 Task: Search one way flight ticket for 1 adult, 6 children, 1 infant in seat and 1 infant on lap in business from Dubuque: Dubuque Regional Airport to Riverton: Central Wyoming Regional Airport (was Riverton Regional) on 5-4-2023. Choice of flights is Southwest. Number of bags: 2 carry on bags. Price is upto 80000. Outbound departure time preference is 20:00.
Action: Mouse moved to (400, 381)
Screenshot: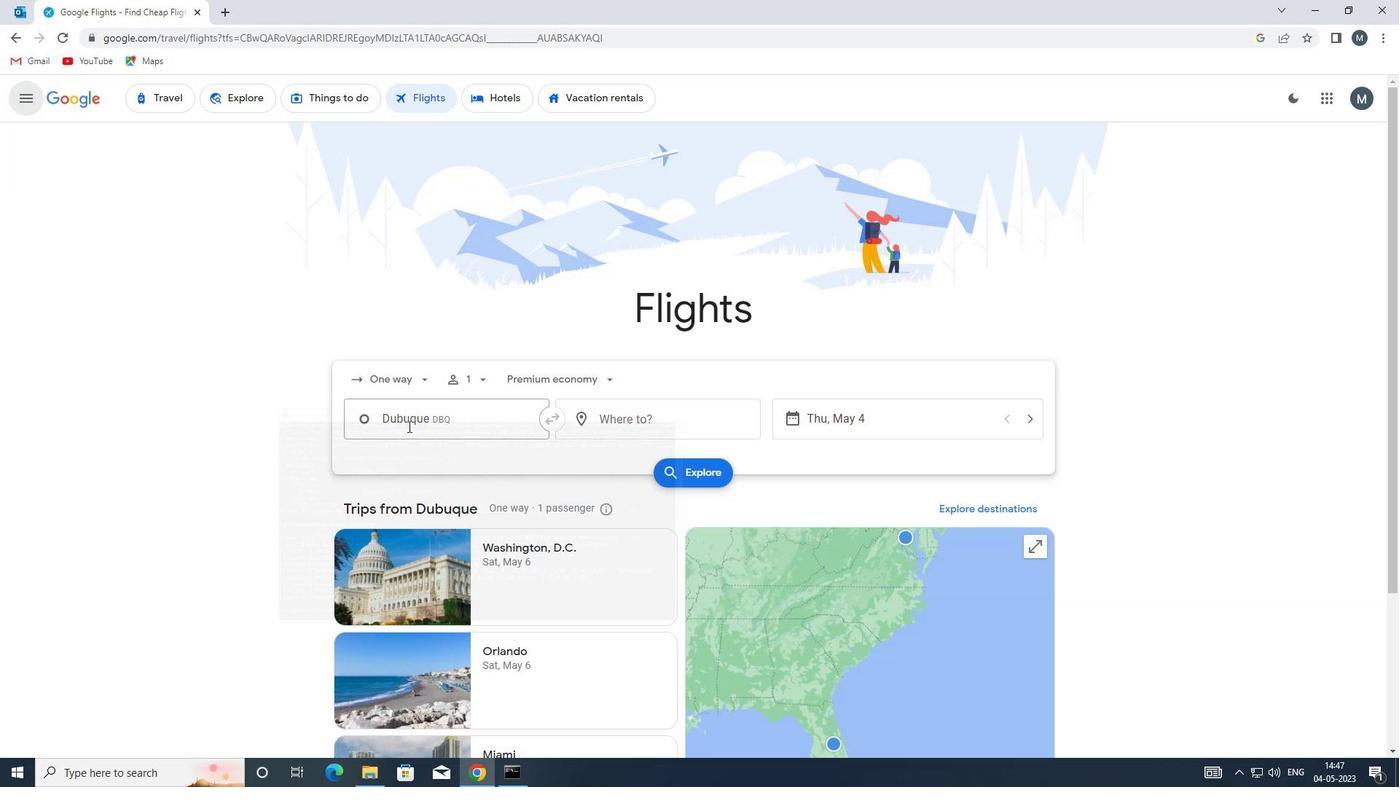 
Action: Mouse pressed left at (400, 381)
Screenshot: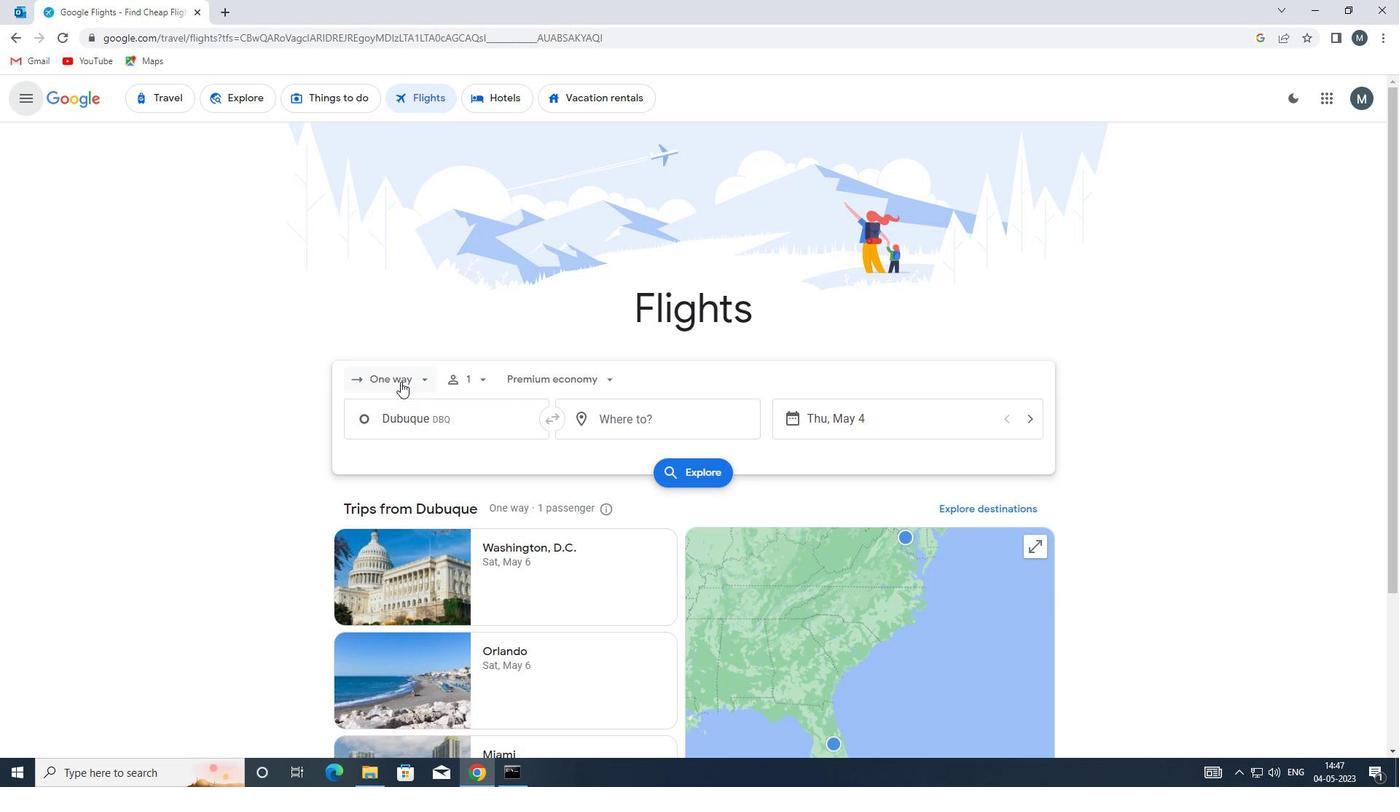 
Action: Mouse moved to (424, 452)
Screenshot: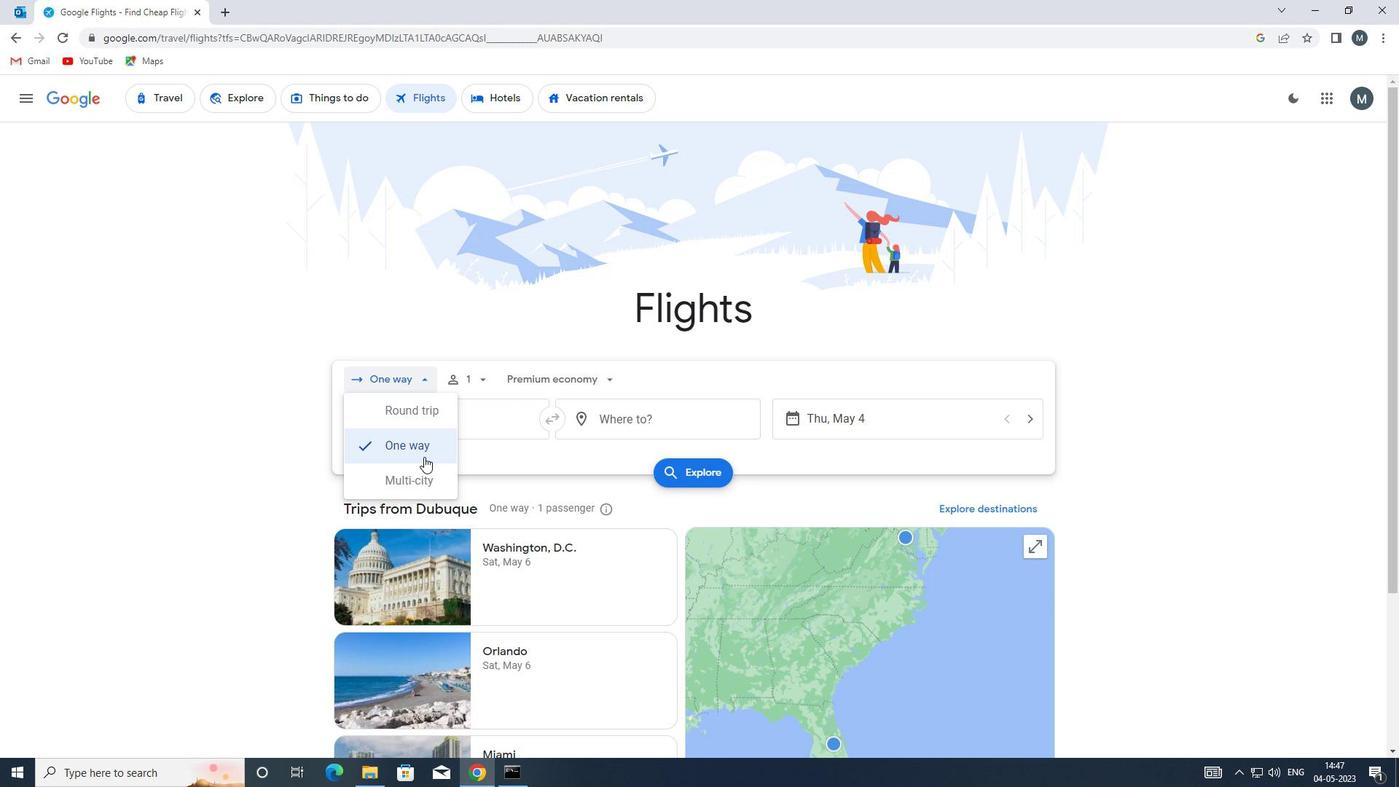 
Action: Mouse pressed left at (424, 452)
Screenshot: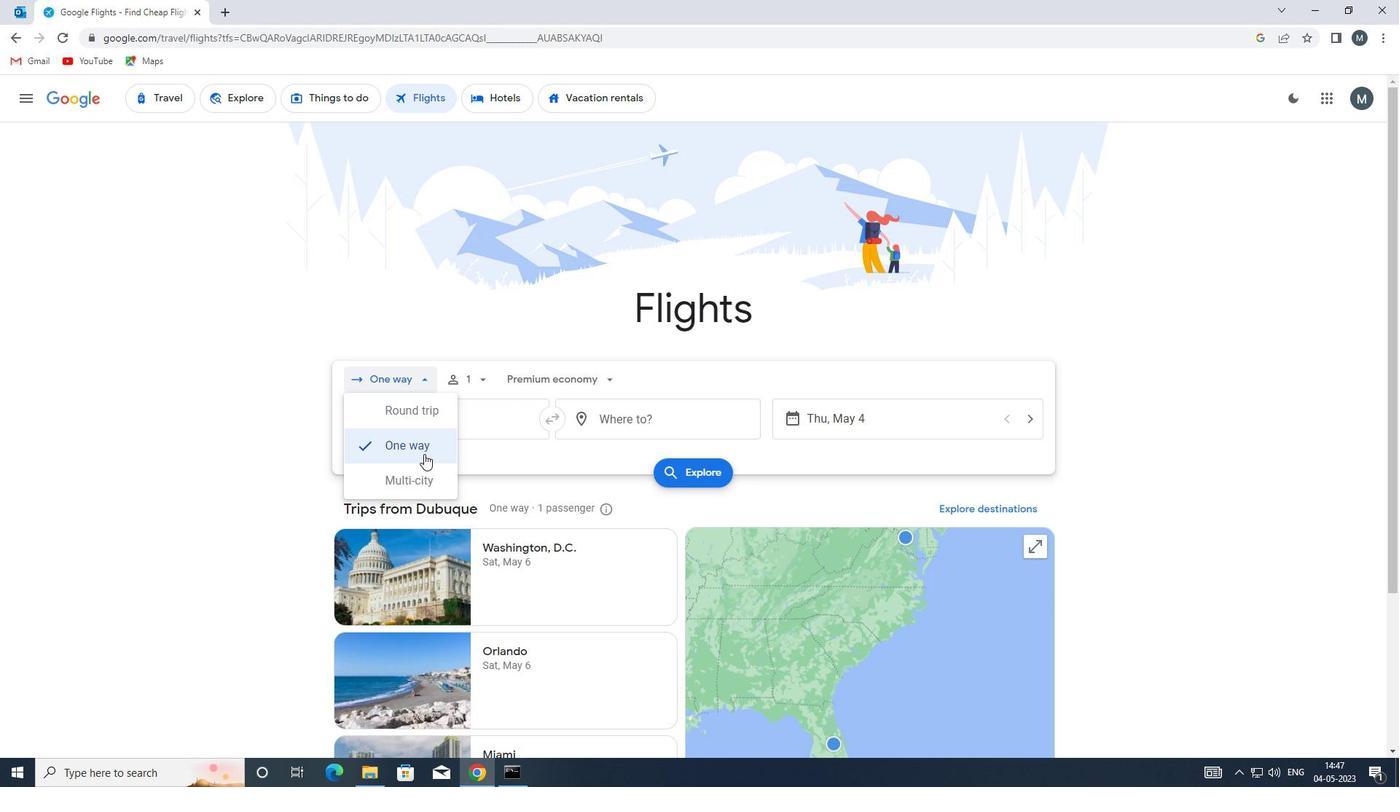 
Action: Mouse moved to (479, 377)
Screenshot: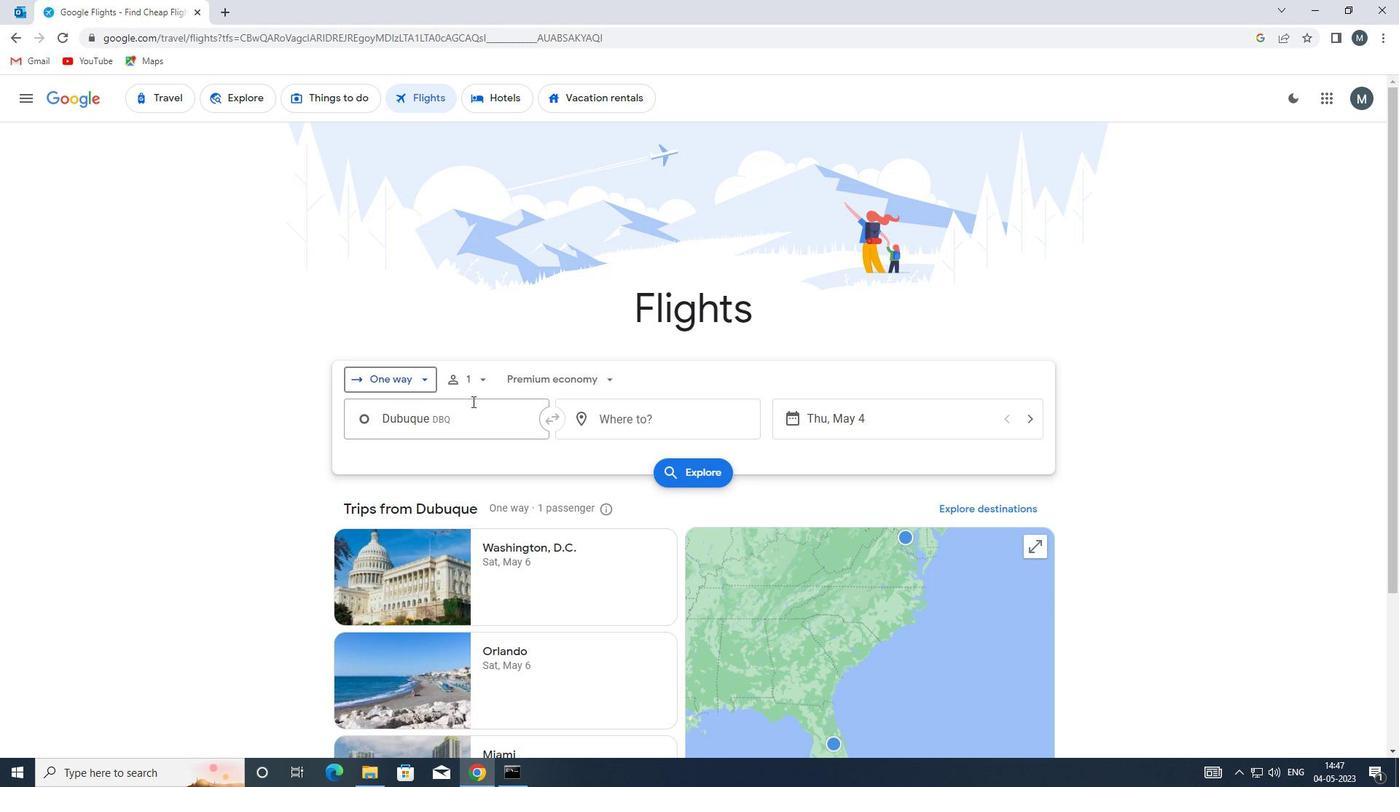 
Action: Mouse pressed left at (479, 377)
Screenshot: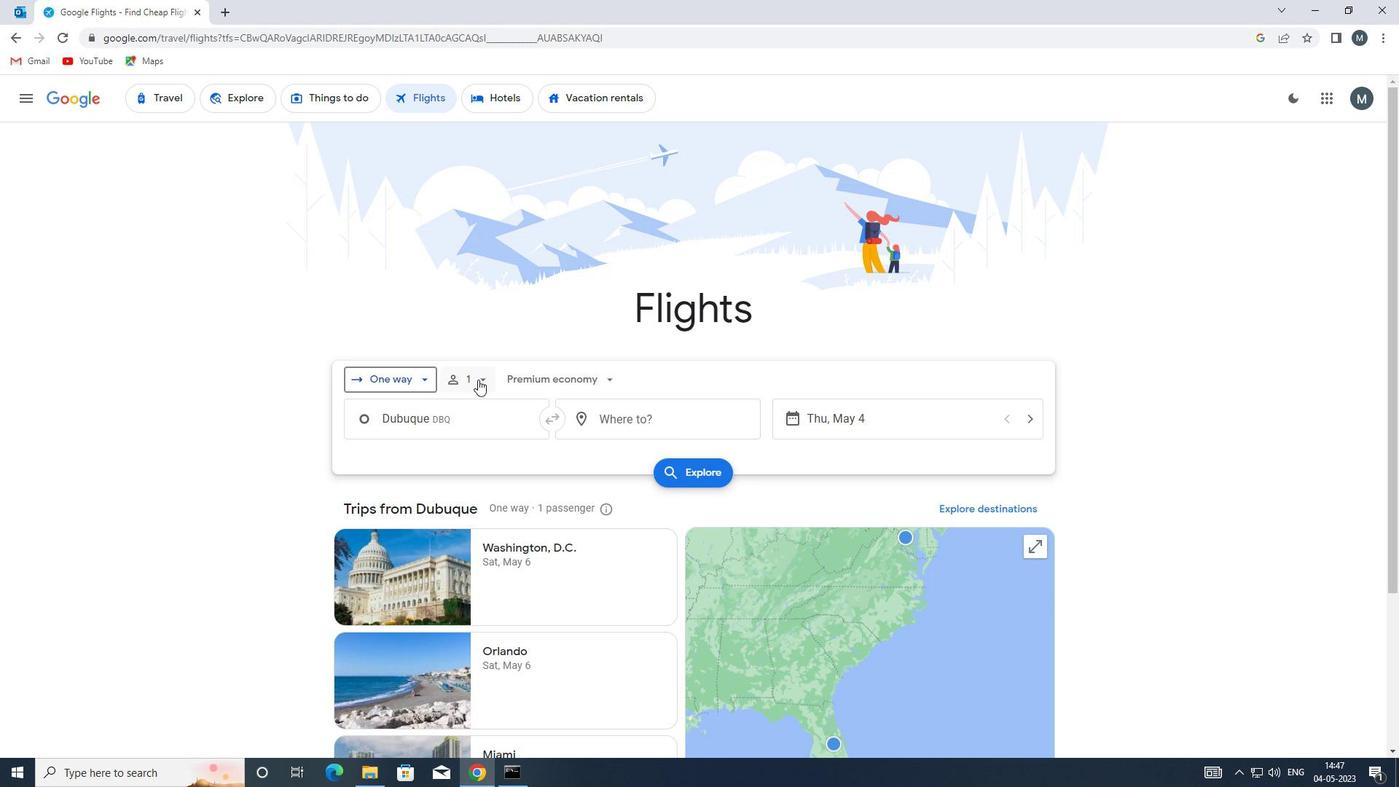 
Action: Mouse moved to (591, 416)
Screenshot: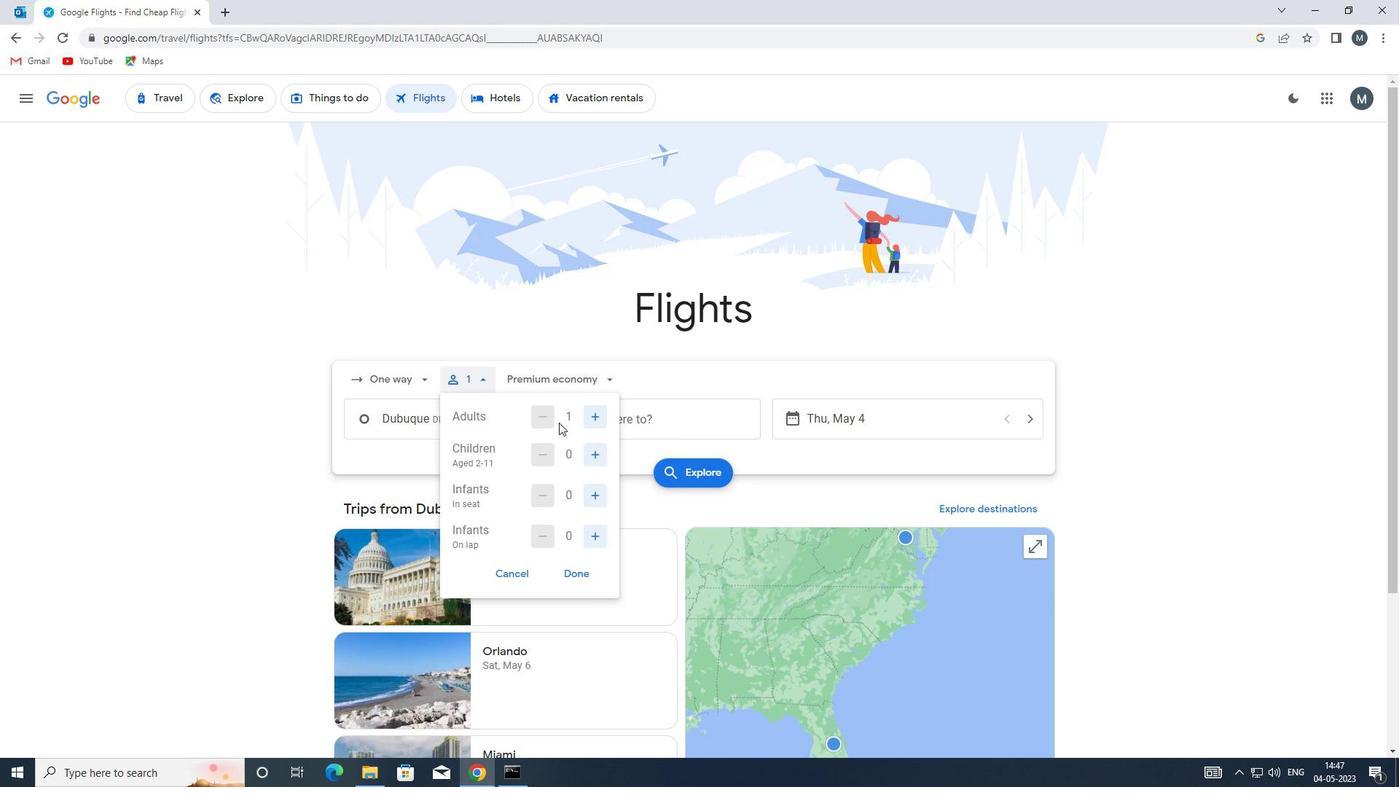 
Action: Mouse pressed left at (591, 416)
Screenshot: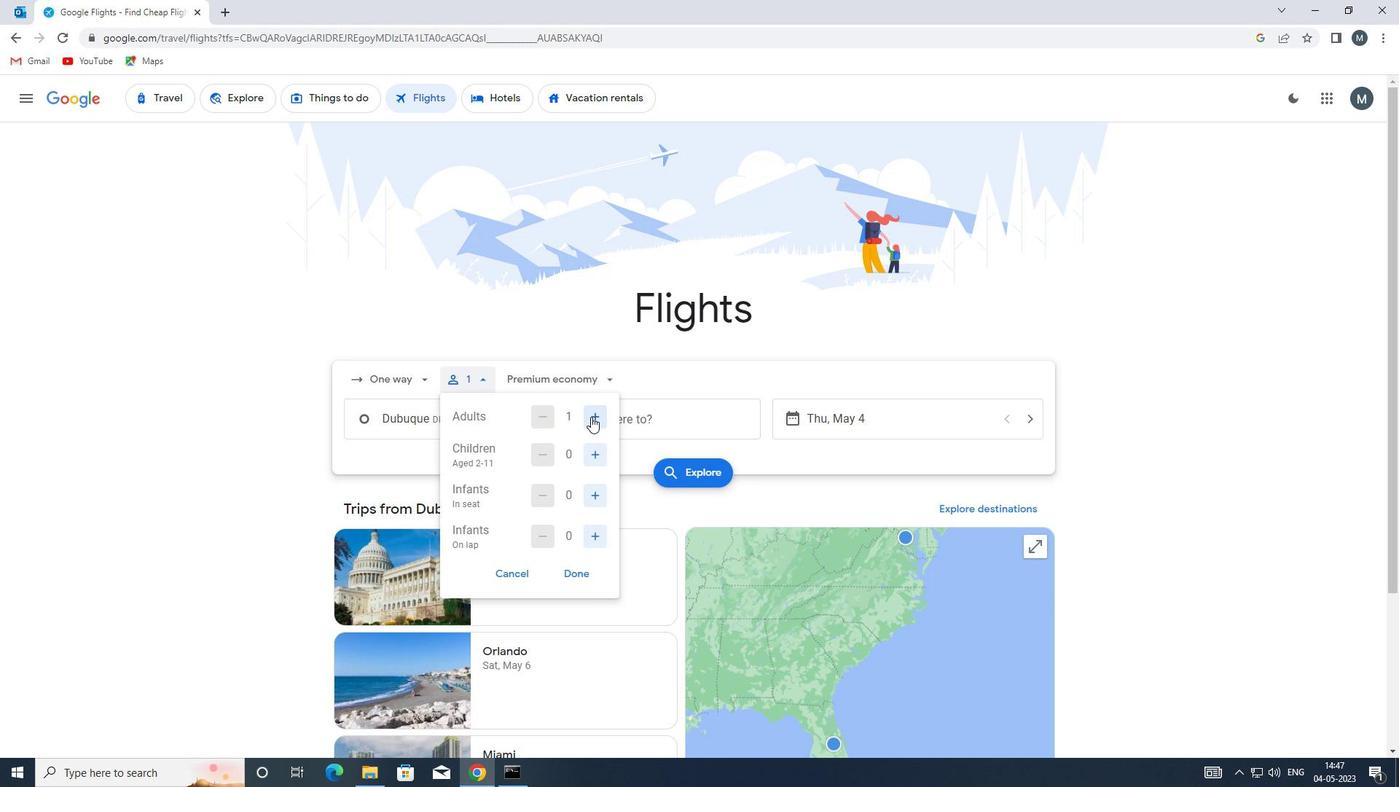 
Action: Mouse moved to (538, 415)
Screenshot: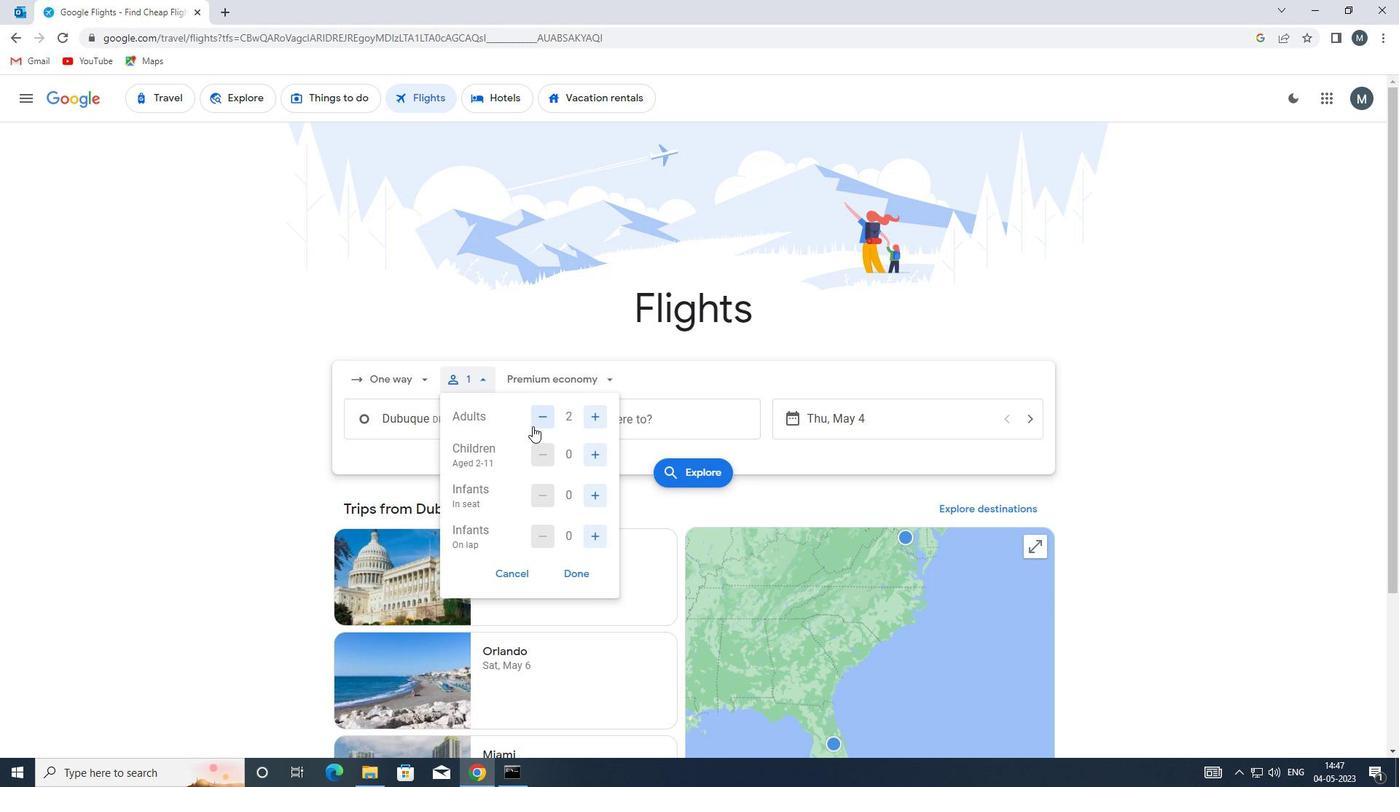 
Action: Mouse pressed left at (538, 415)
Screenshot: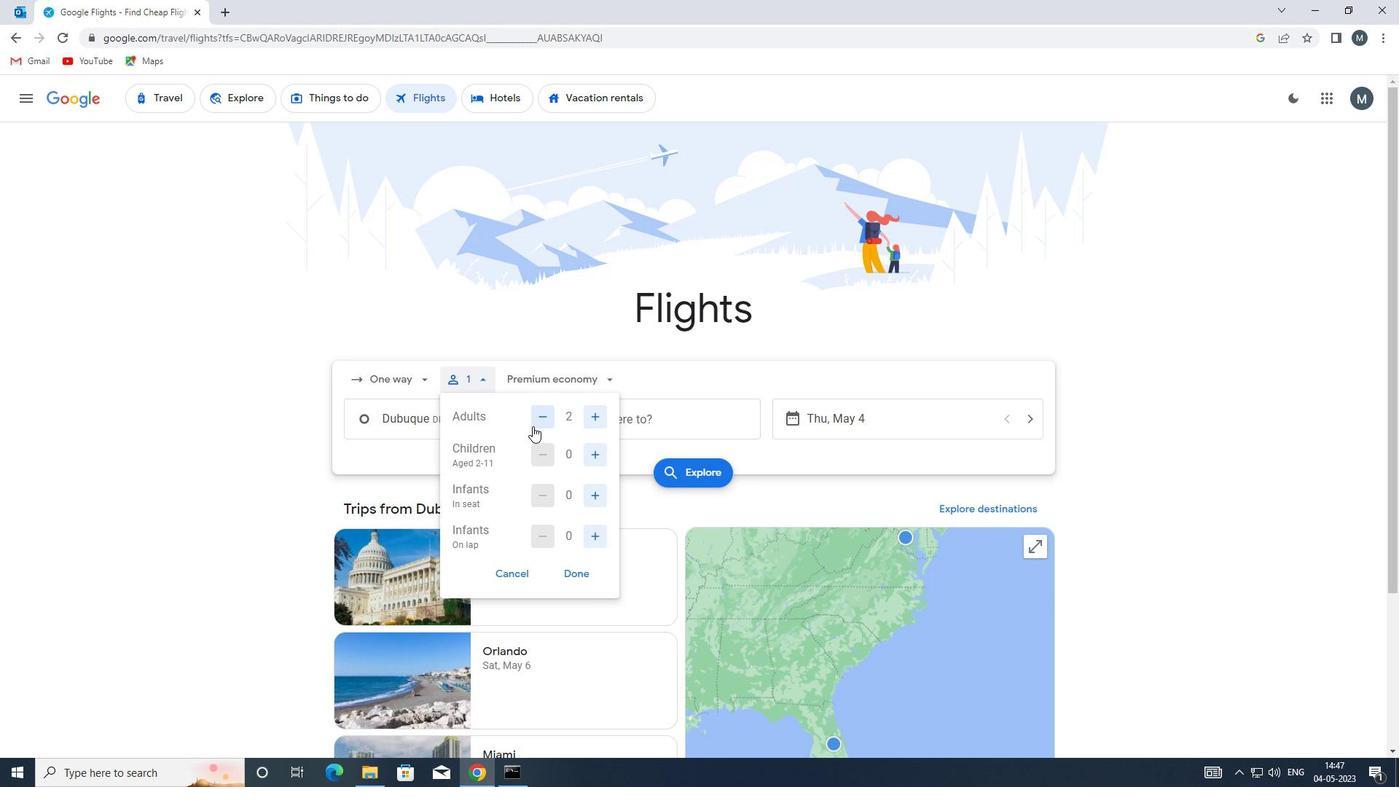 
Action: Mouse moved to (591, 455)
Screenshot: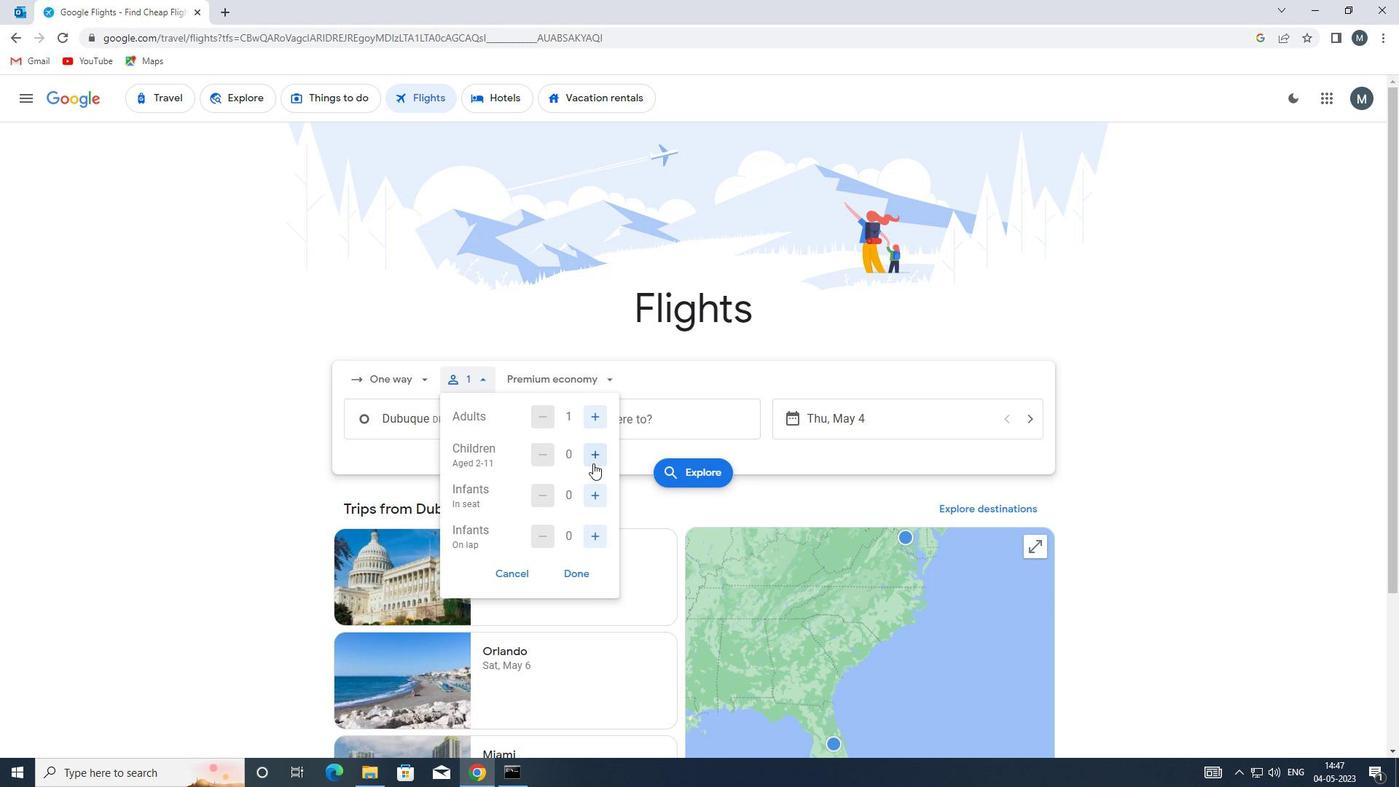 
Action: Mouse pressed left at (591, 455)
Screenshot: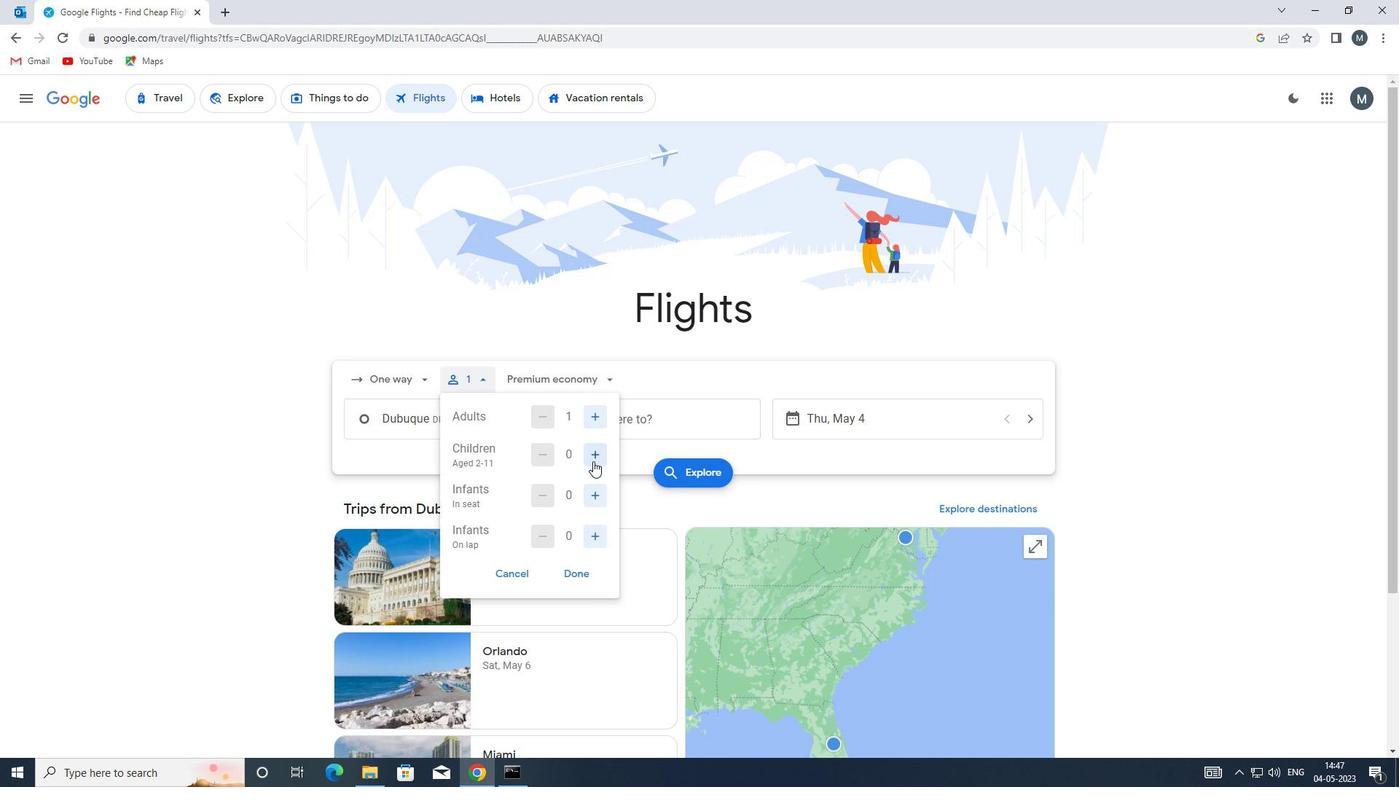 
Action: Mouse pressed left at (591, 455)
Screenshot: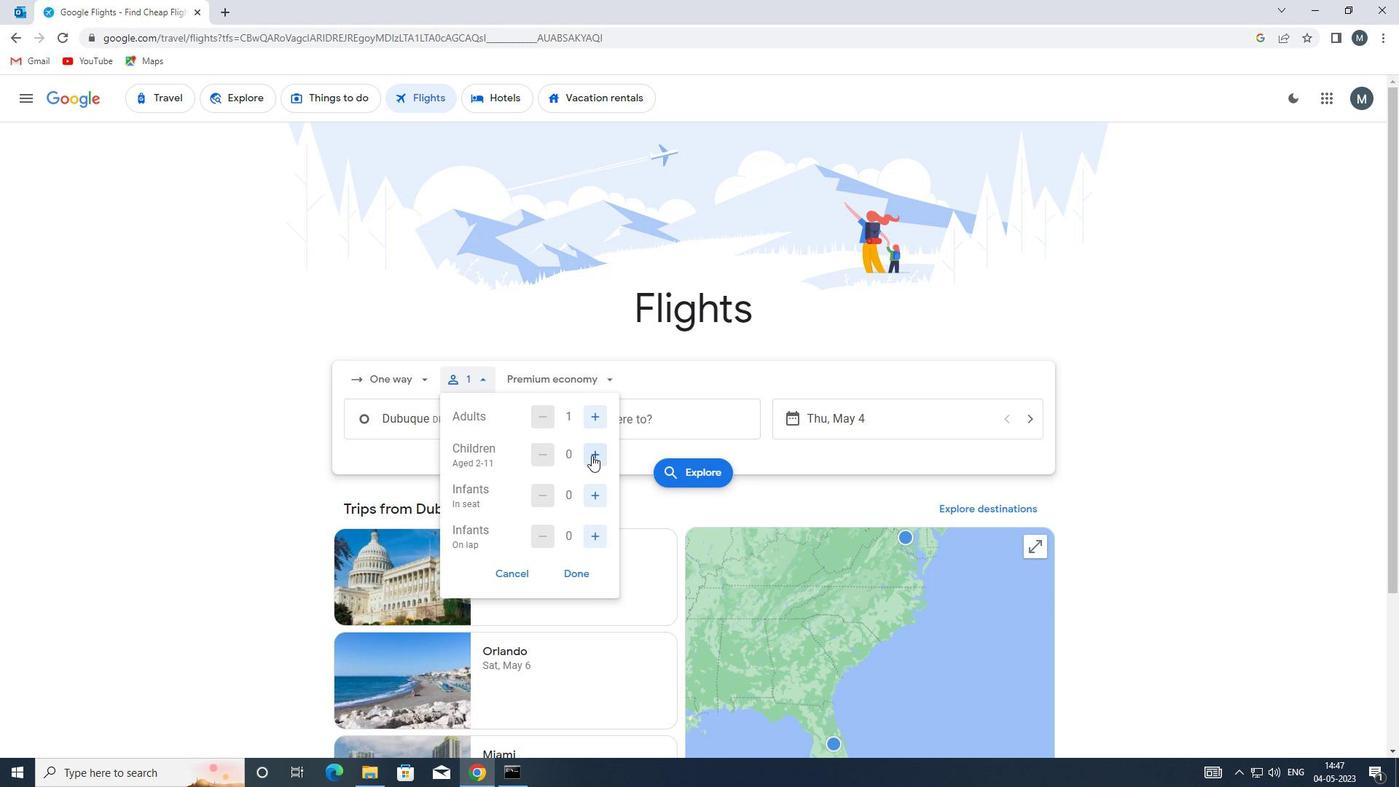 
Action: Mouse pressed left at (591, 455)
Screenshot: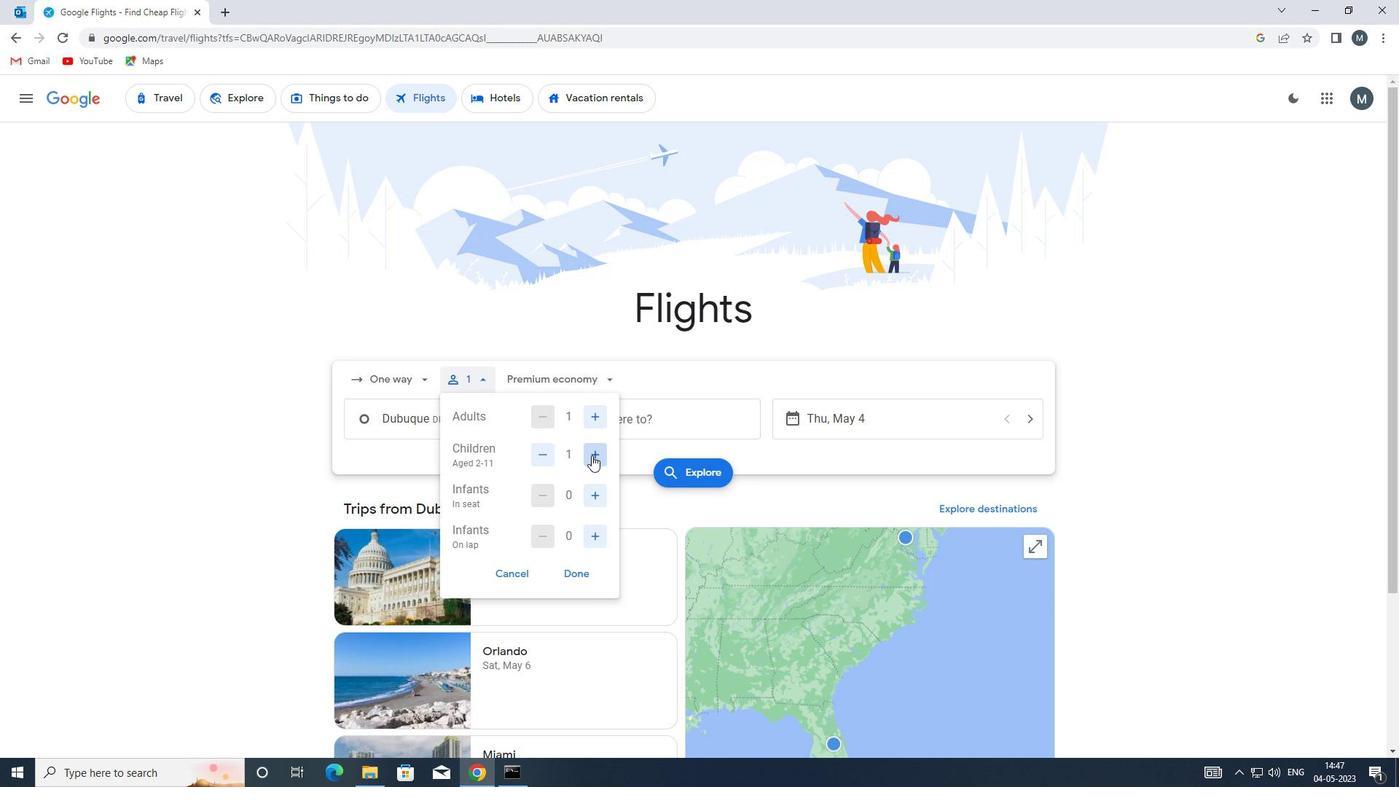 
Action: Mouse pressed left at (591, 455)
Screenshot: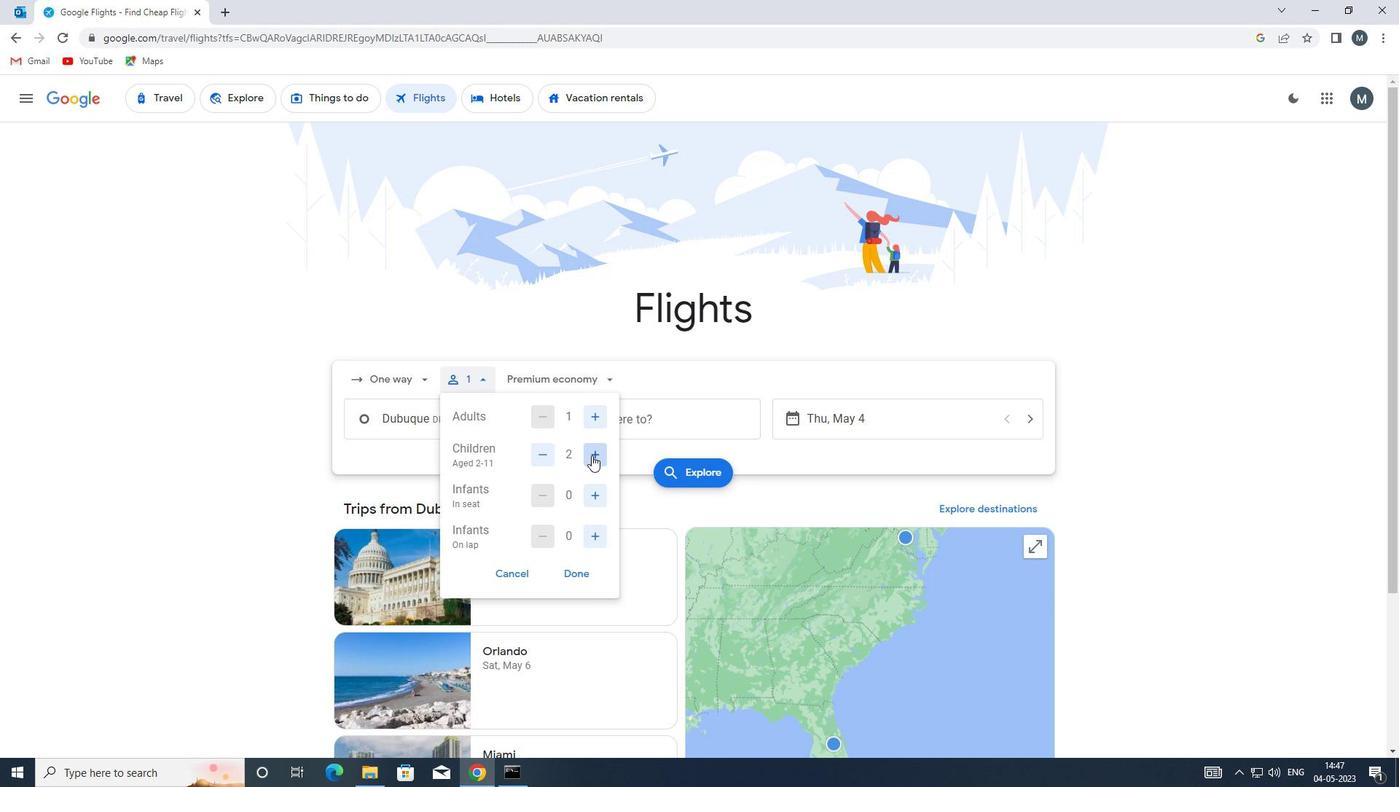 
Action: Mouse pressed left at (591, 455)
Screenshot: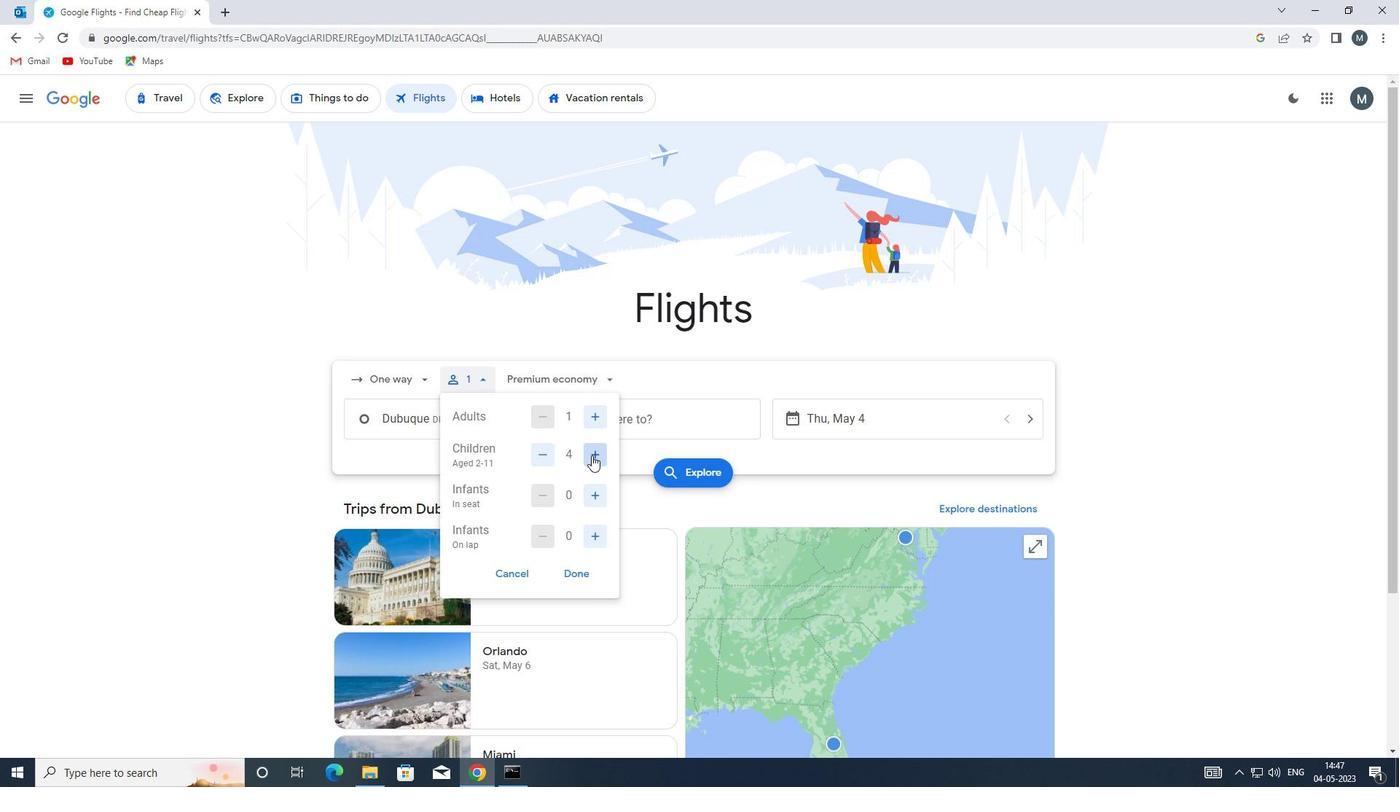 
Action: Mouse moved to (593, 496)
Screenshot: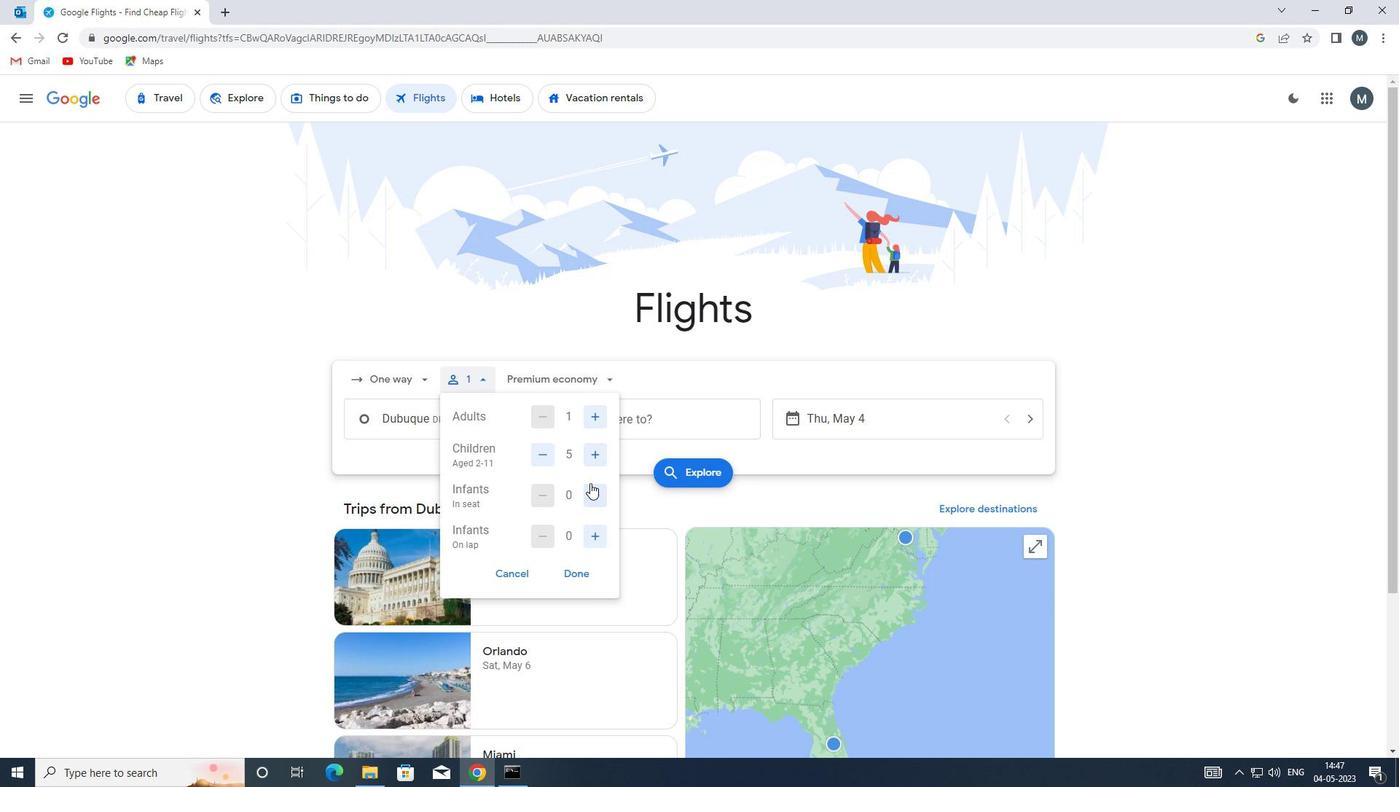 
Action: Mouse pressed left at (593, 496)
Screenshot: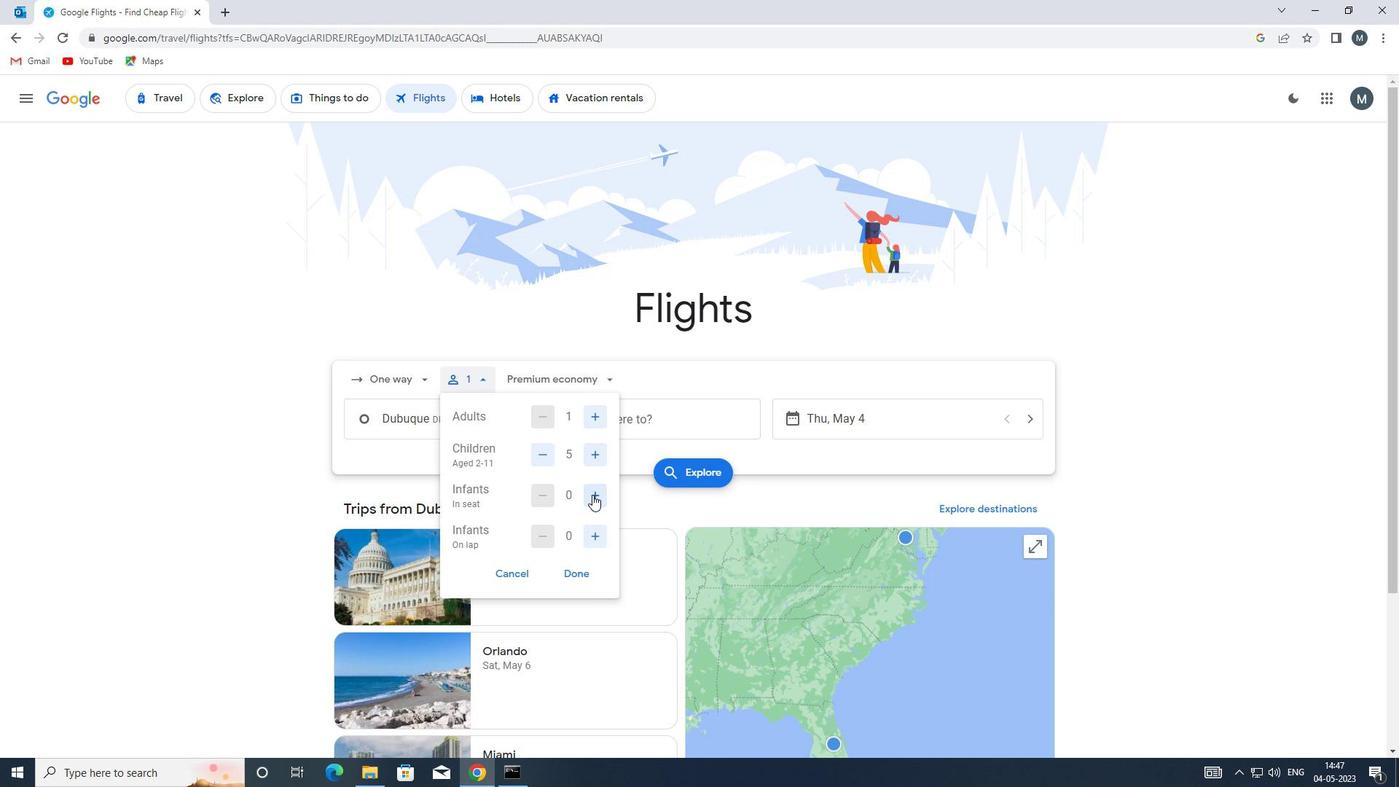 
Action: Mouse moved to (595, 533)
Screenshot: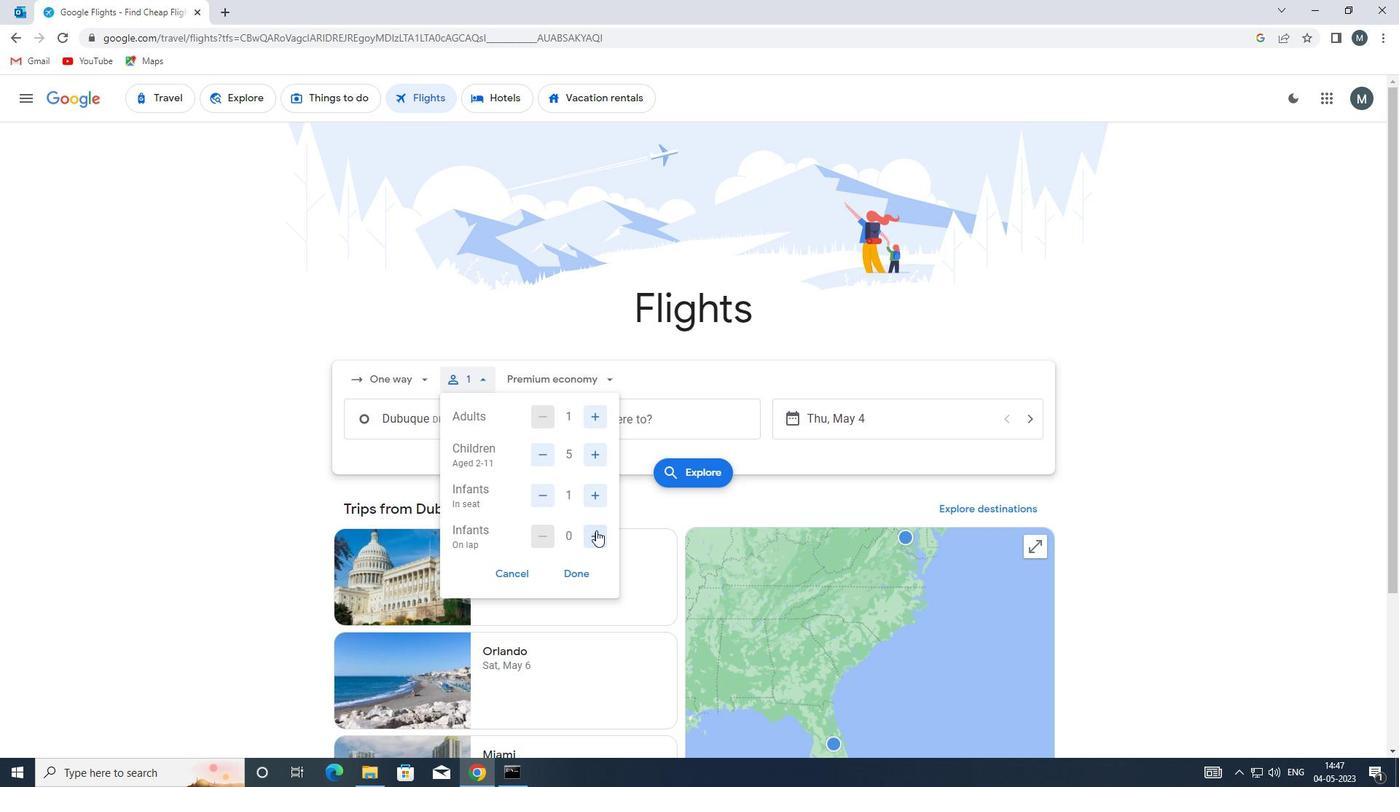 
Action: Mouse pressed left at (595, 533)
Screenshot: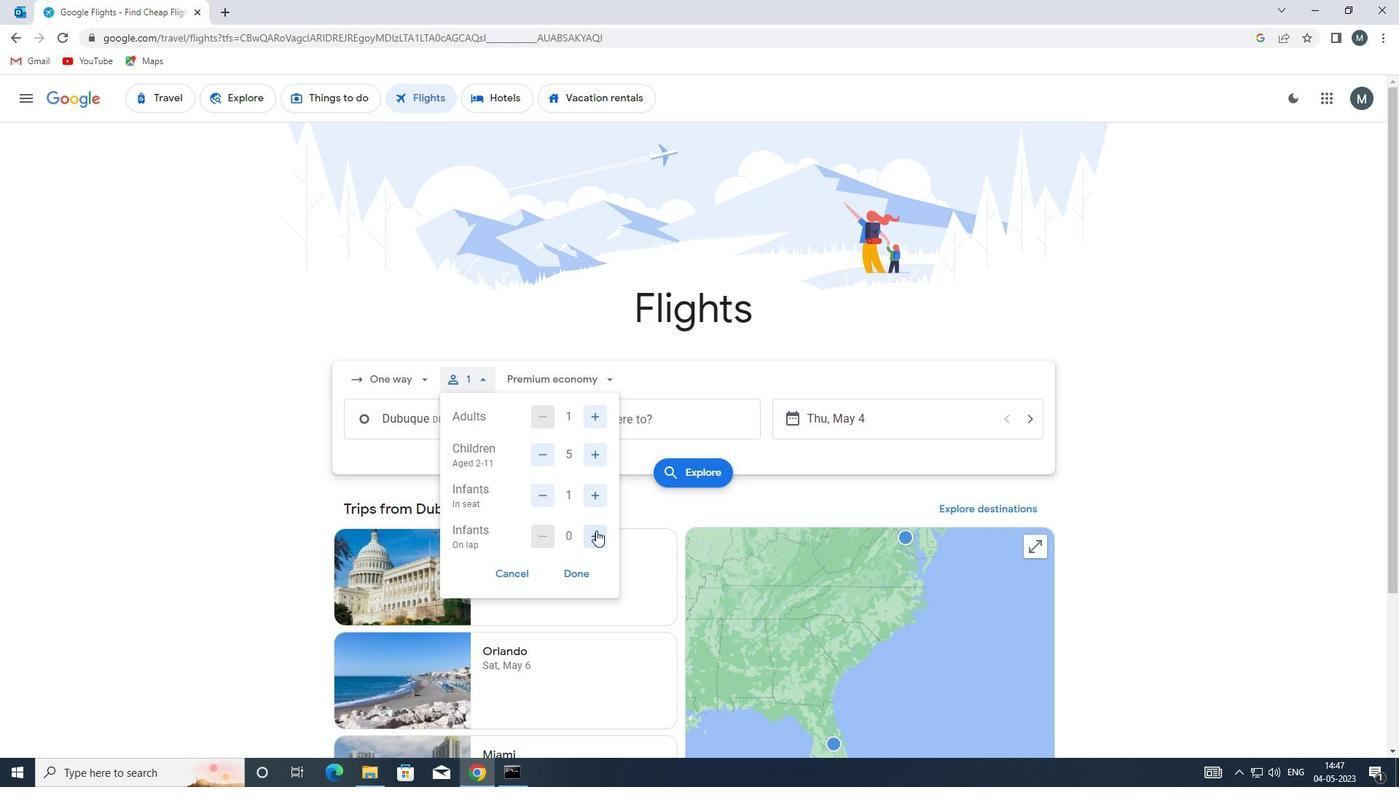 
Action: Mouse moved to (574, 570)
Screenshot: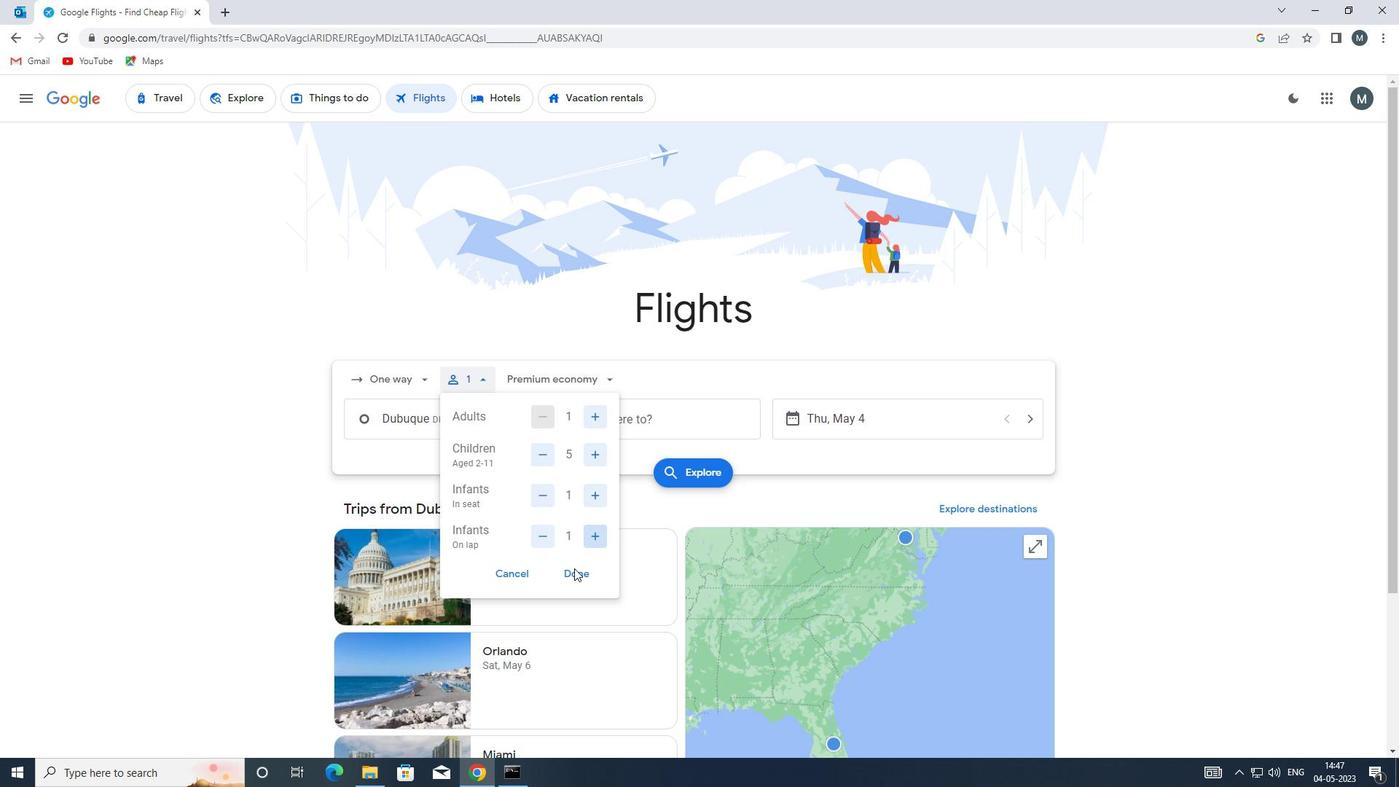 
Action: Mouse pressed left at (574, 570)
Screenshot: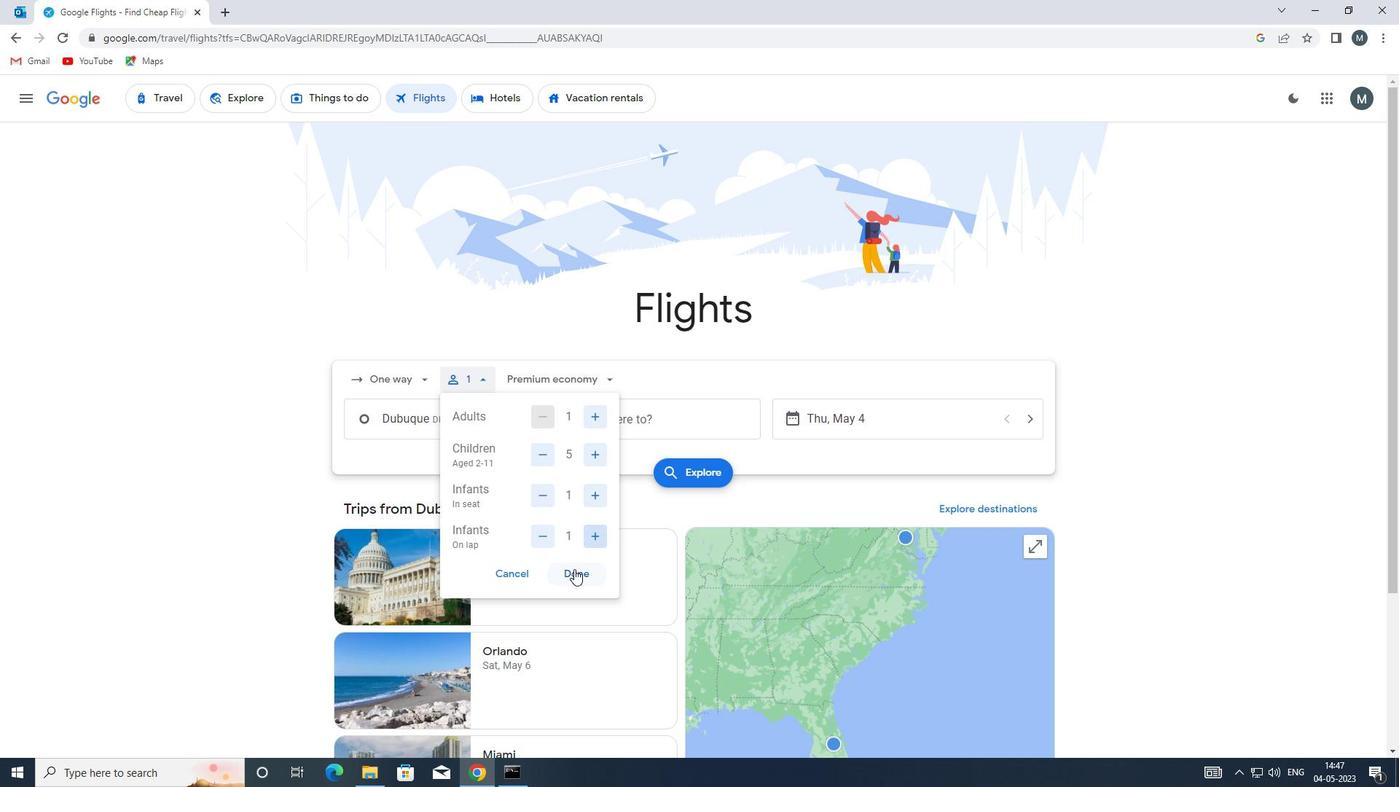 
Action: Mouse moved to (564, 369)
Screenshot: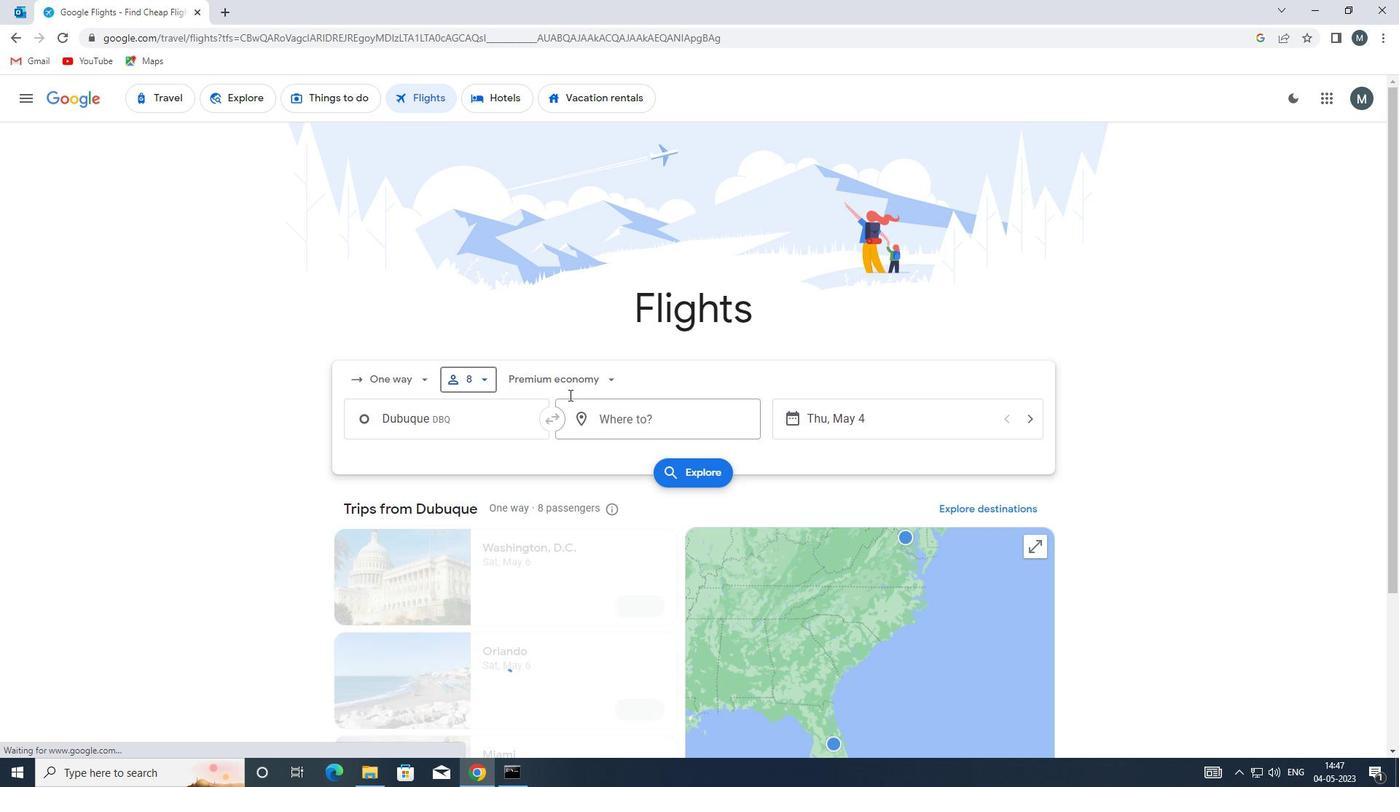 
Action: Mouse pressed left at (564, 369)
Screenshot: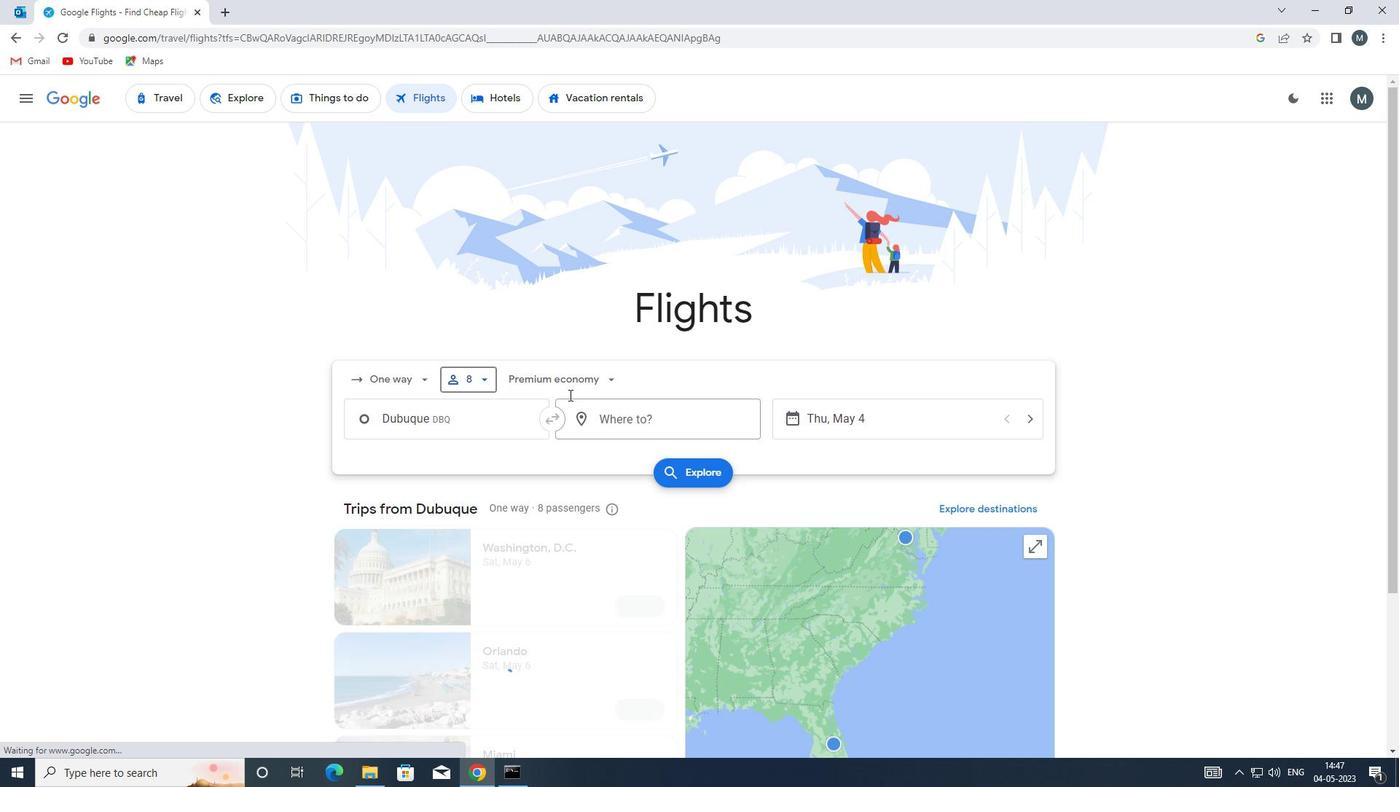 
Action: Mouse moved to (567, 481)
Screenshot: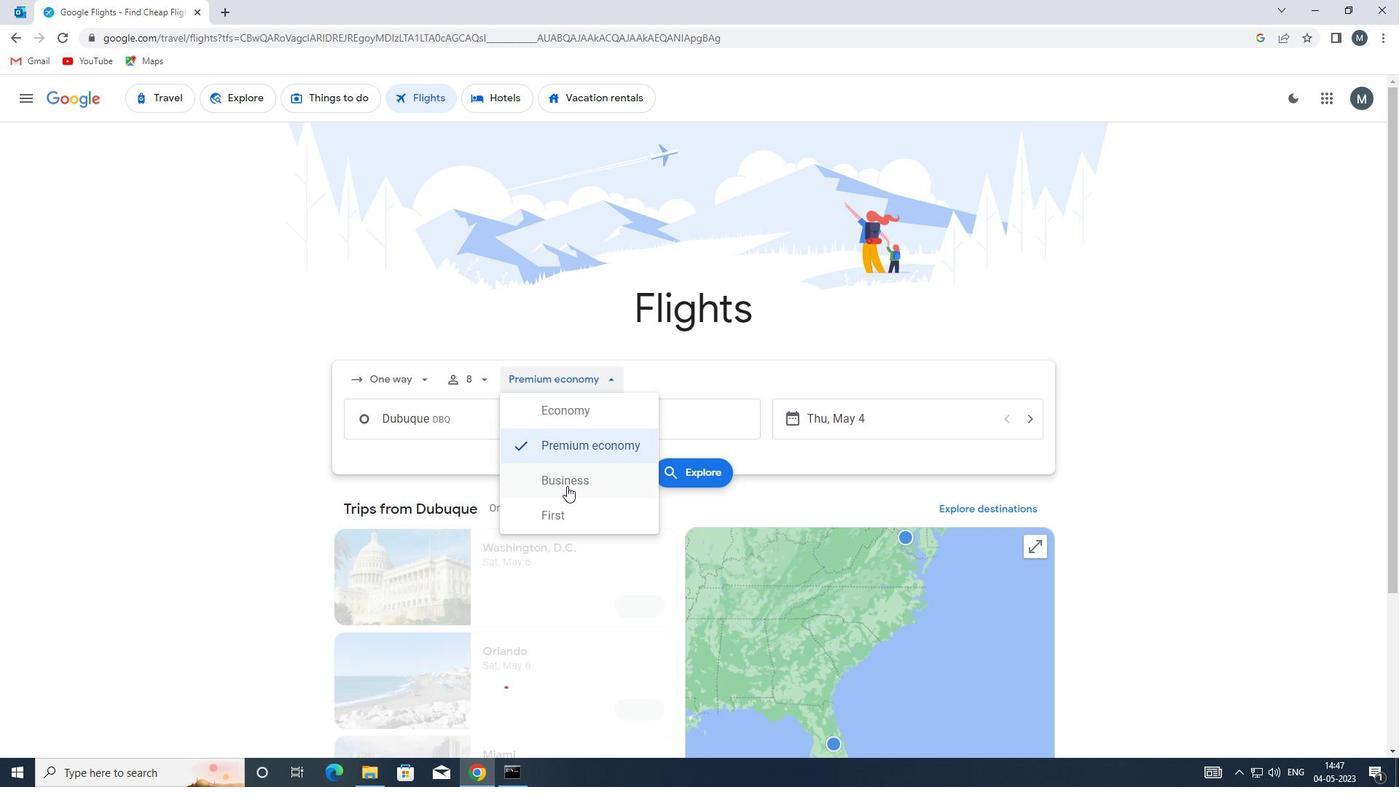 
Action: Mouse pressed left at (567, 481)
Screenshot: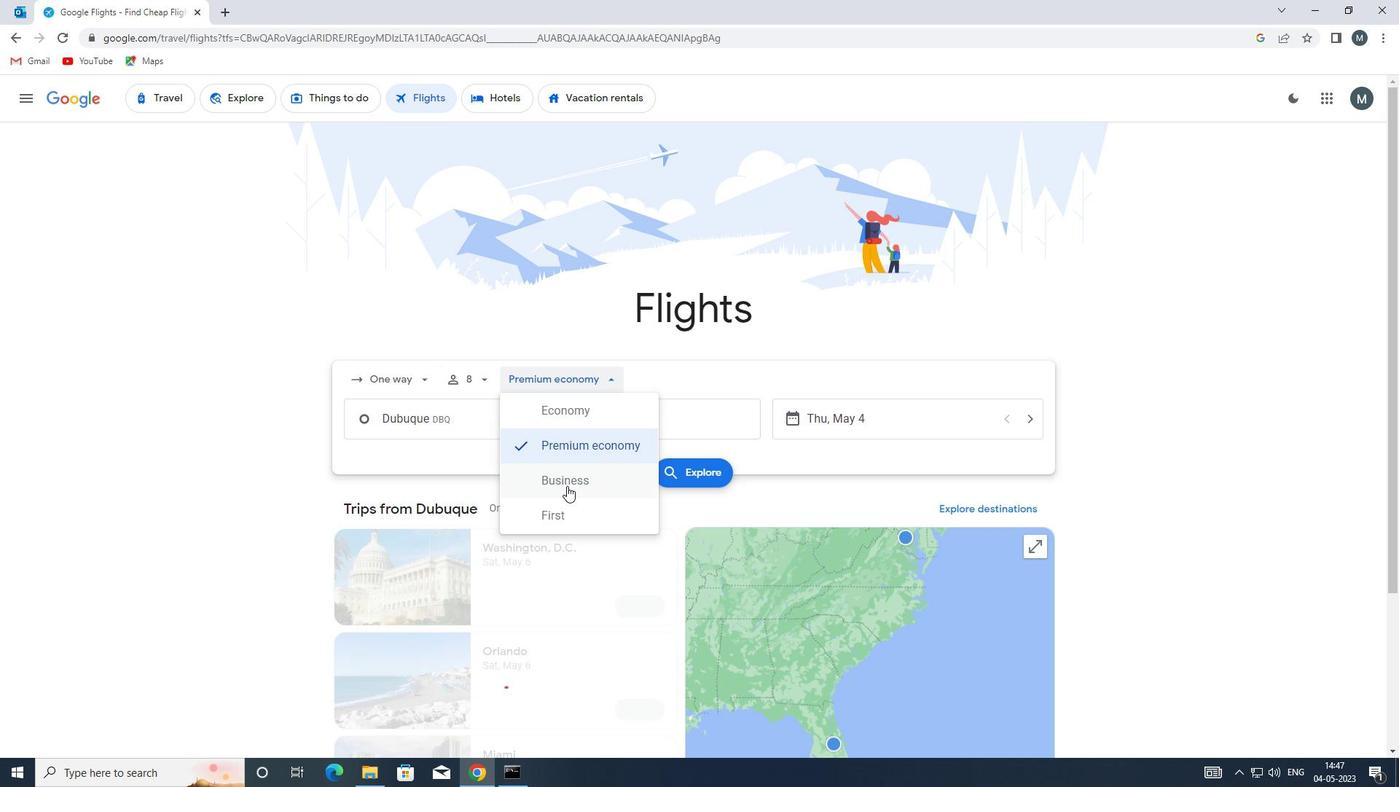 
Action: Mouse moved to (444, 419)
Screenshot: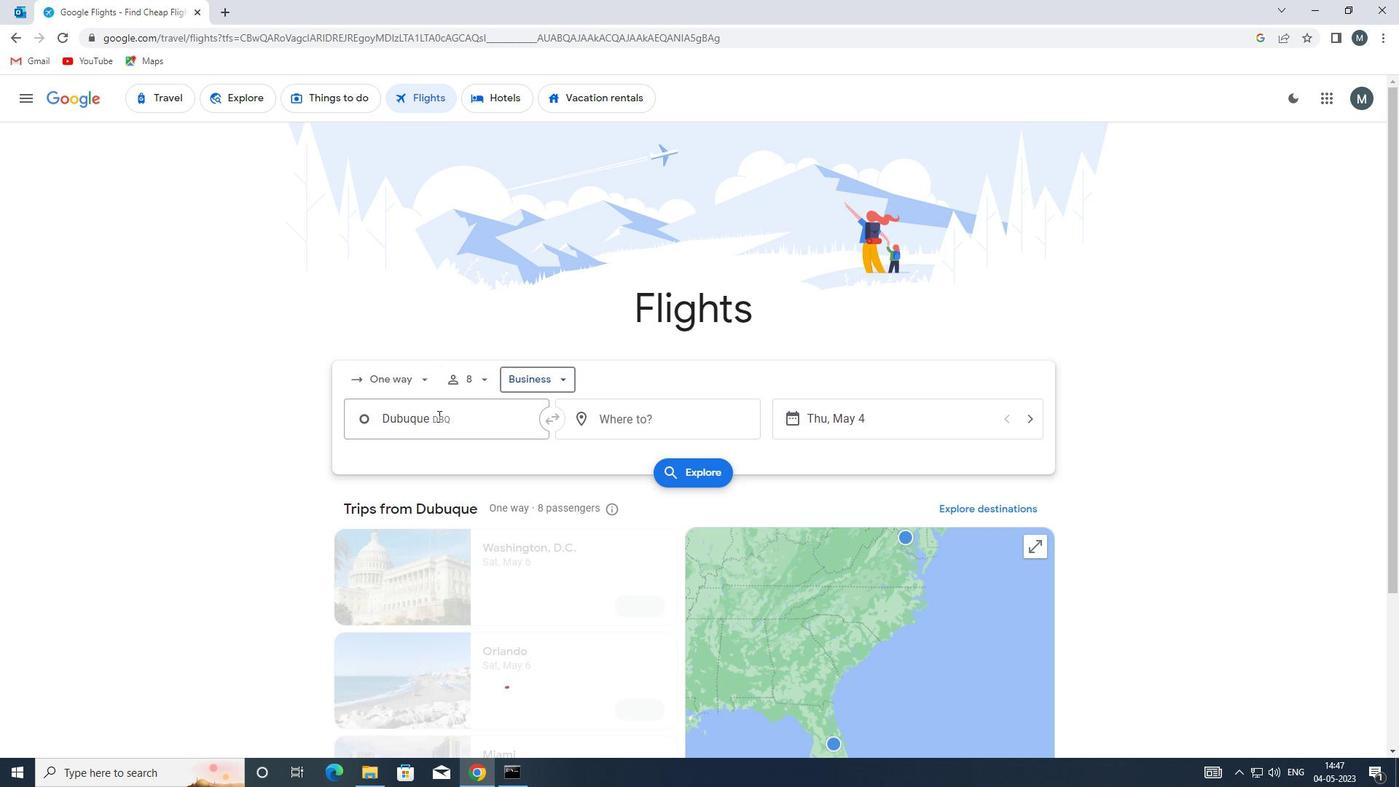 
Action: Mouse pressed left at (444, 419)
Screenshot: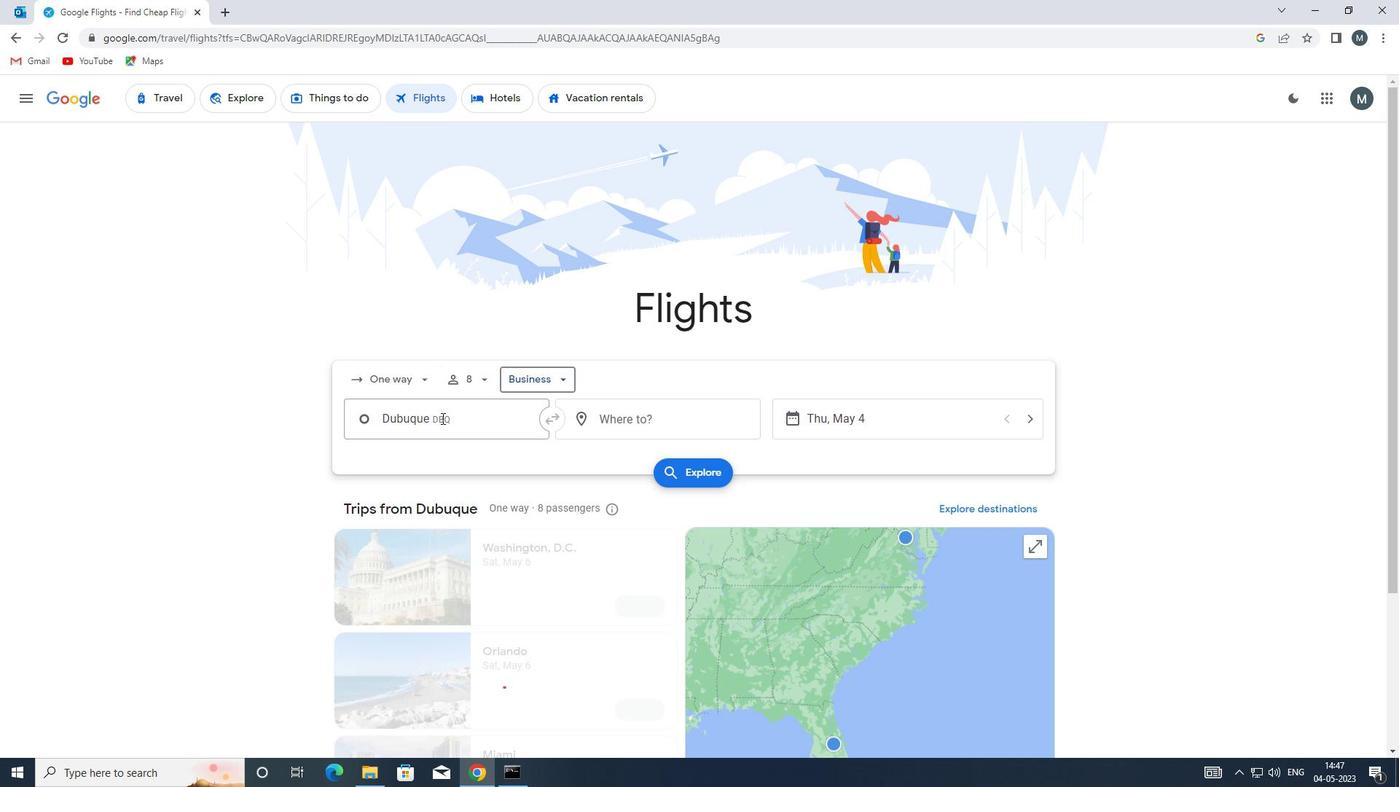 
Action: Mouse moved to (467, 529)
Screenshot: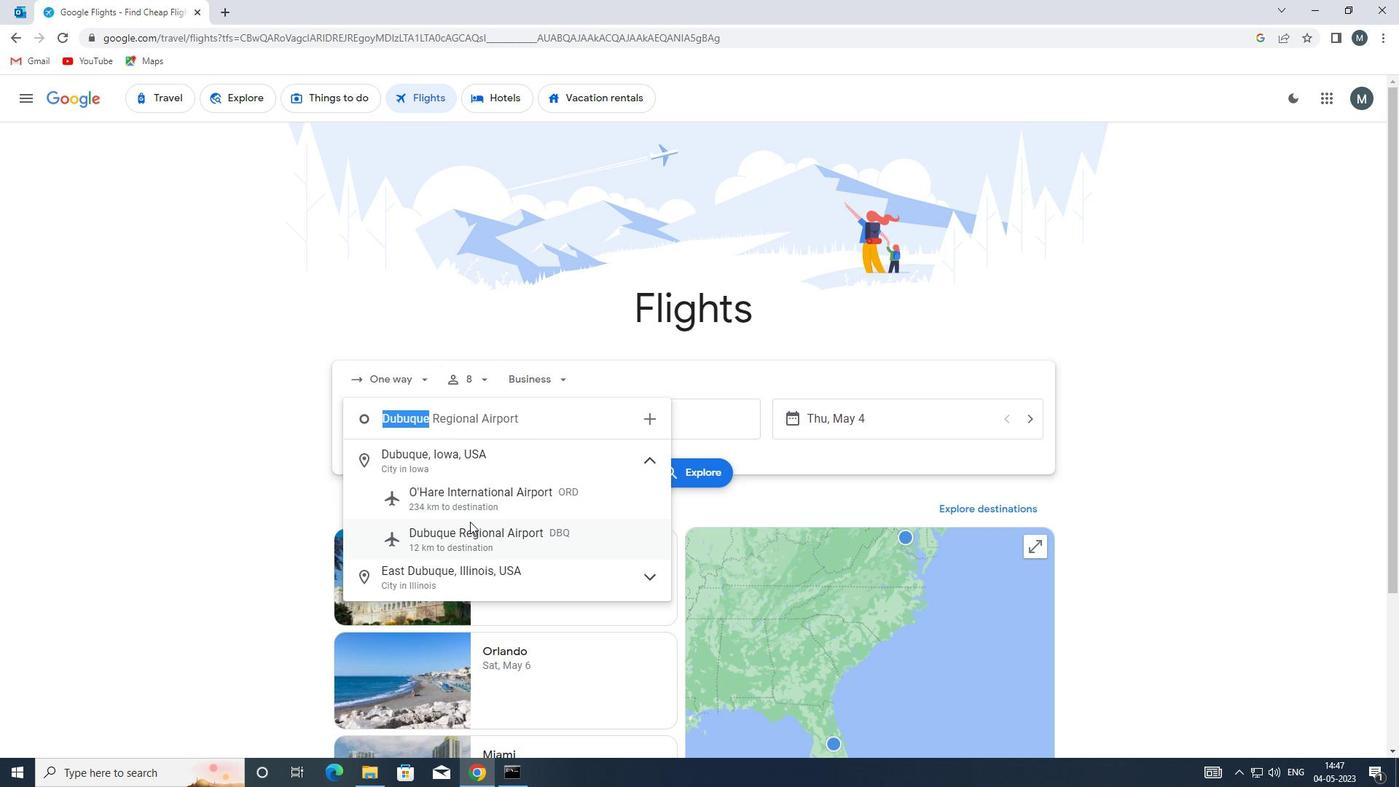 
Action: Mouse pressed left at (467, 529)
Screenshot: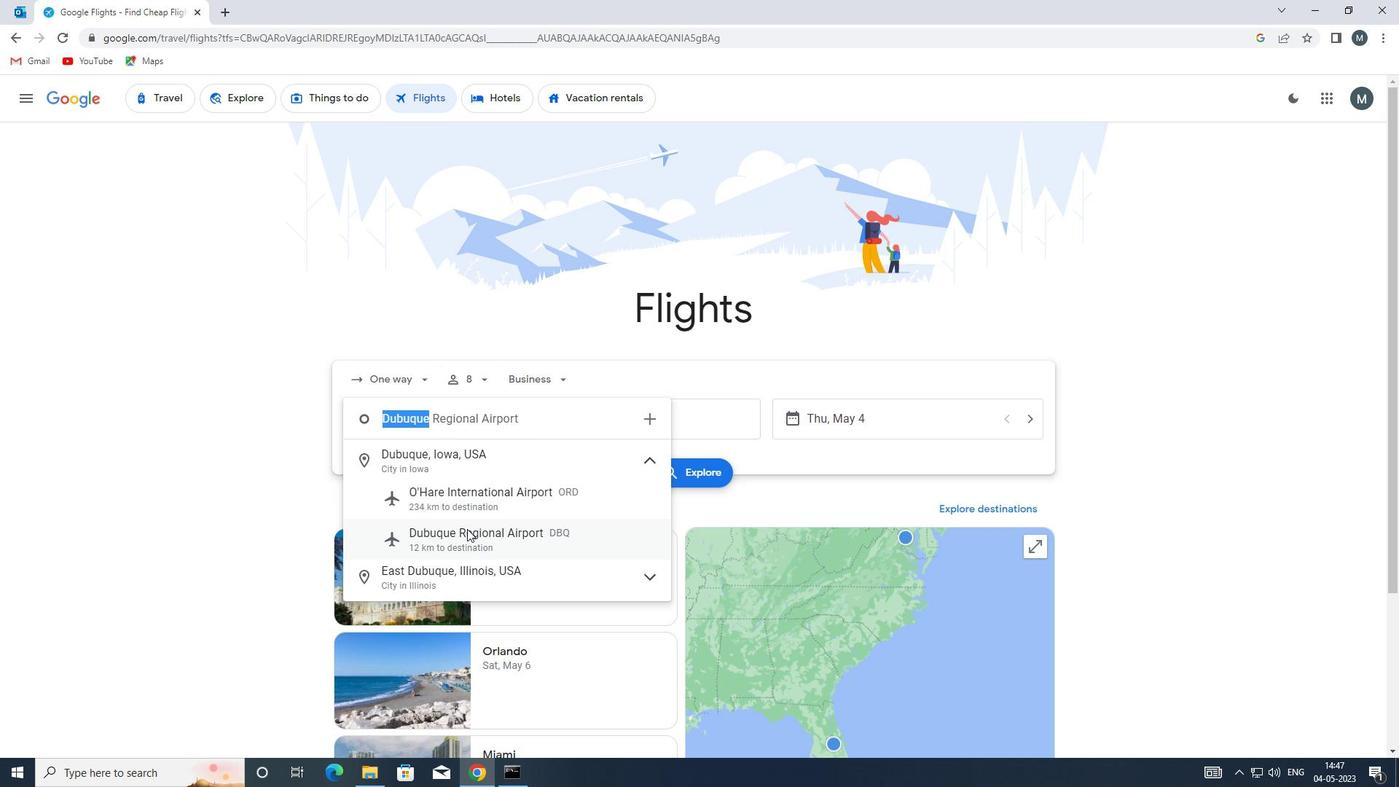 
Action: Mouse moved to (610, 416)
Screenshot: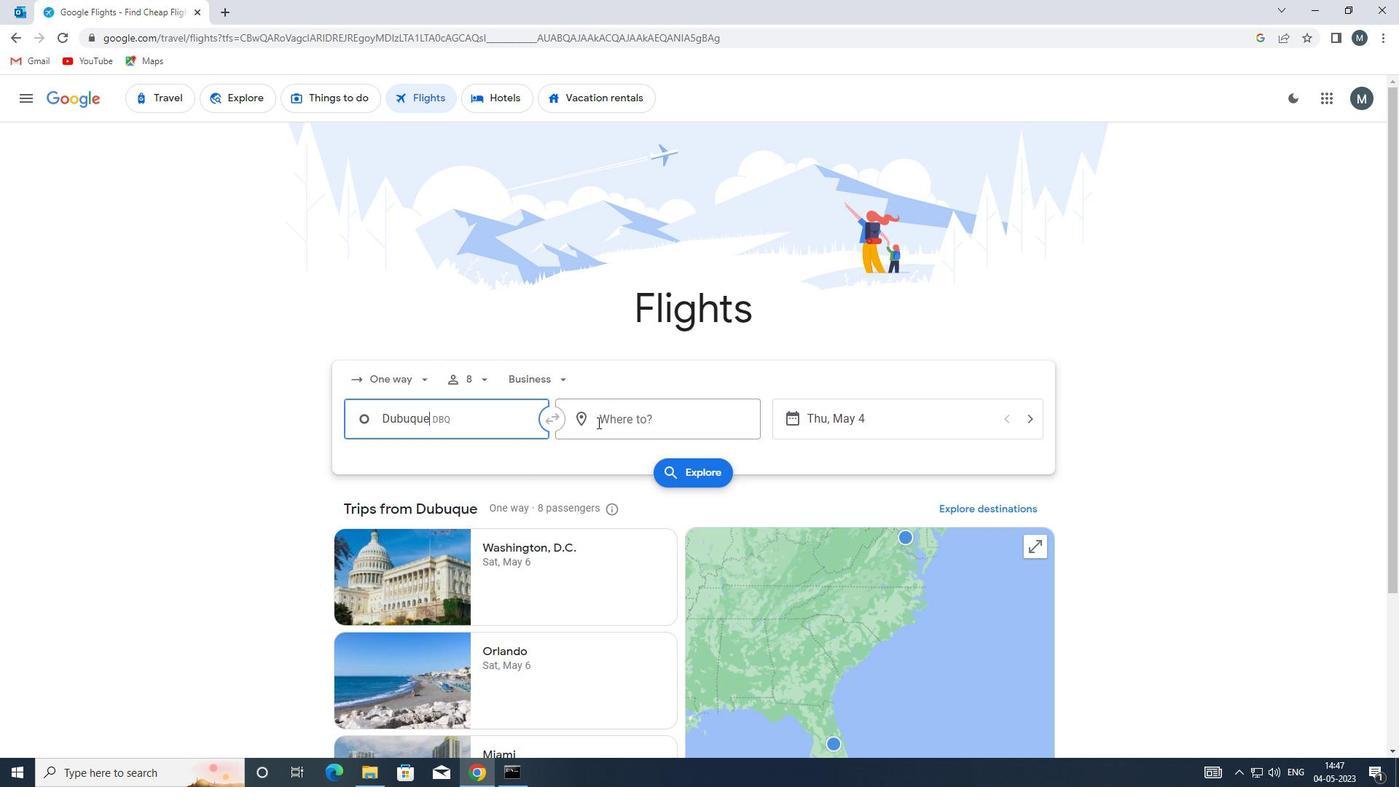 
Action: Mouse pressed left at (610, 416)
Screenshot: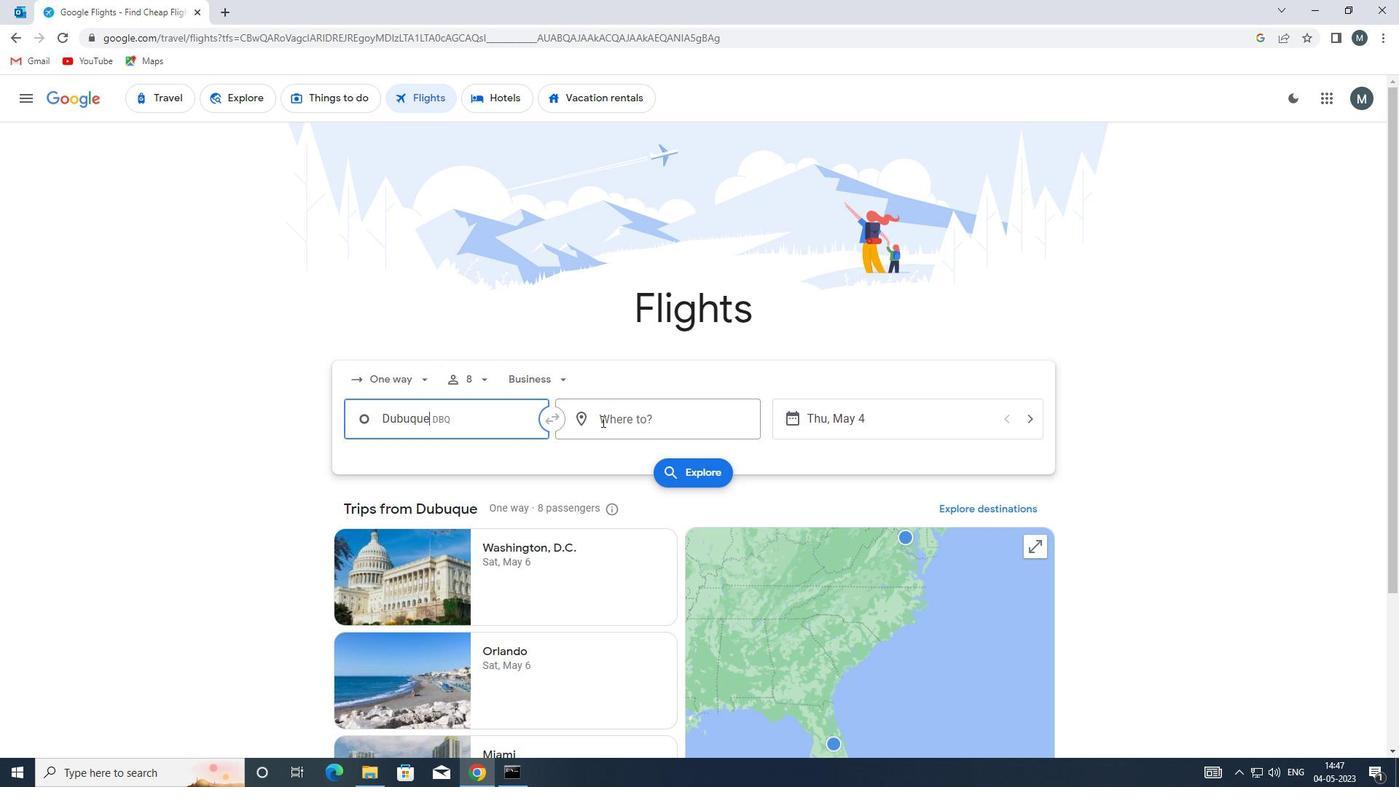 
Action: Mouse moved to (605, 416)
Screenshot: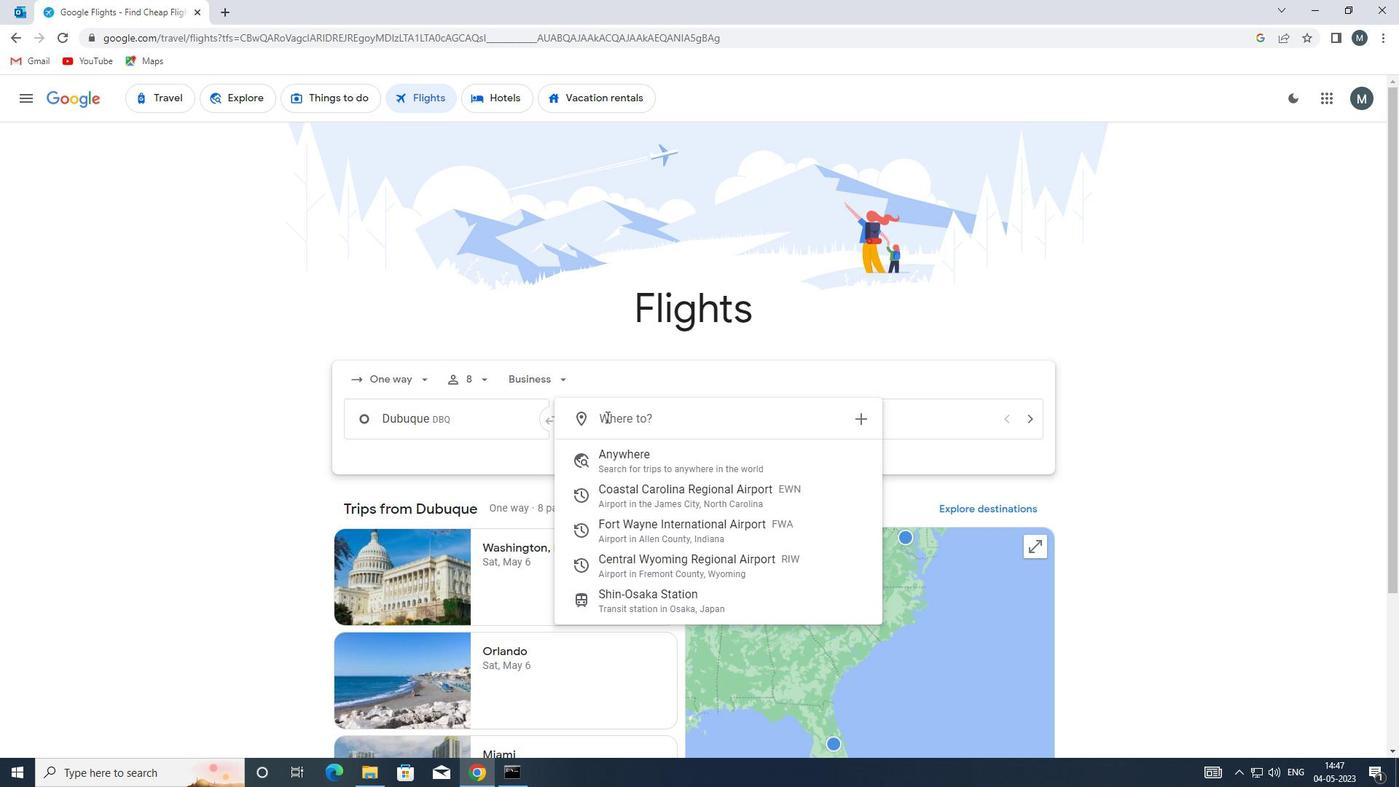 
Action: Key pressed ri
Screenshot: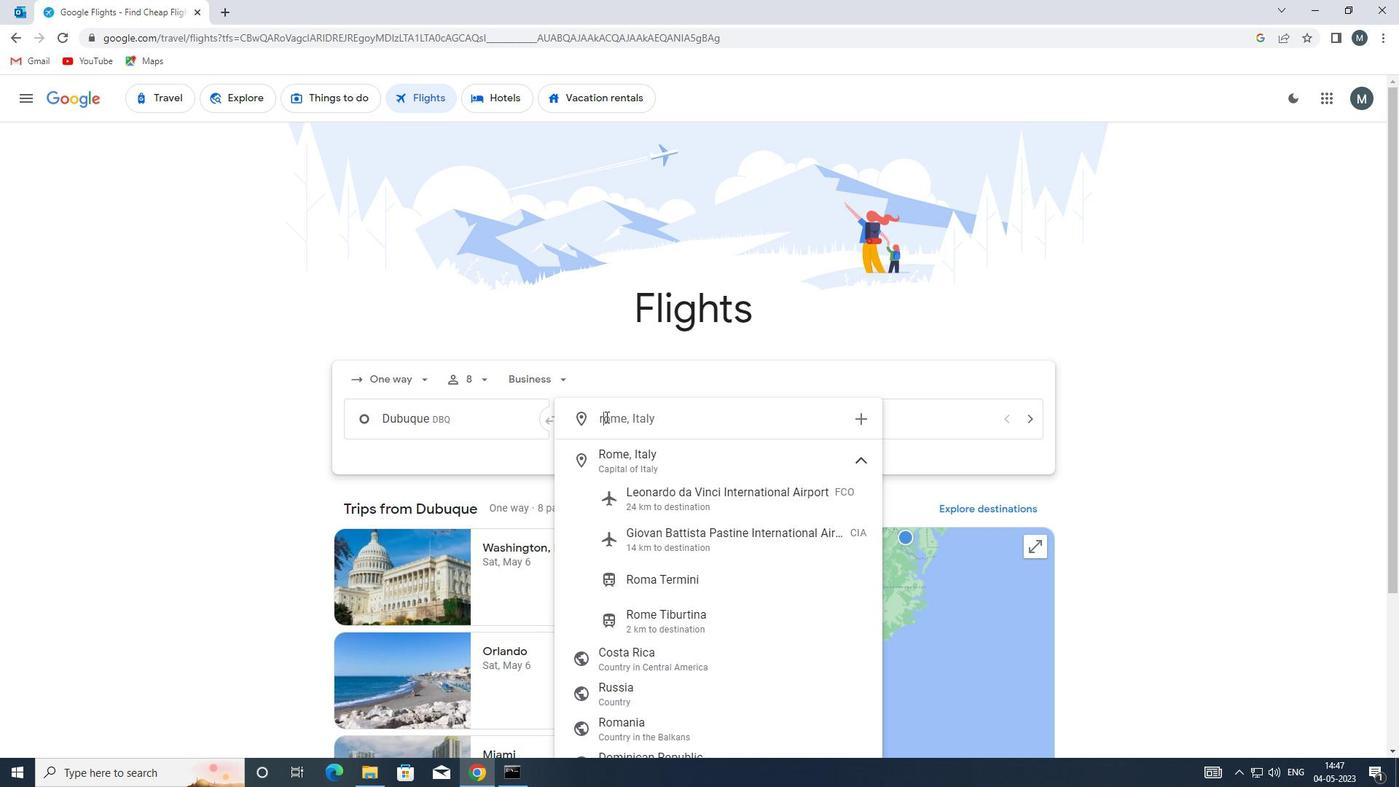 
Action: Mouse moved to (601, 418)
Screenshot: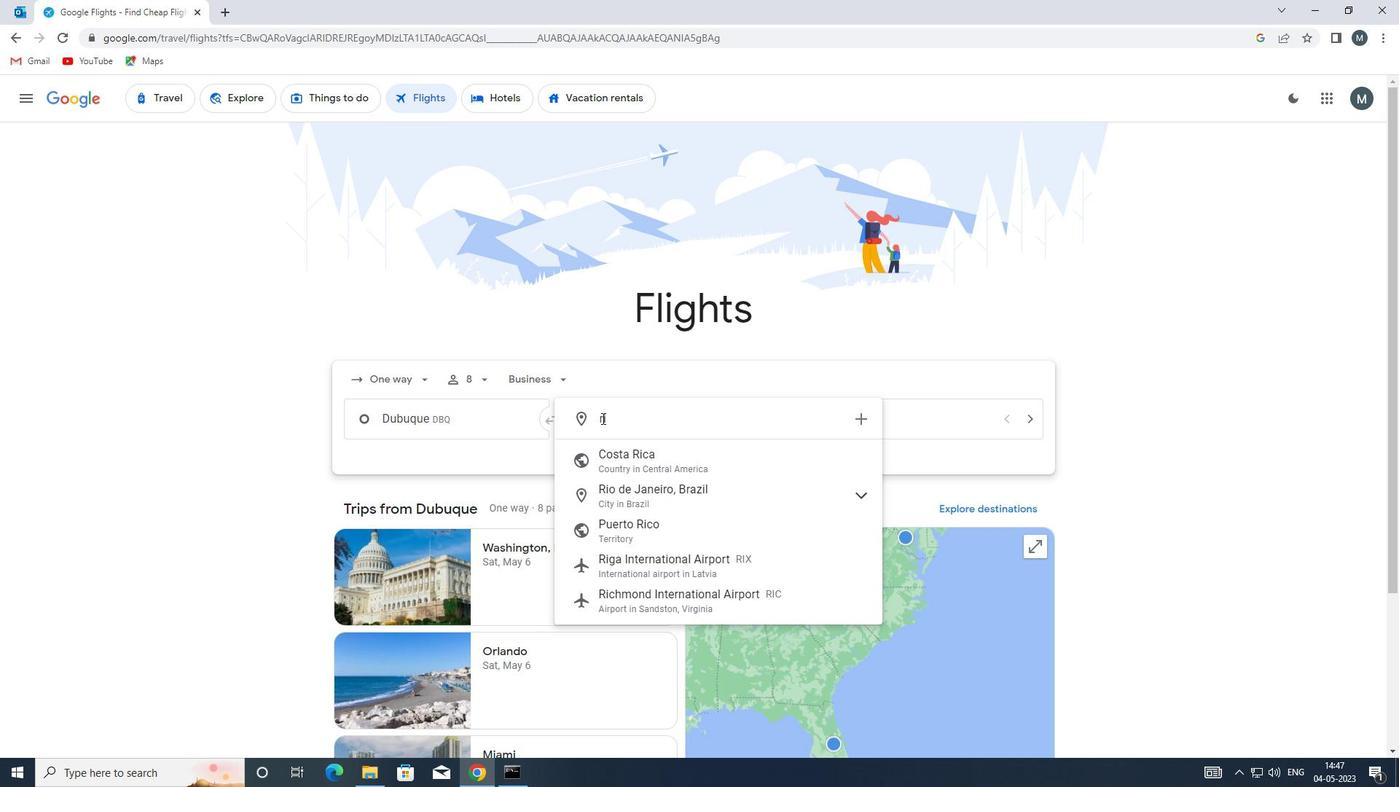 
Action: Key pressed w
Screenshot: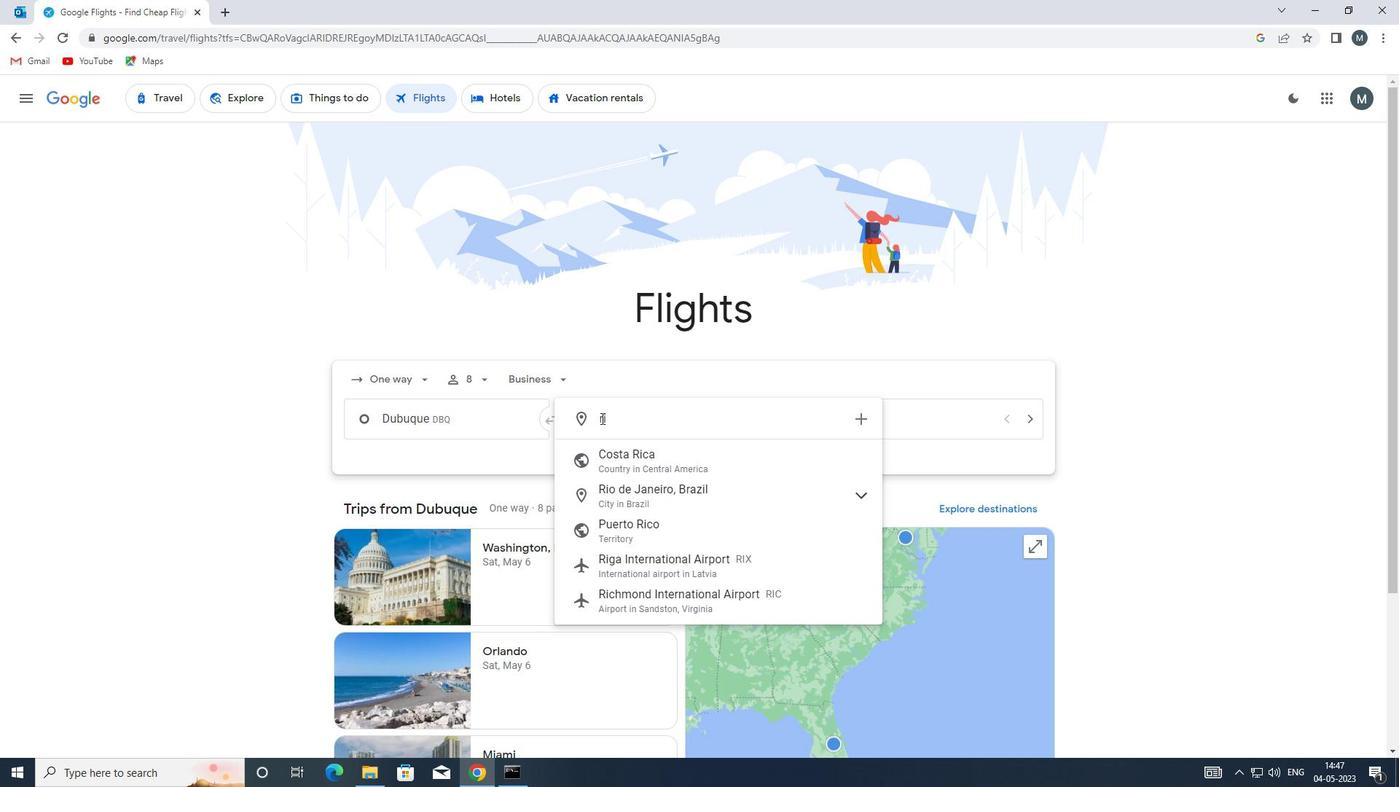 
Action: Mouse moved to (631, 459)
Screenshot: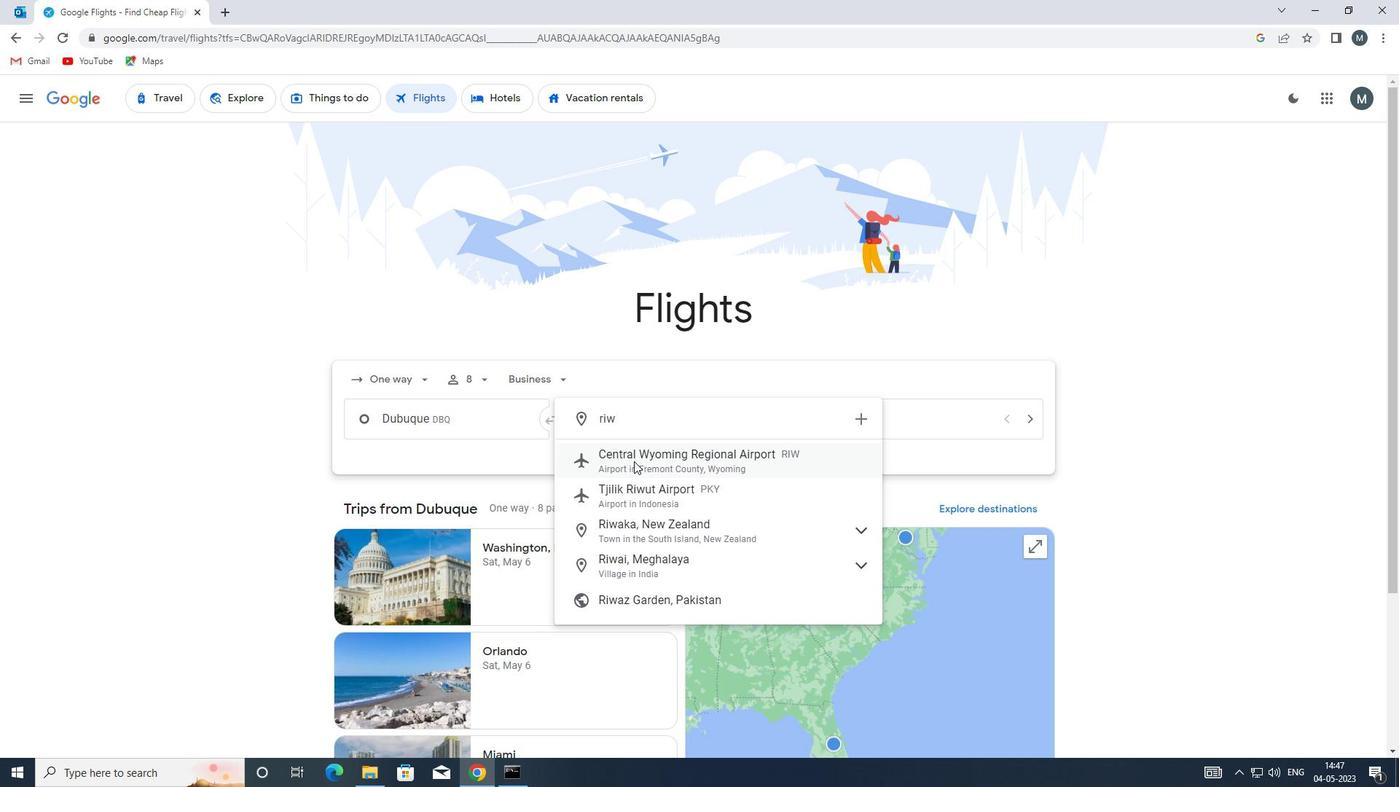 
Action: Mouse pressed left at (631, 459)
Screenshot: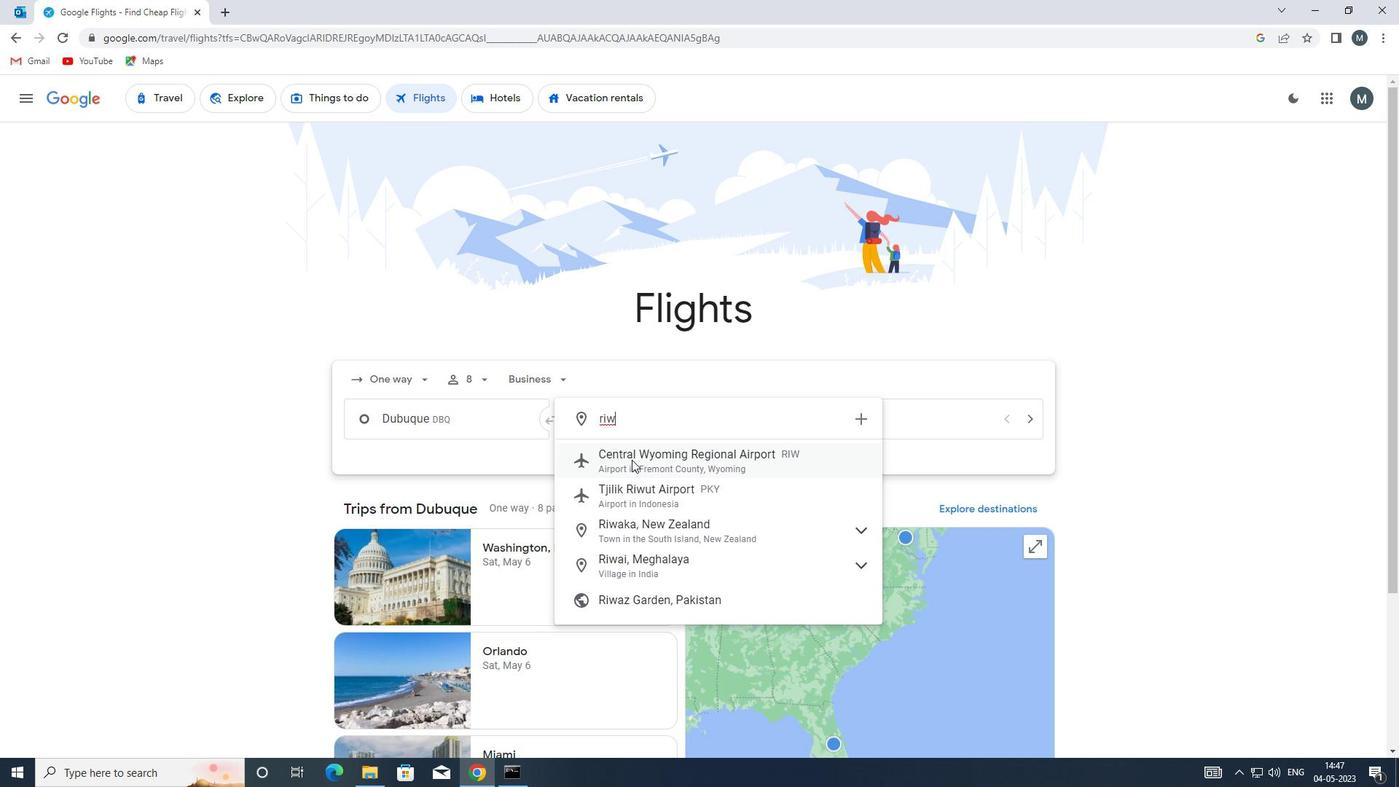 
Action: Mouse moved to (812, 425)
Screenshot: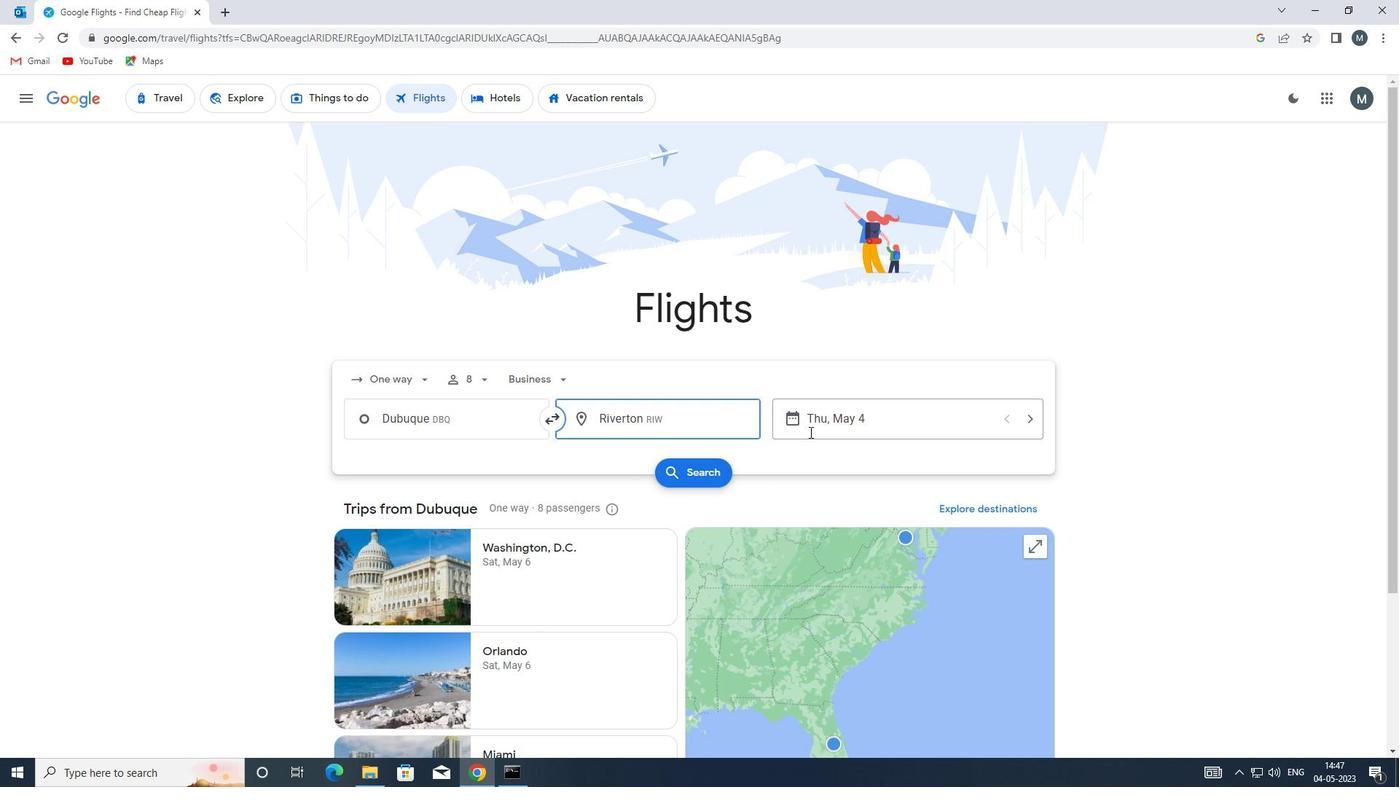 
Action: Mouse pressed left at (812, 425)
Screenshot: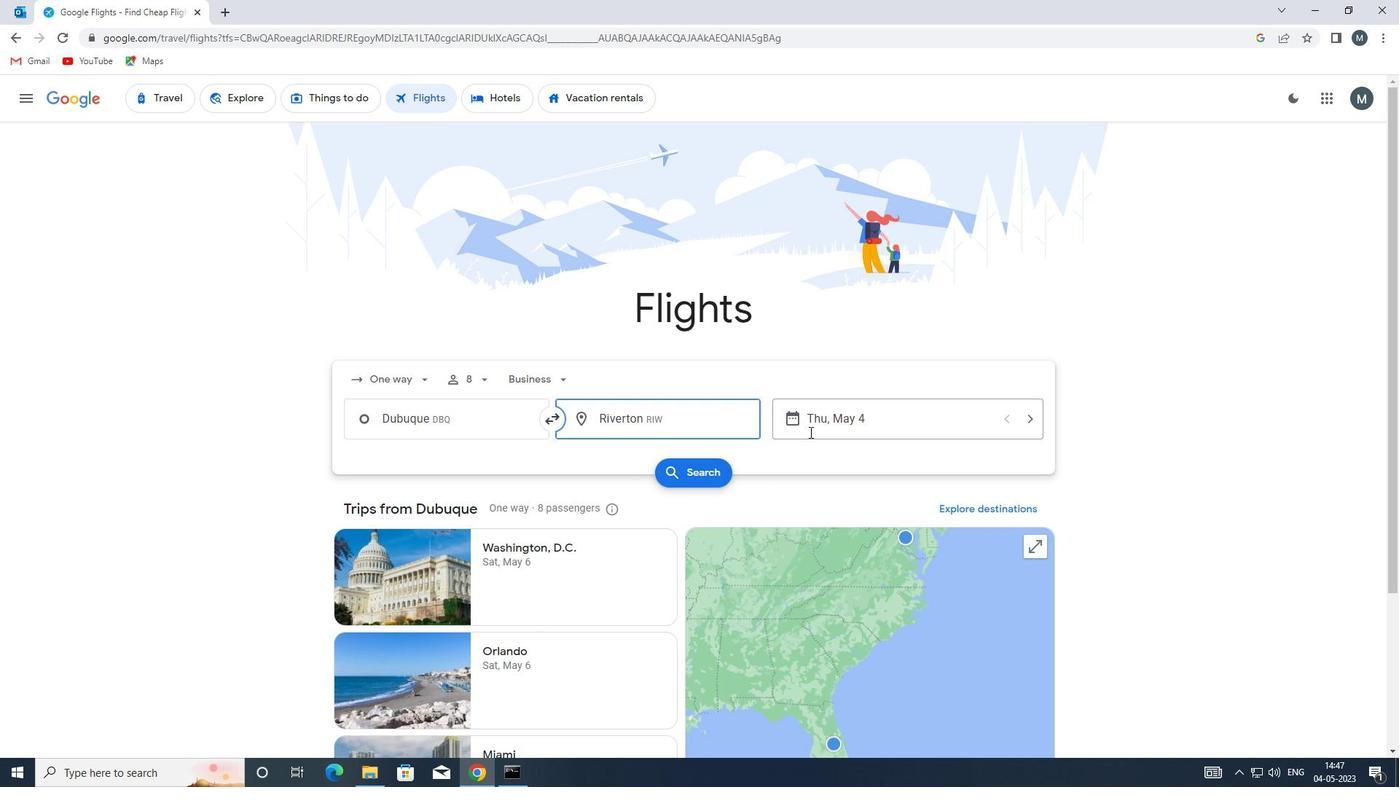 
Action: Mouse moved to (655, 488)
Screenshot: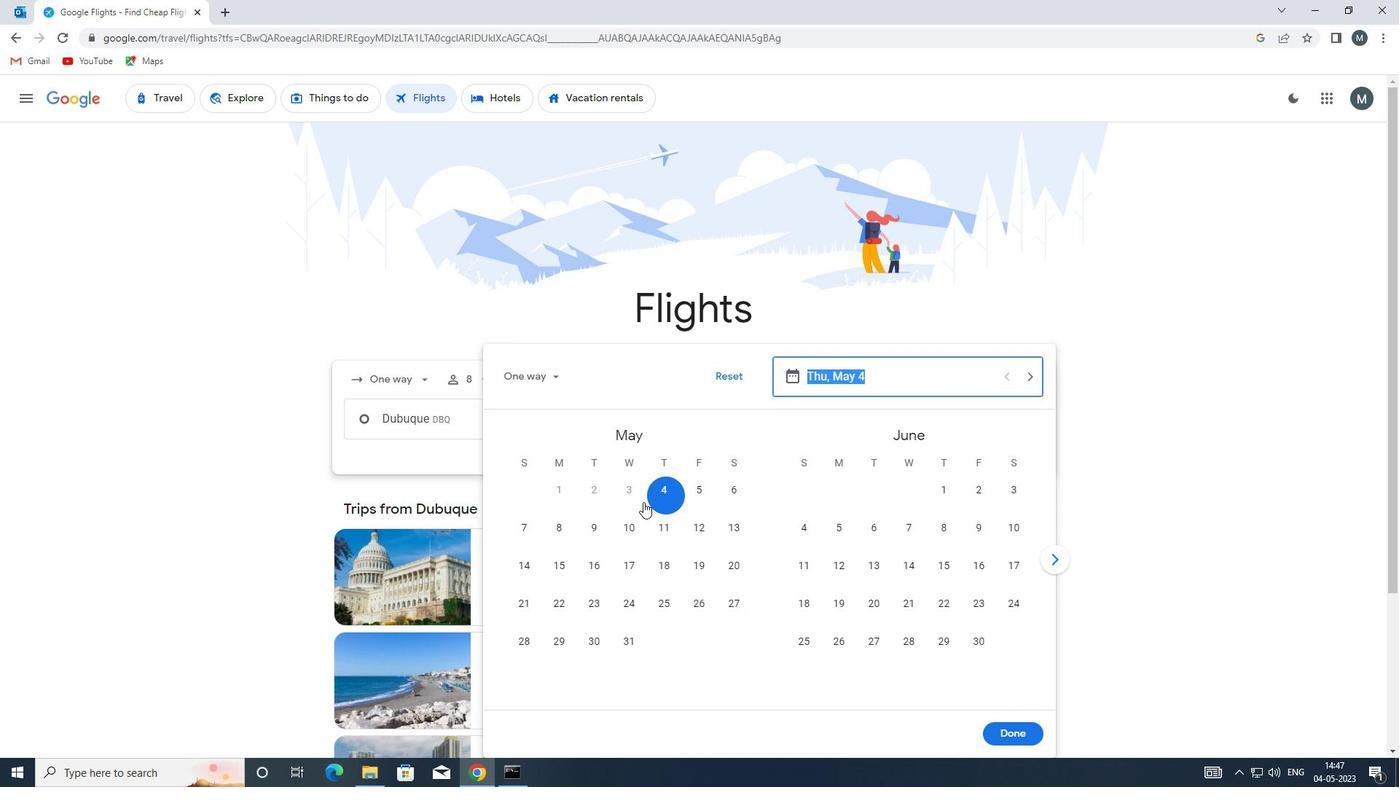 
Action: Mouse pressed left at (655, 488)
Screenshot: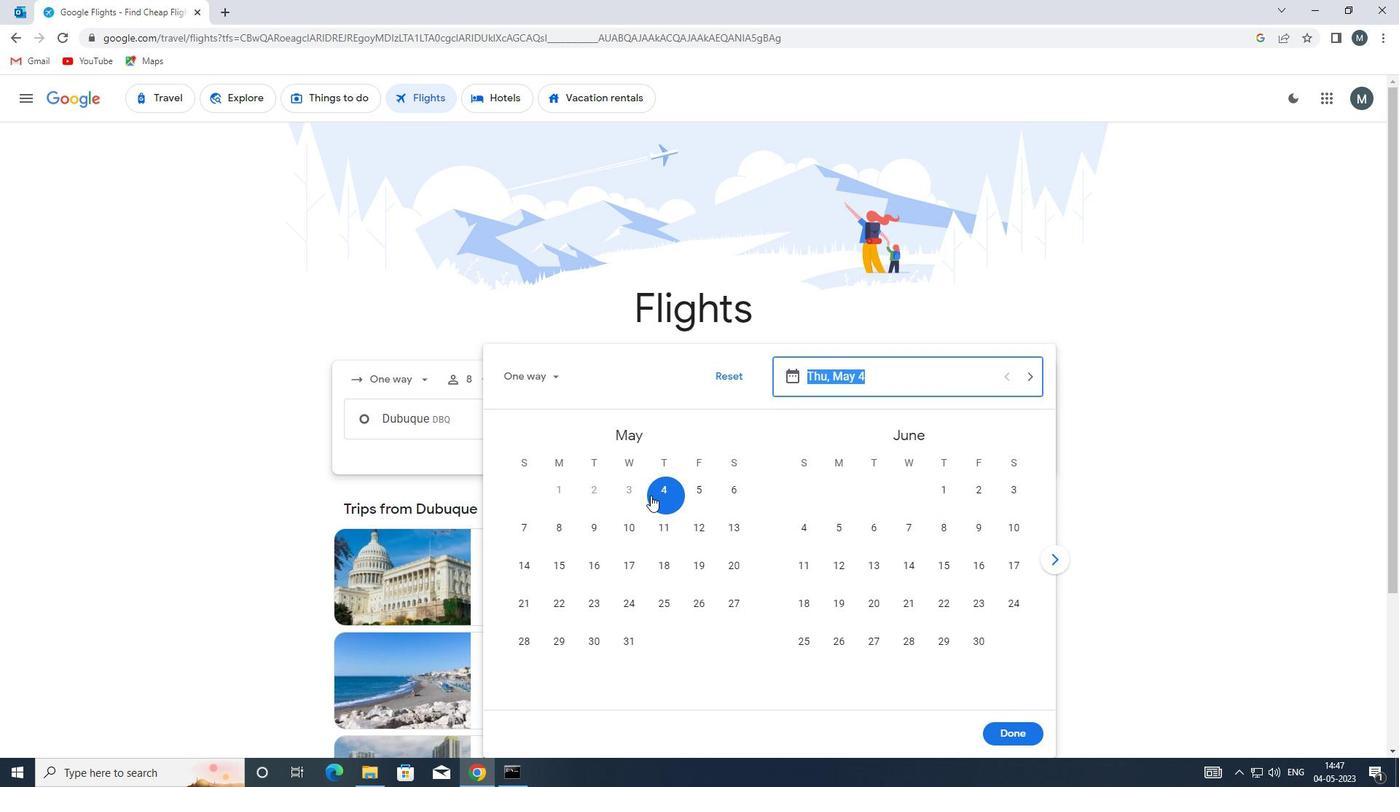 
Action: Mouse moved to (1002, 737)
Screenshot: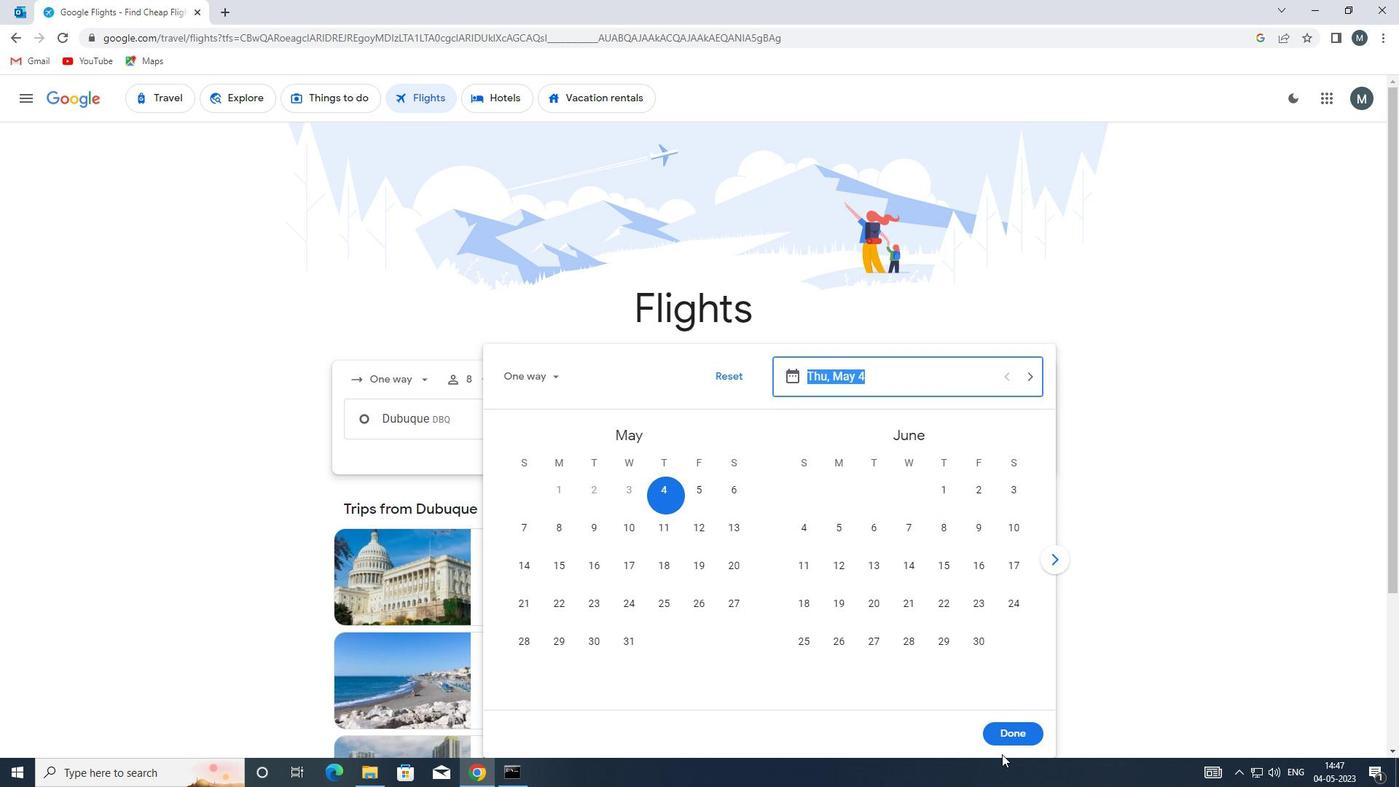 
Action: Mouse pressed left at (1002, 737)
Screenshot: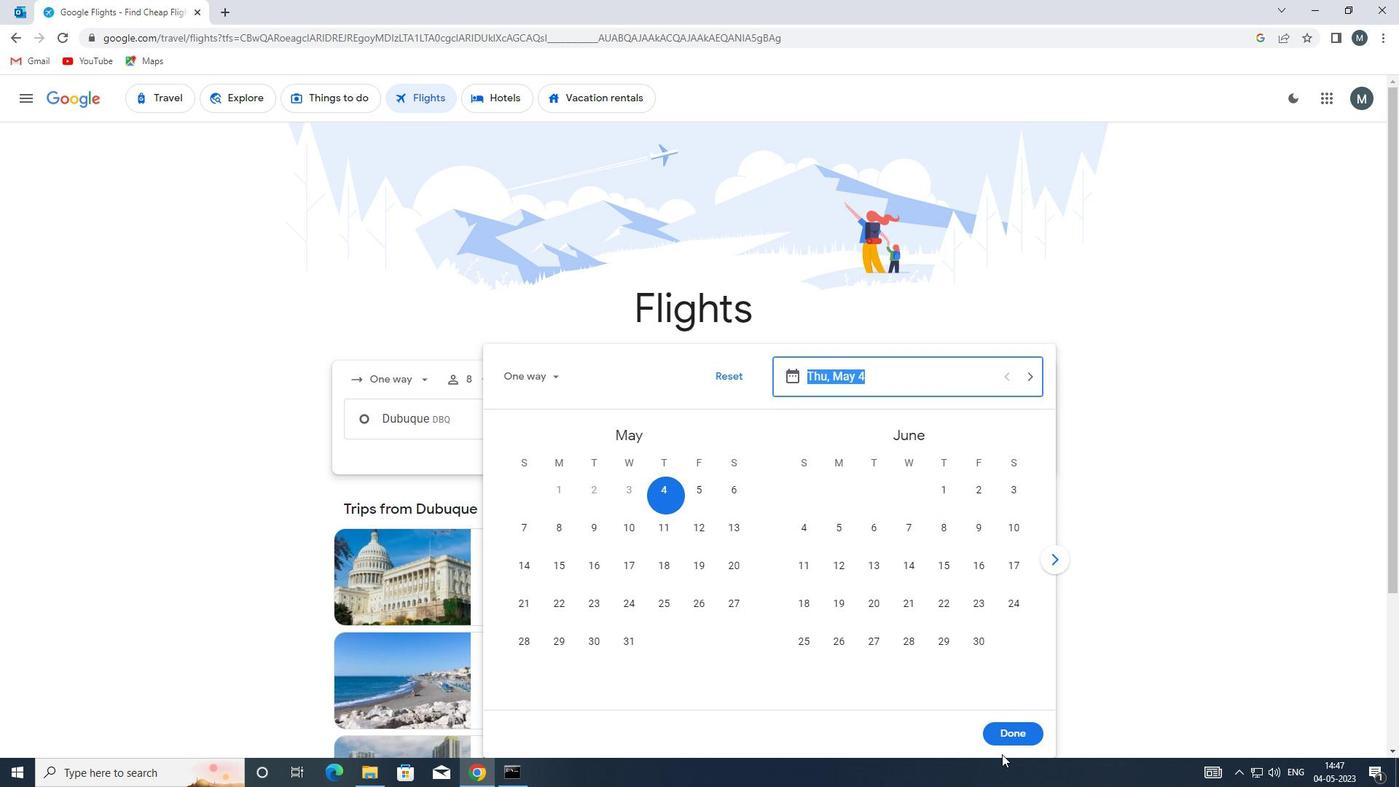
Action: Mouse moved to (700, 475)
Screenshot: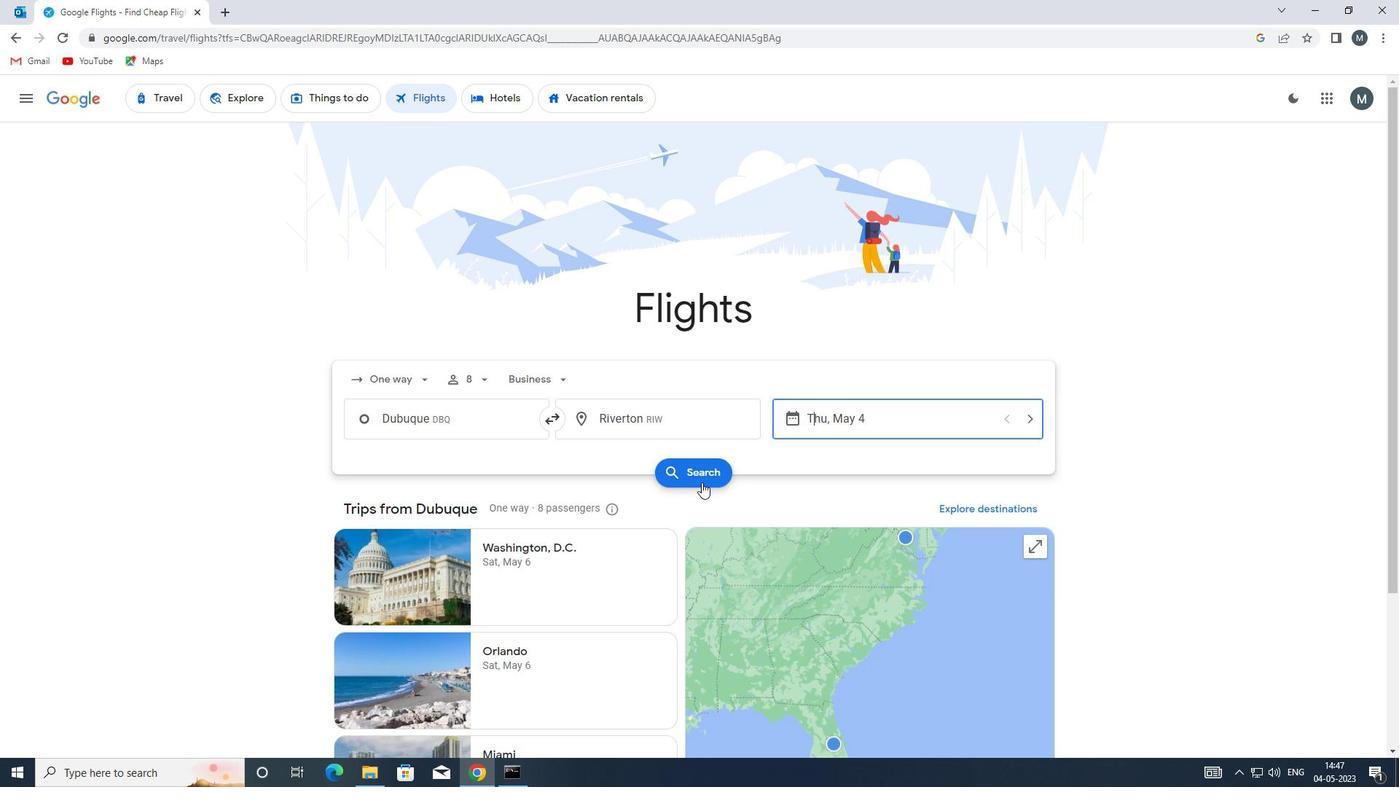 
Action: Mouse pressed left at (700, 475)
Screenshot: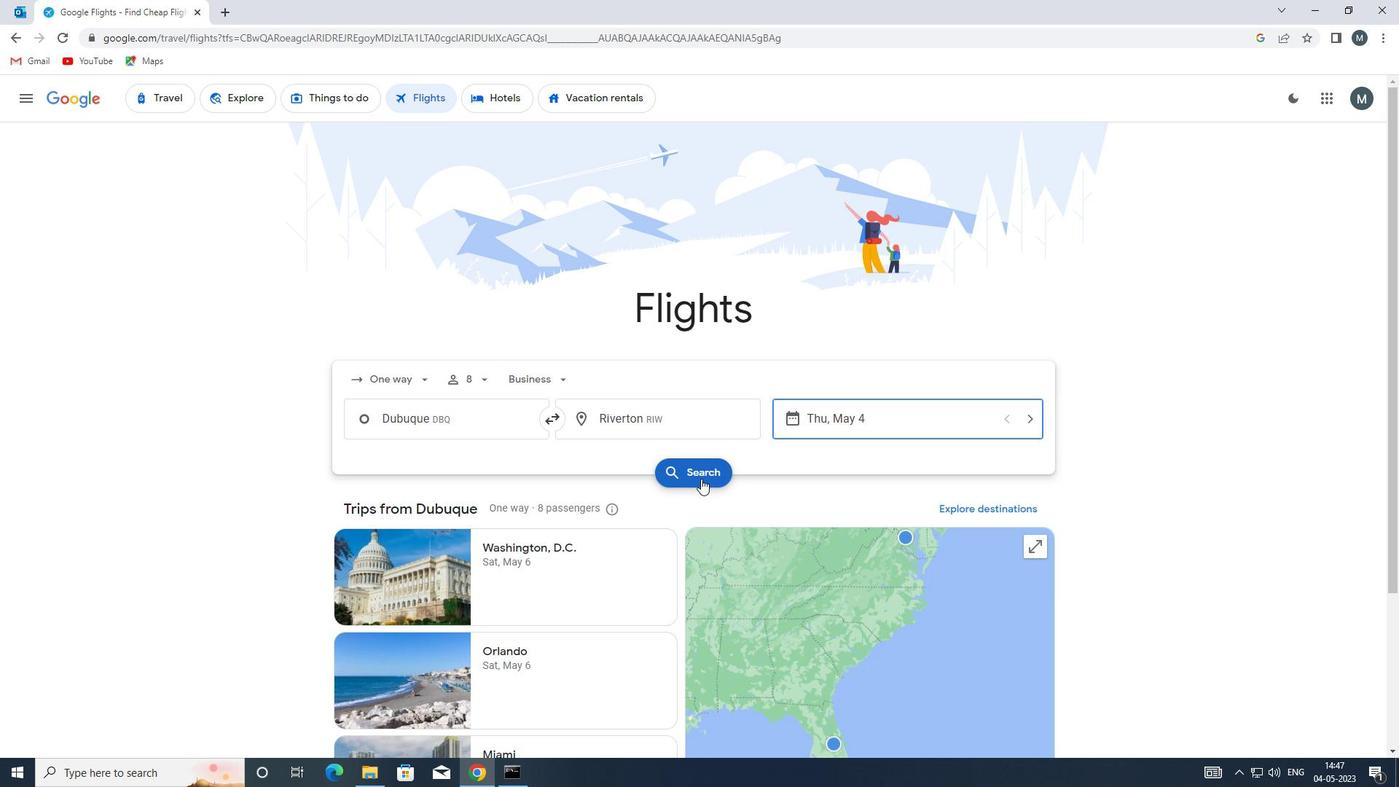 
Action: Mouse moved to (368, 224)
Screenshot: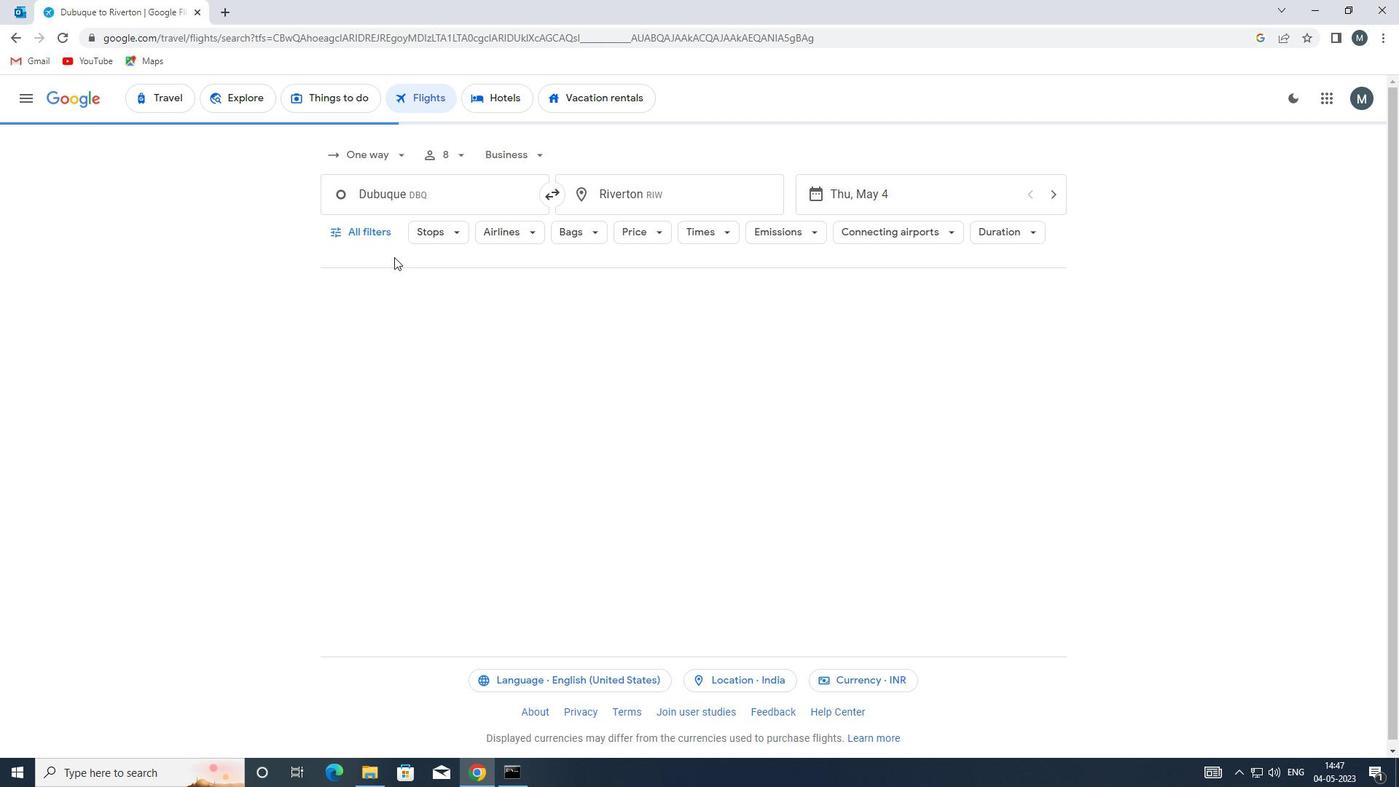 
Action: Mouse pressed left at (368, 224)
Screenshot: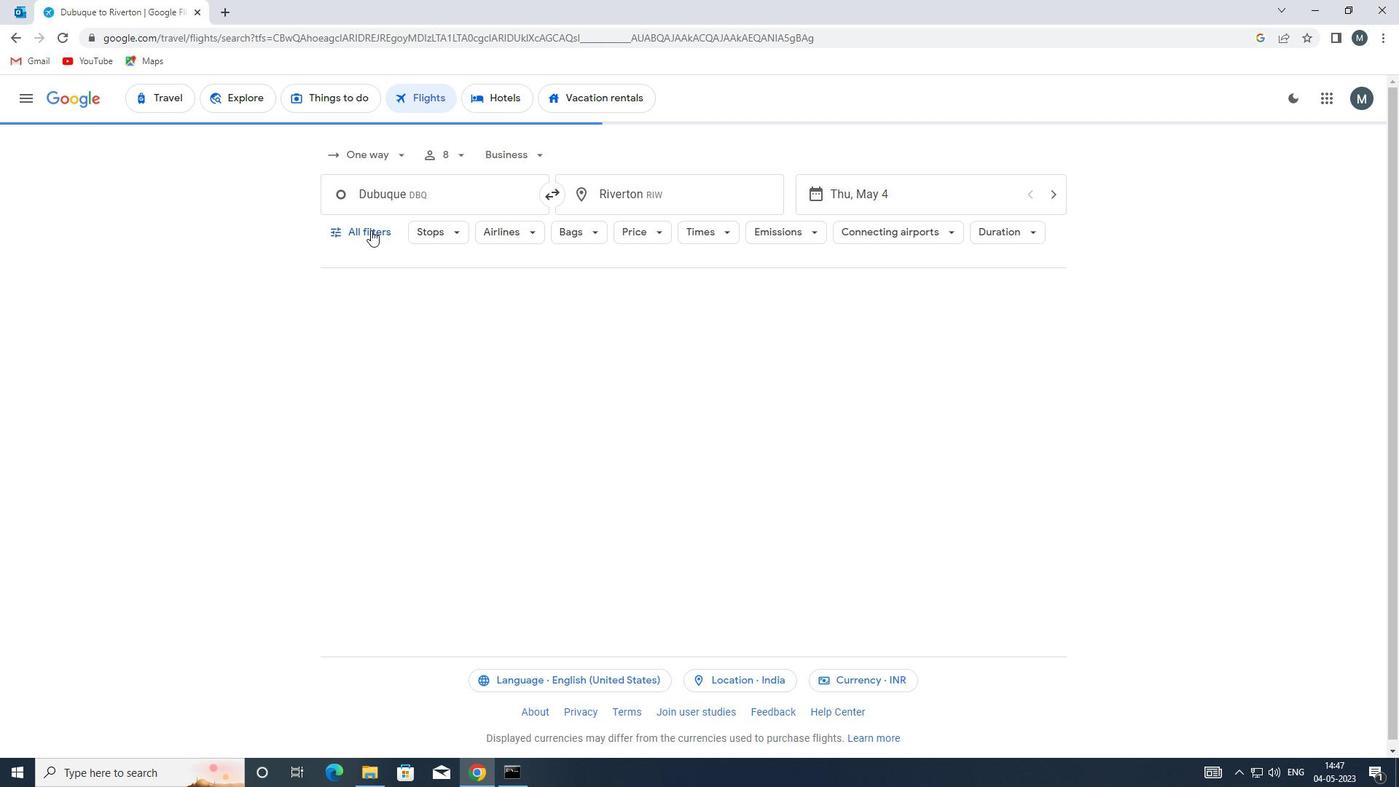 
Action: Mouse moved to (427, 444)
Screenshot: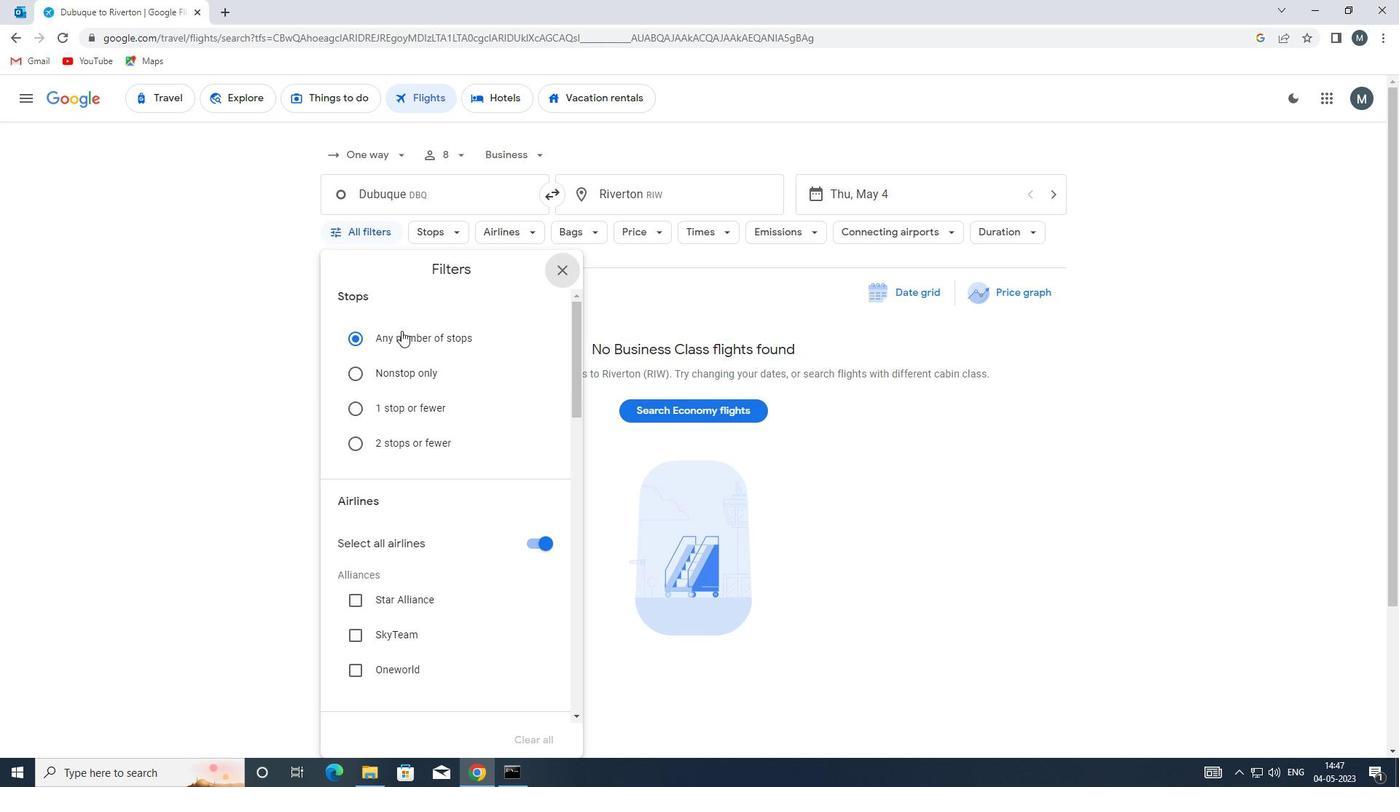 
Action: Mouse scrolled (427, 443) with delta (0, 0)
Screenshot: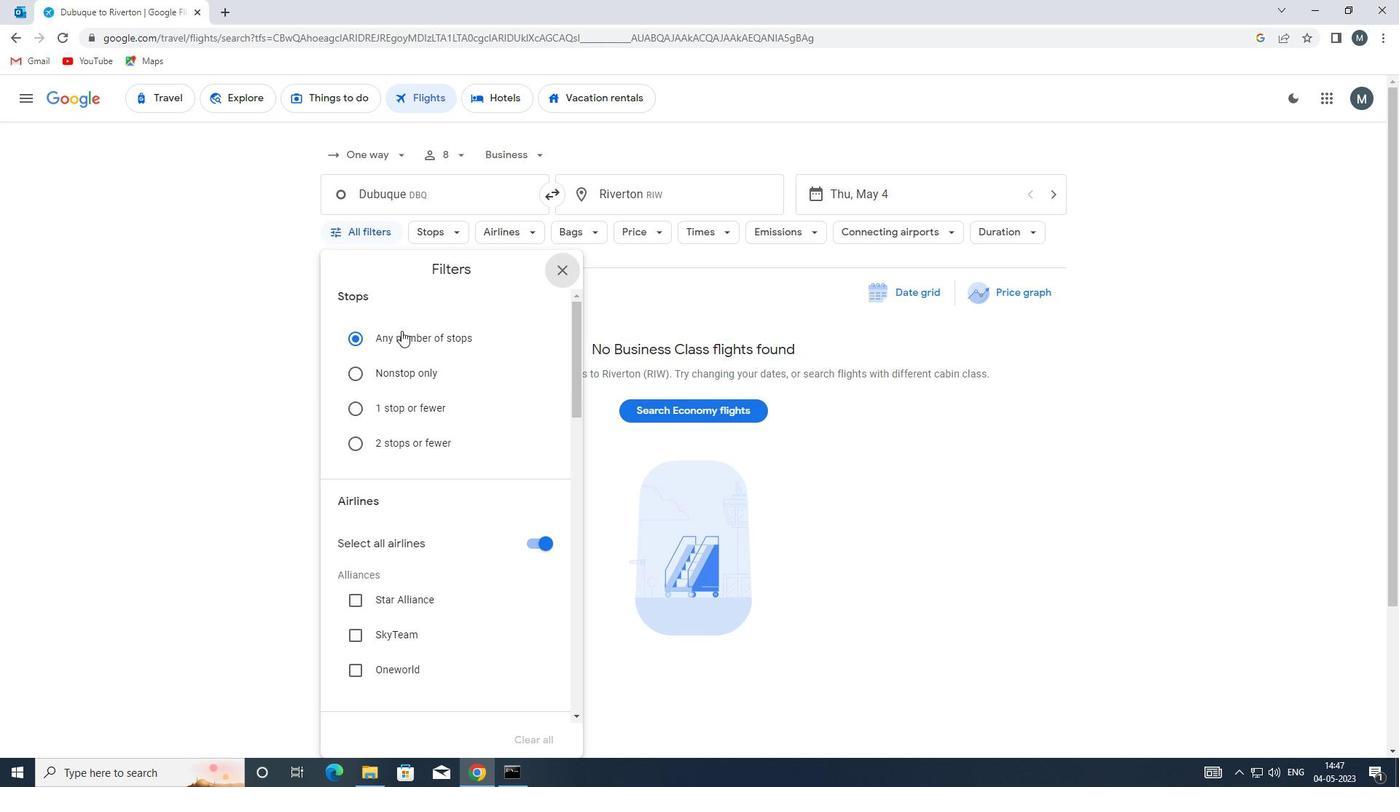 
Action: Mouse moved to (432, 462)
Screenshot: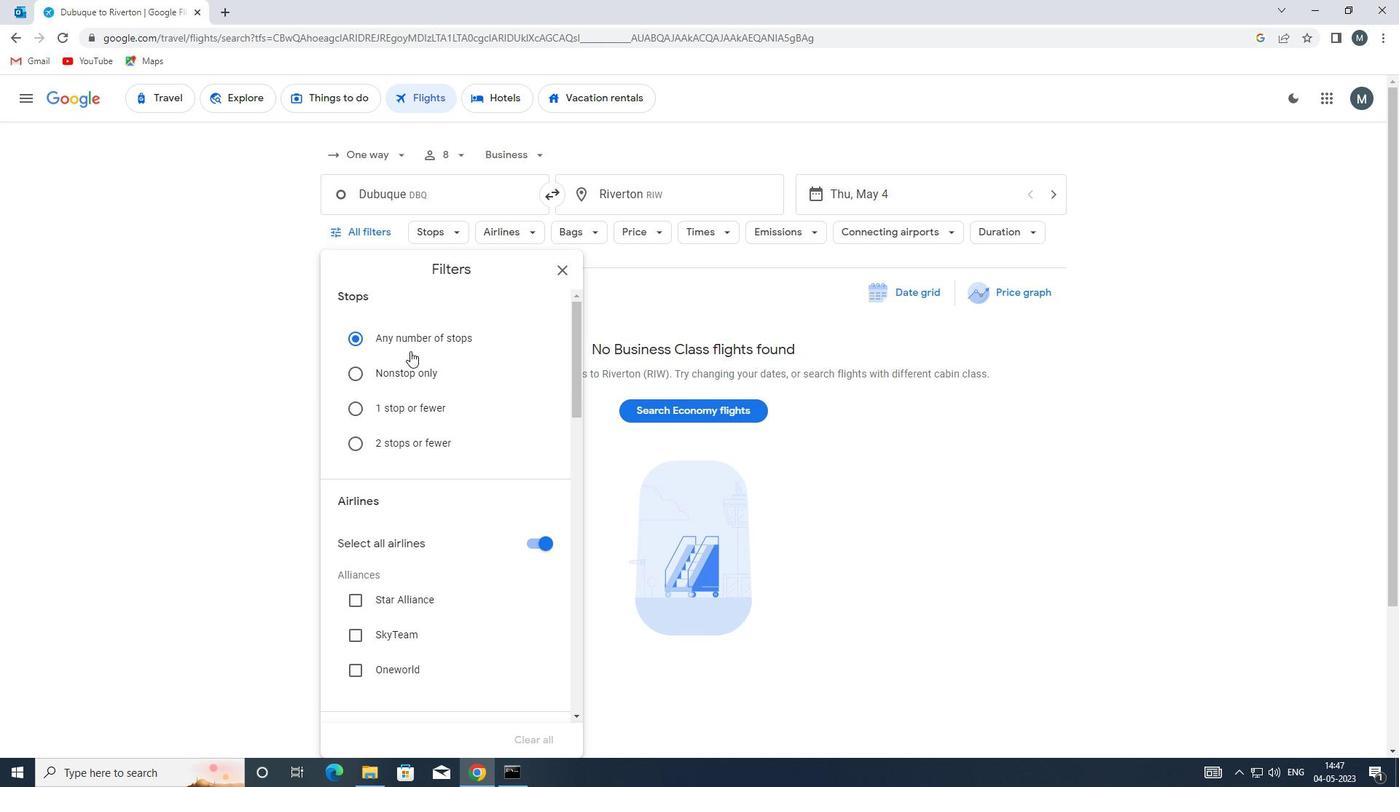 
Action: Mouse scrolled (432, 462) with delta (0, 0)
Screenshot: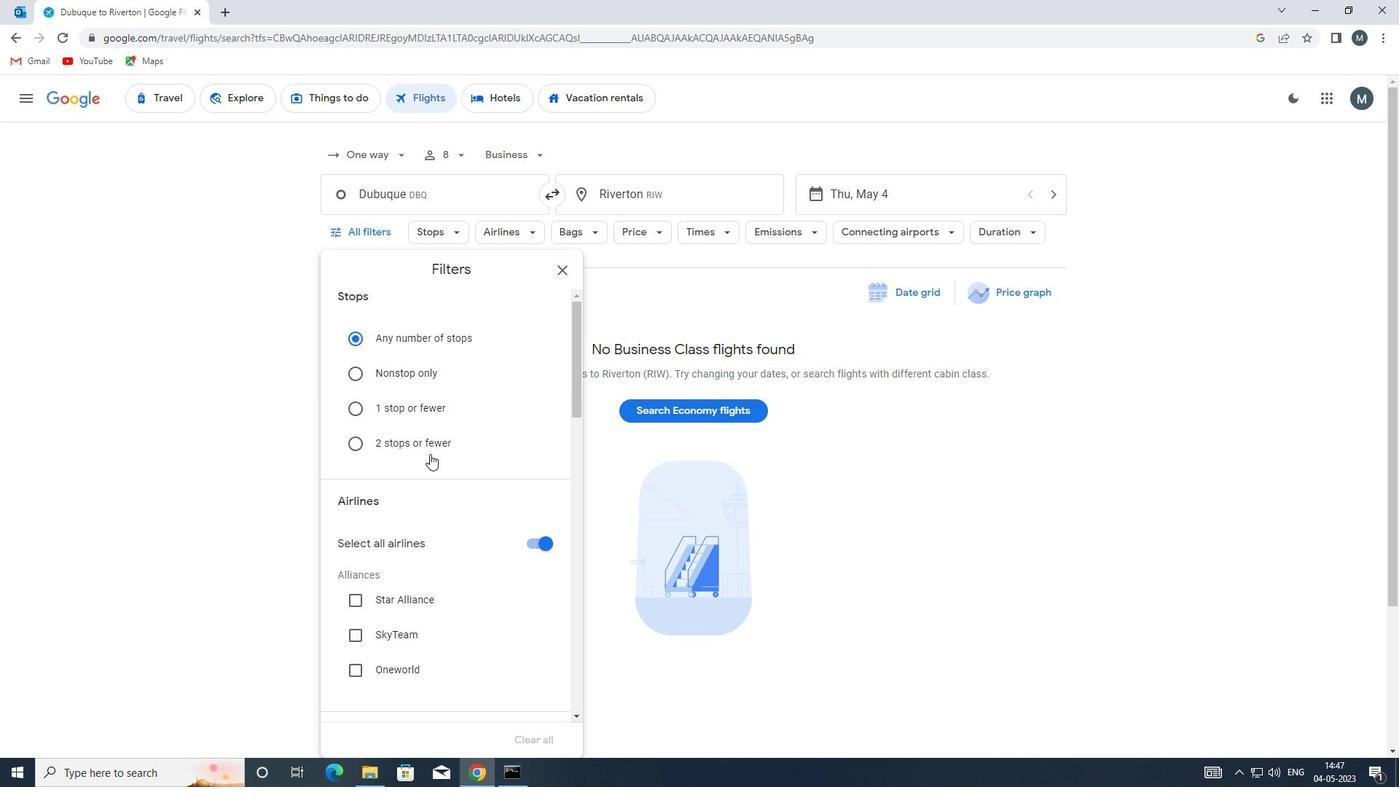 
Action: Mouse moved to (535, 391)
Screenshot: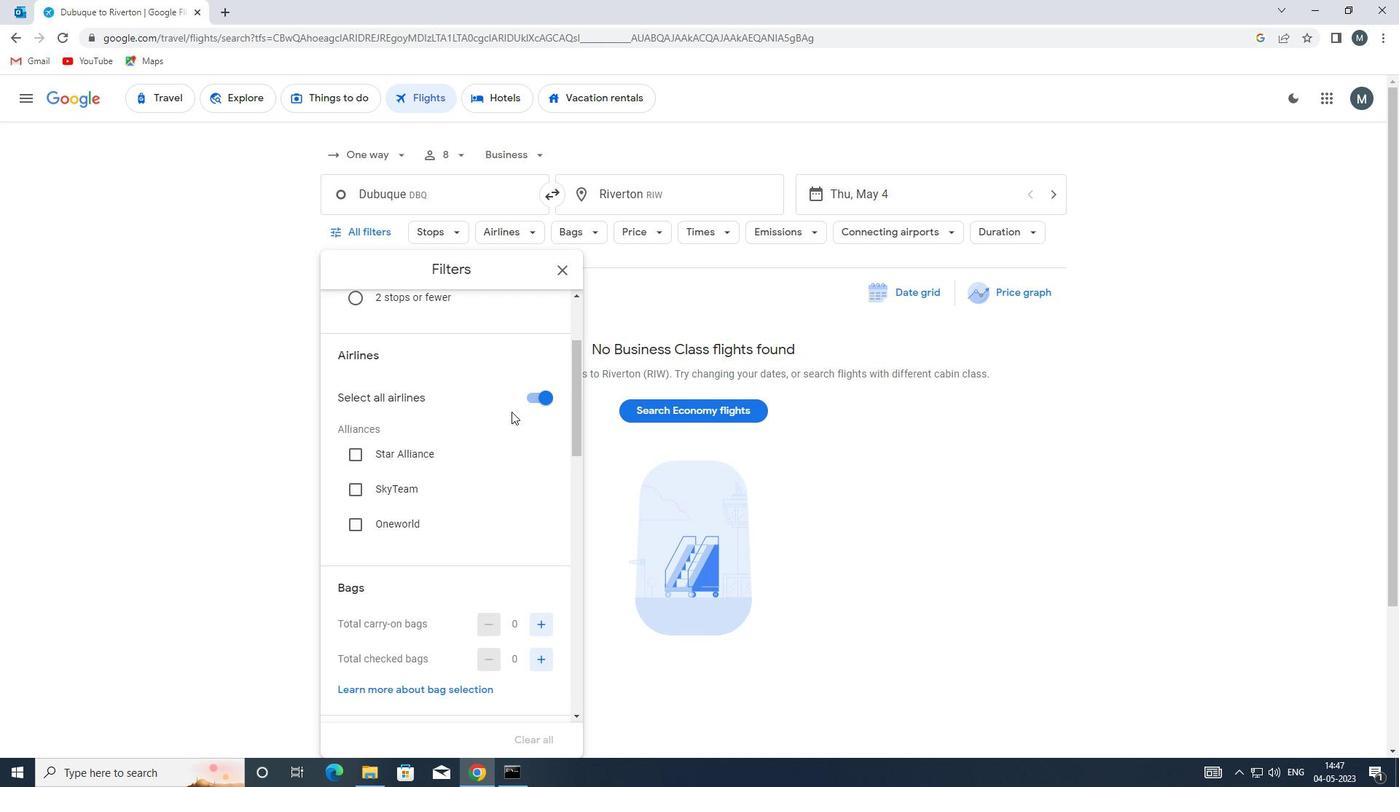 
Action: Mouse pressed left at (535, 391)
Screenshot: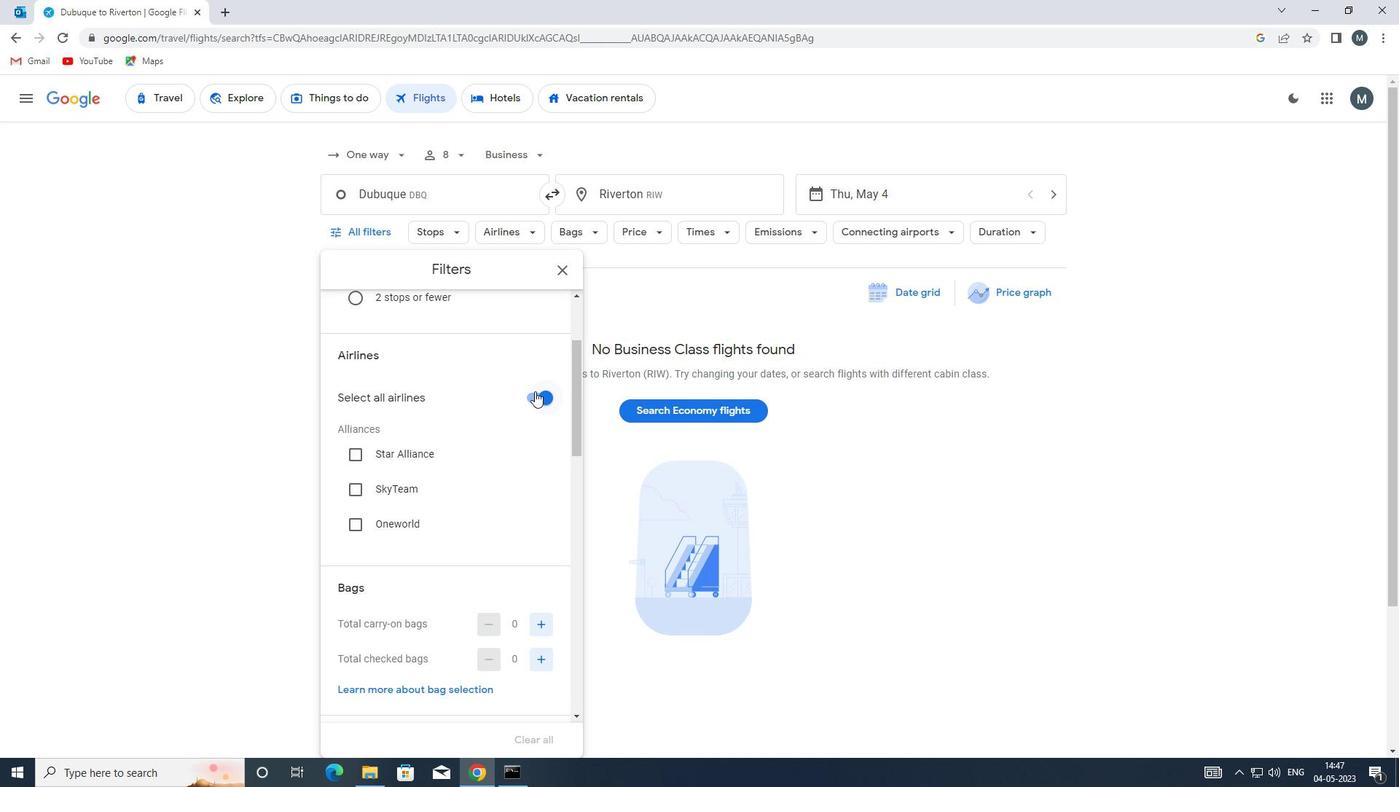 
Action: Mouse moved to (432, 460)
Screenshot: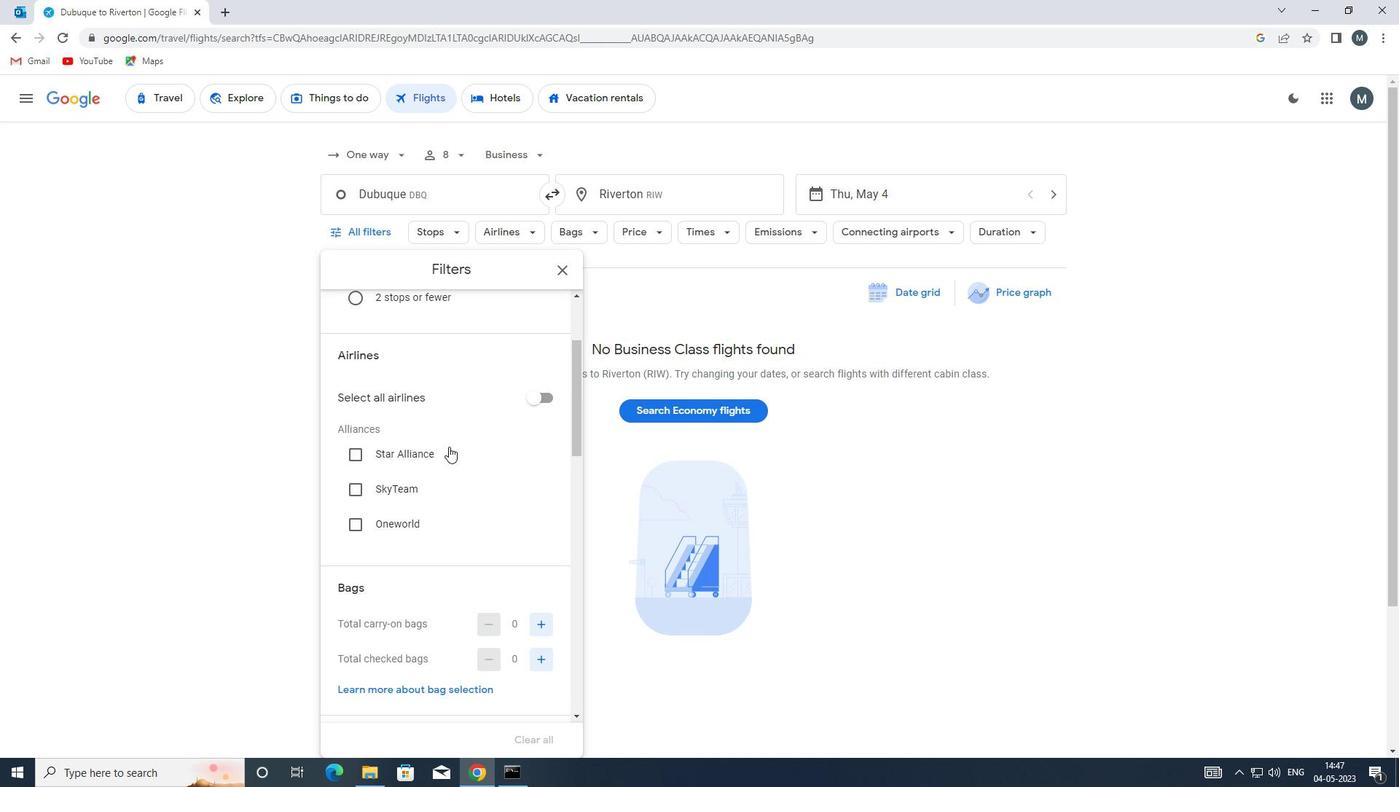 
Action: Mouse scrolled (432, 459) with delta (0, 0)
Screenshot: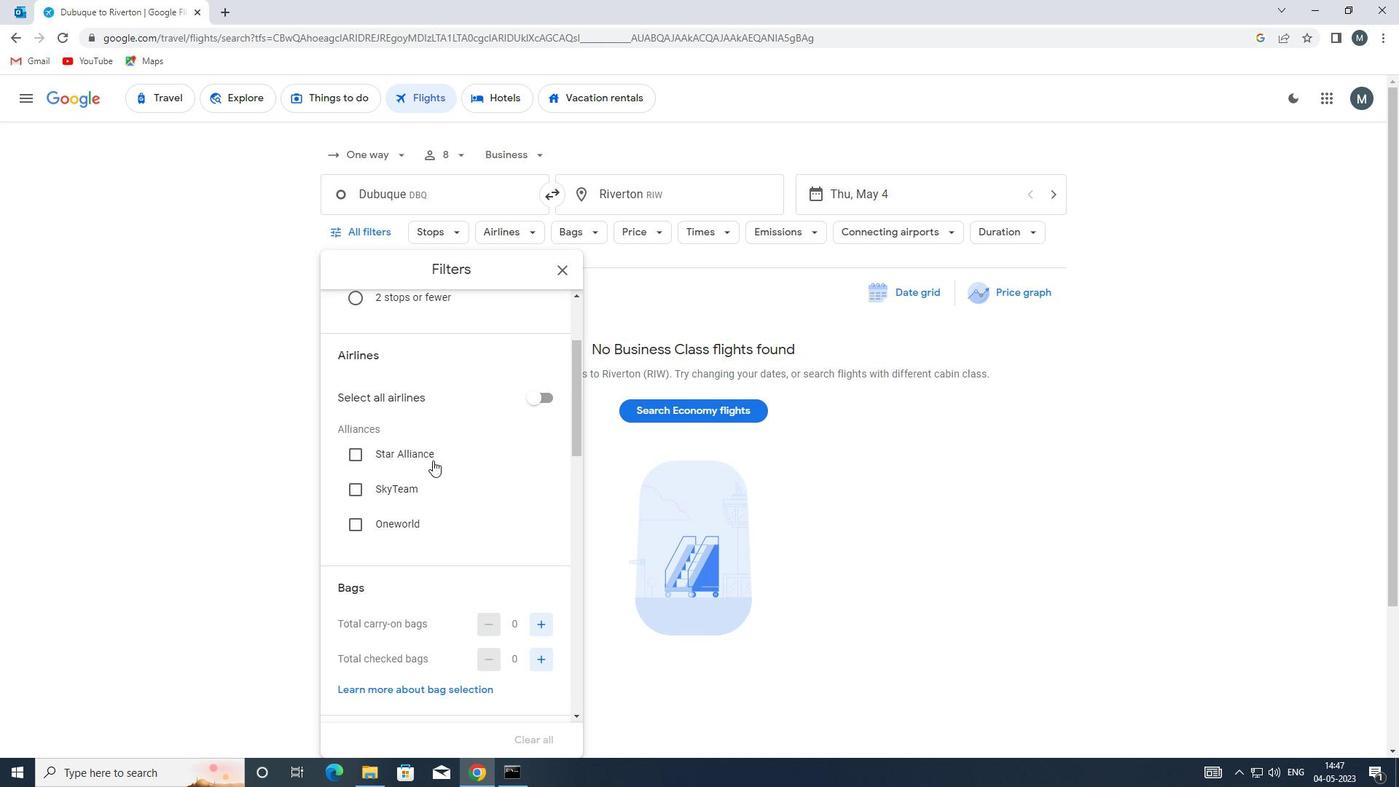 
Action: Mouse moved to (429, 465)
Screenshot: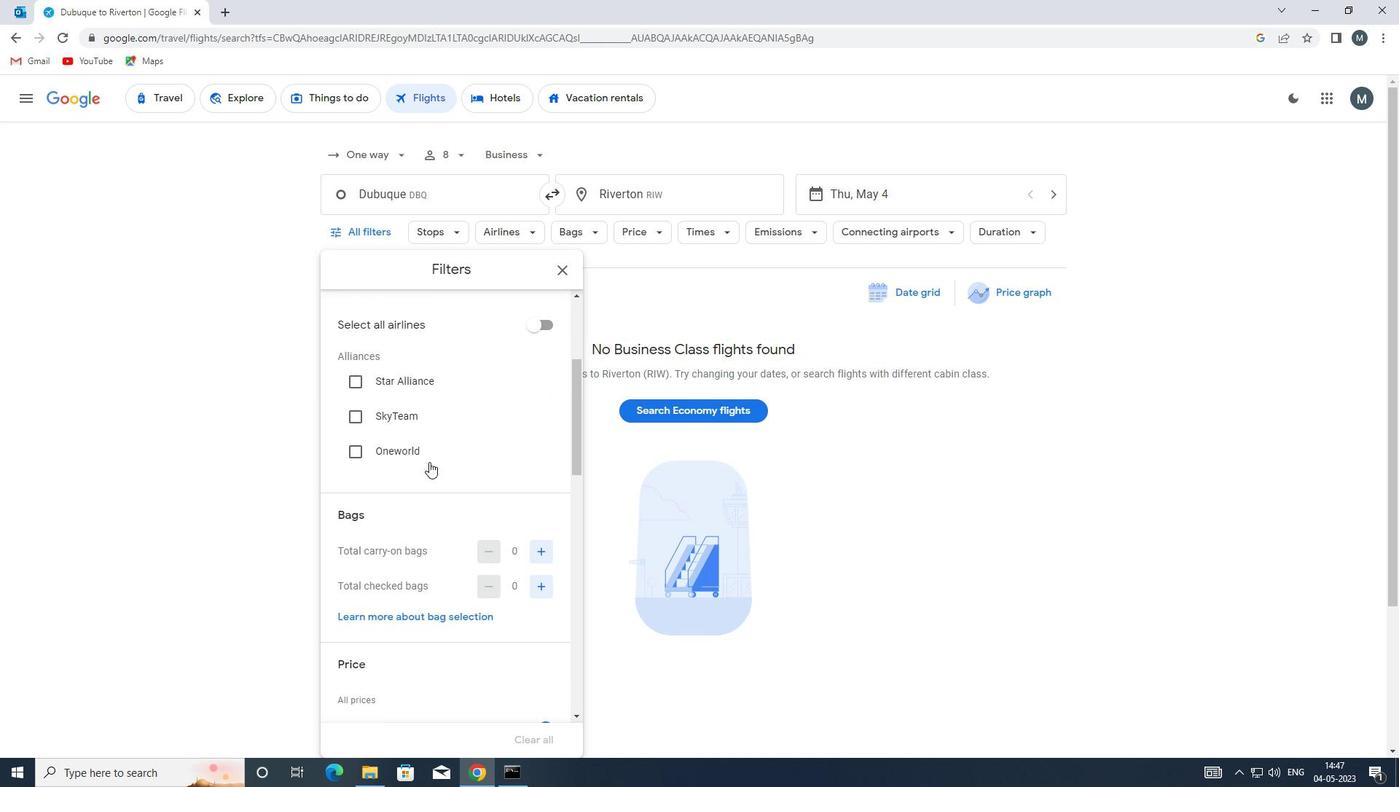
Action: Mouse scrolled (429, 465) with delta (0, 0)
Screenshot: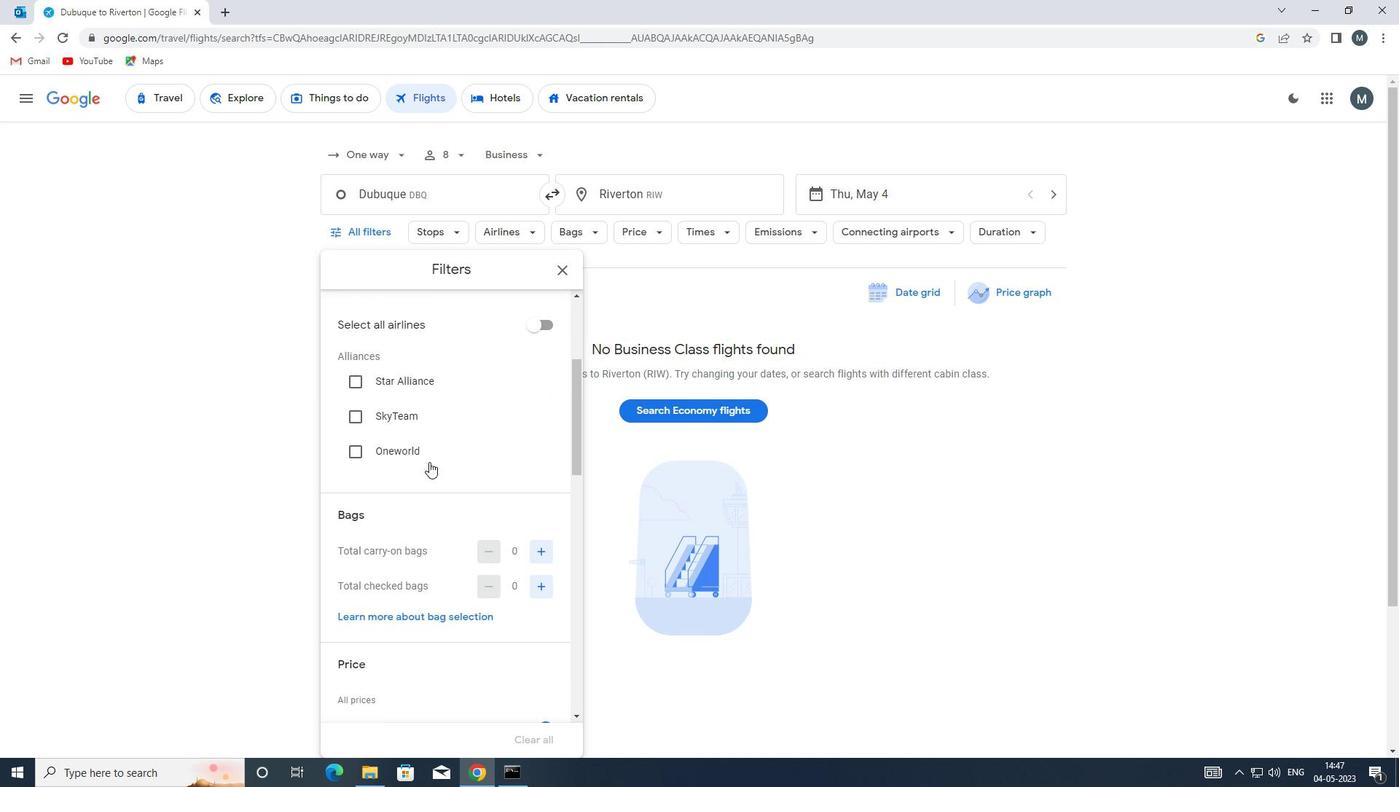 
Action: Mouse moved to (539, 478)
Screenshot: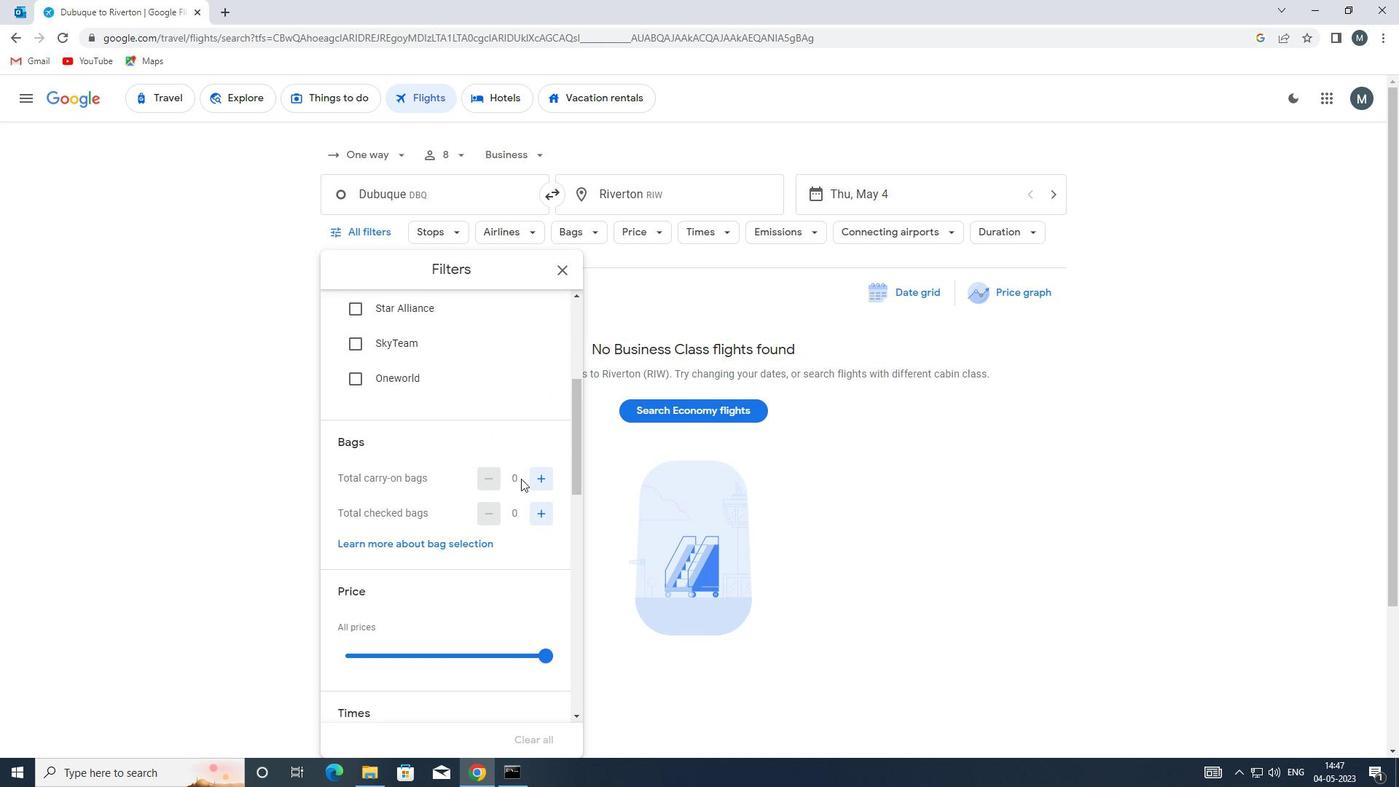 
Action: Mouse pressed left at (539, 478)
Screenshot: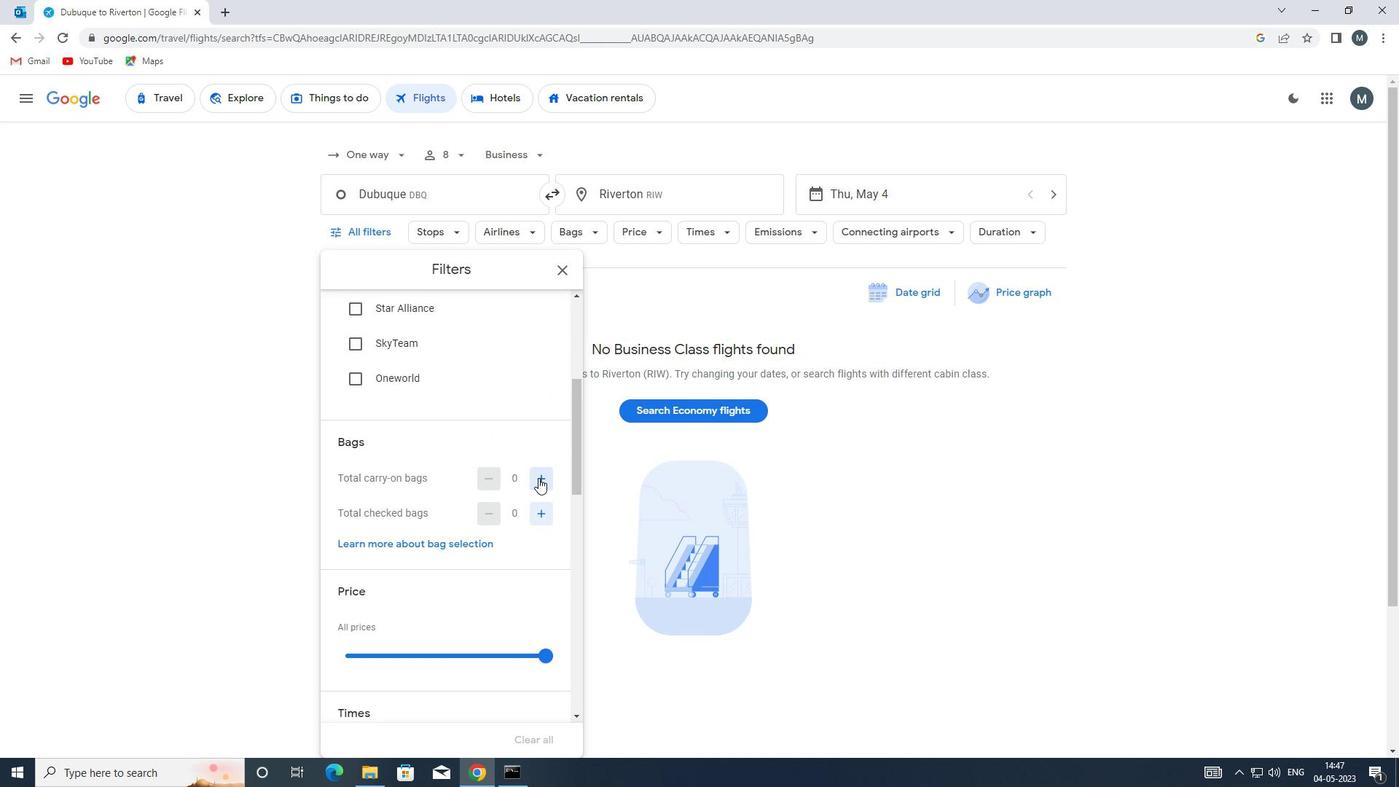 
Action: Mouse moved to (540, 478)
Screenshot: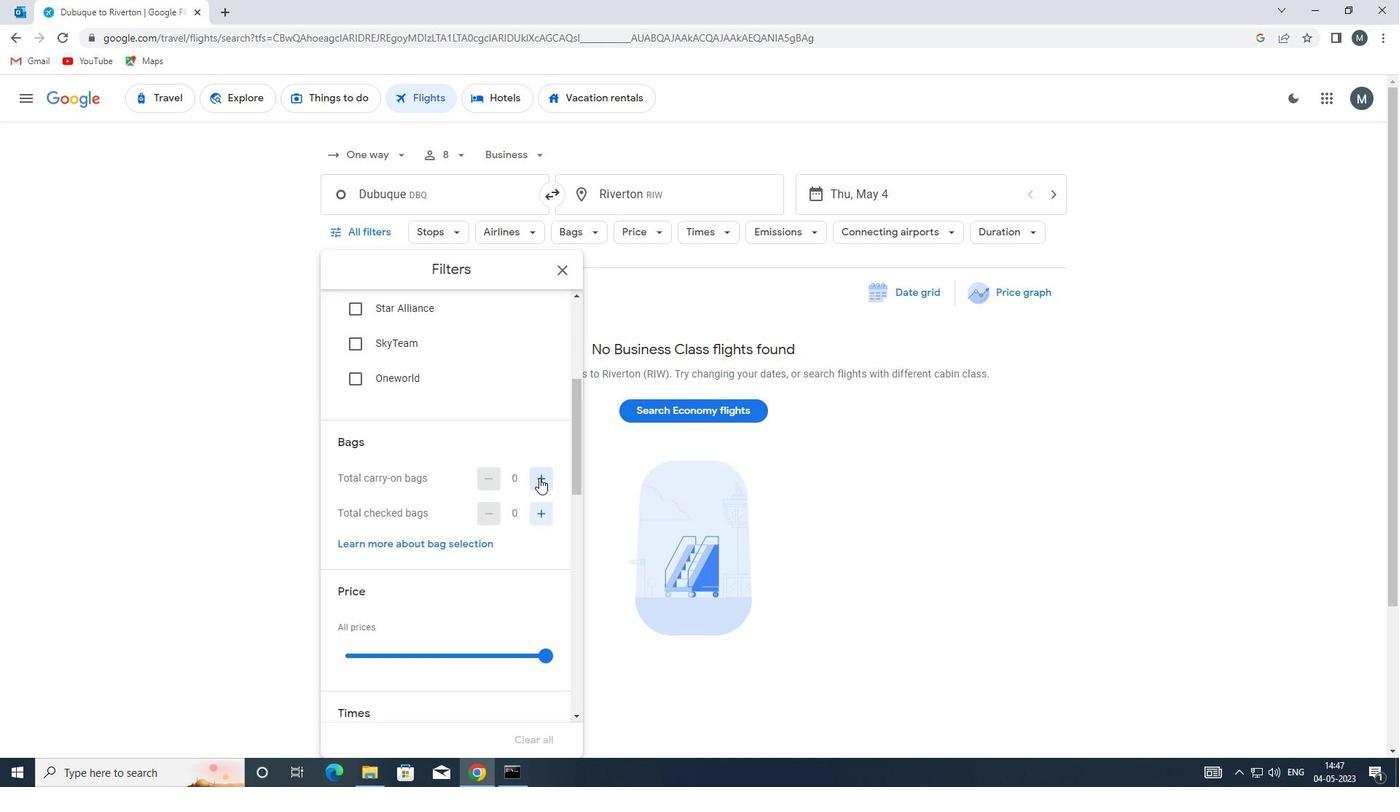 
Action: Mouse pressed left at (540, 478)
Screenshot: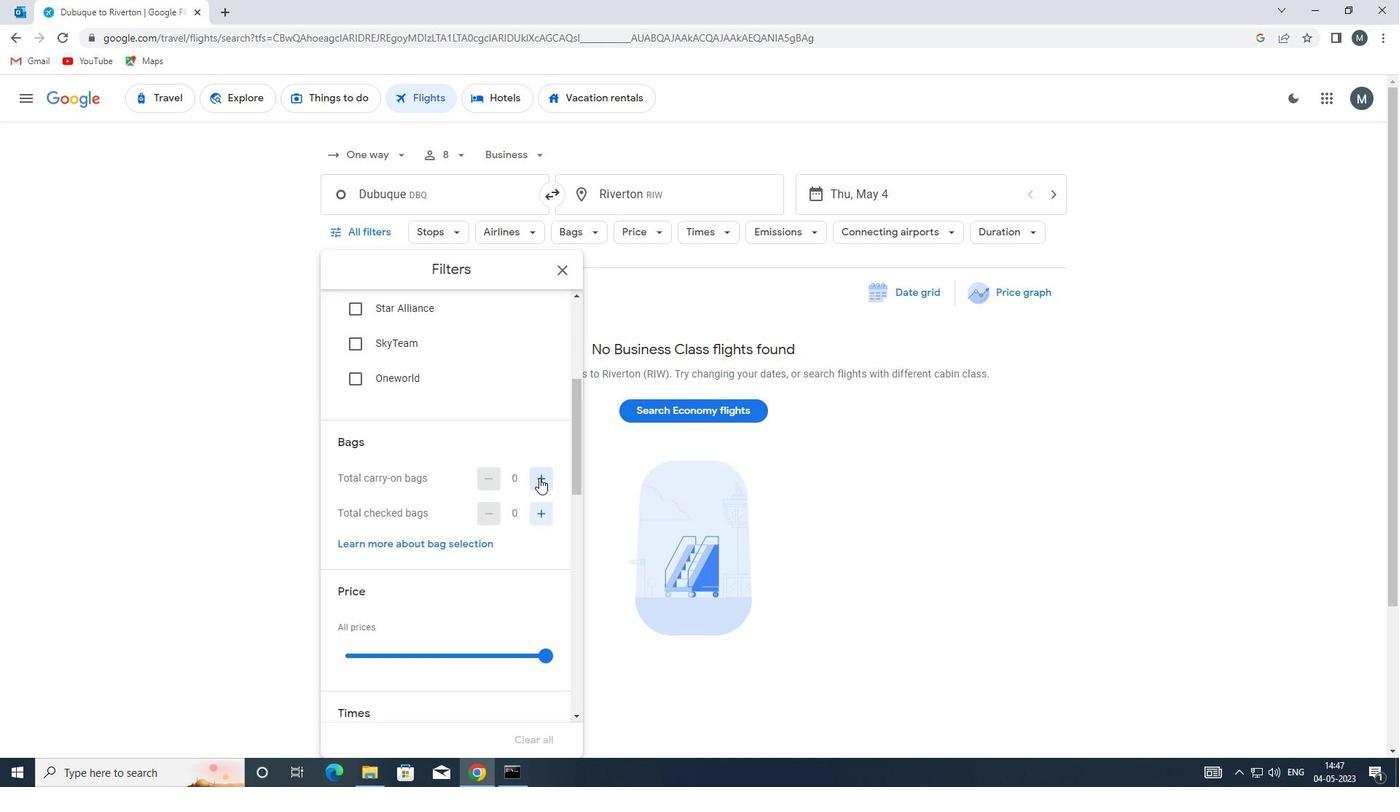 
Action: Mouse moved to (458, 479)
Screenshot: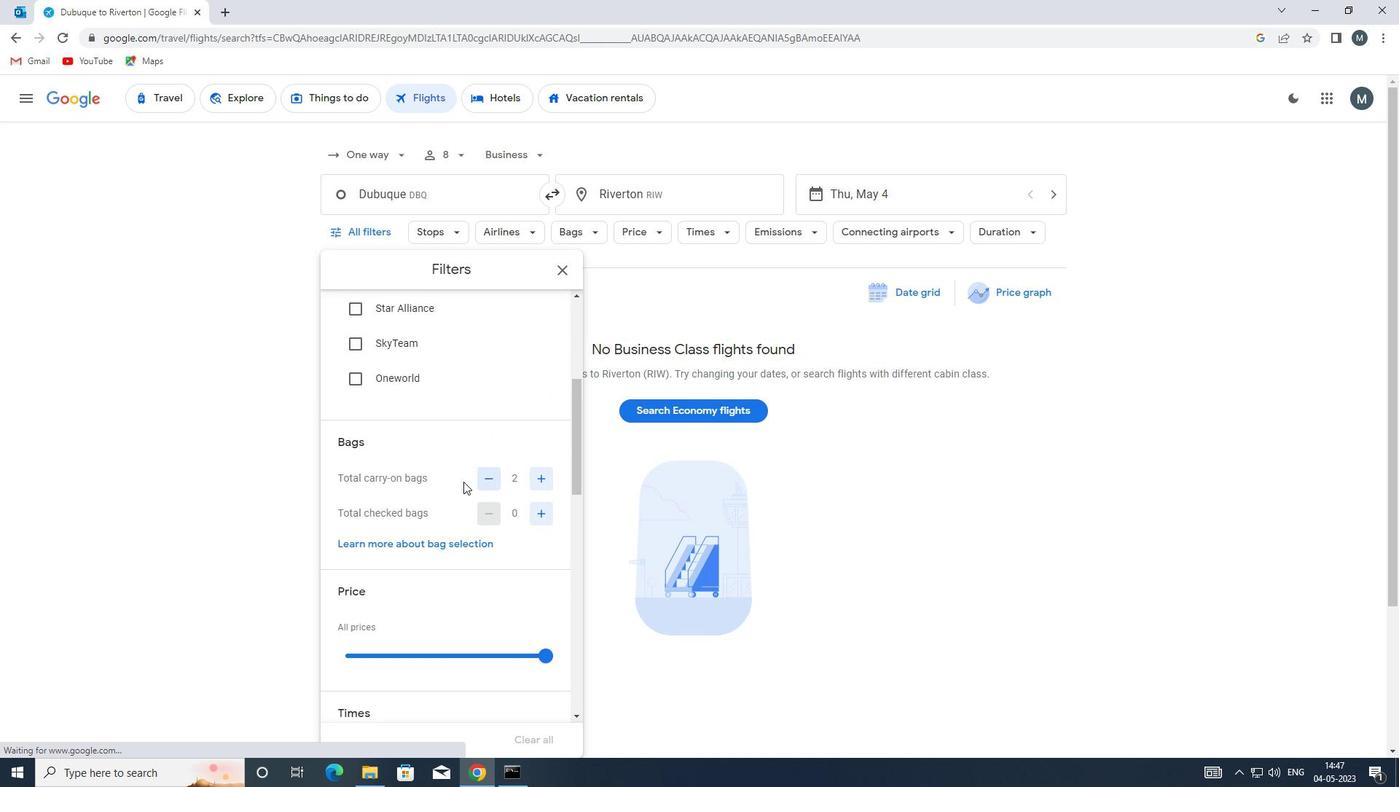 
Action: Mouse scrolled (458, 478) with delta (0, 0)
Screenshot: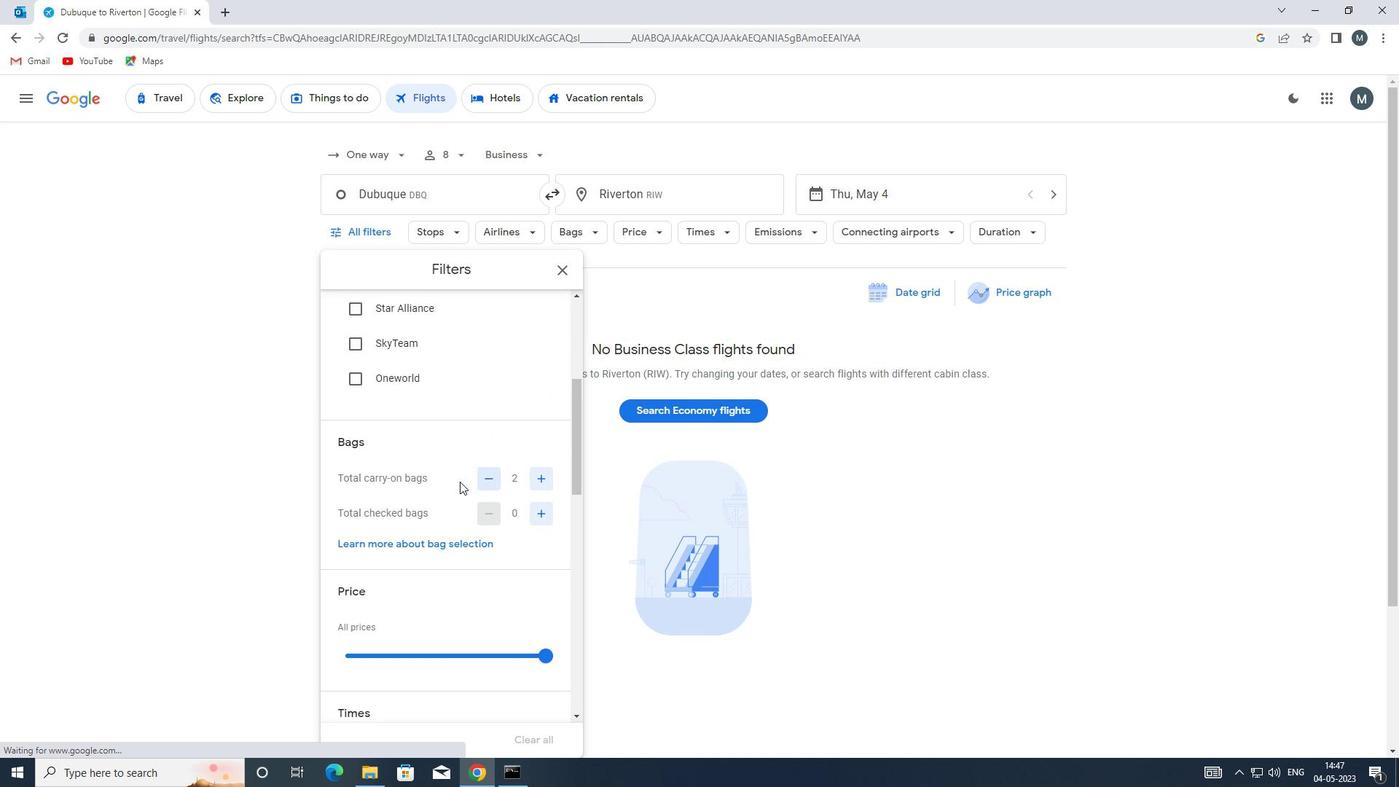 
Action: Mouse moved to (457, 478)
Screenshot: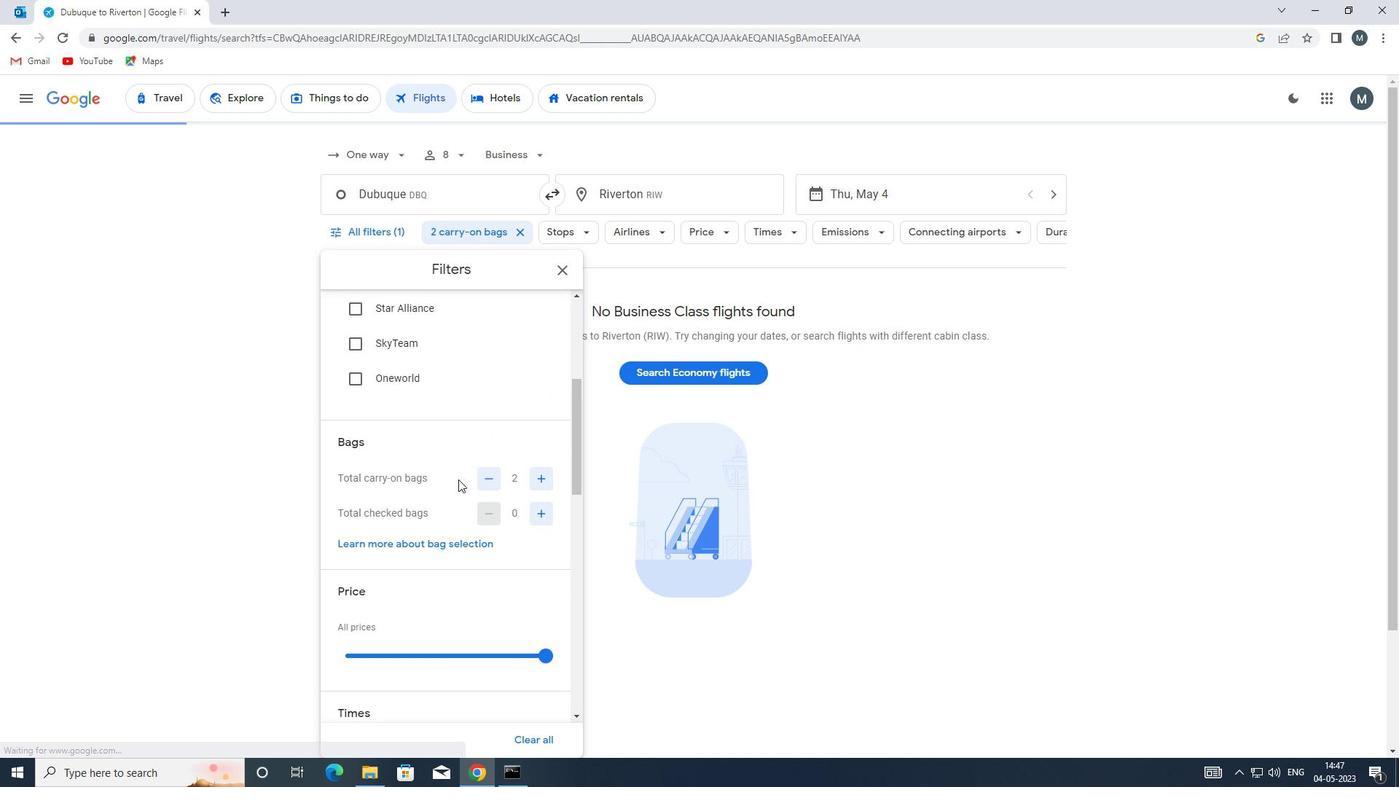 
Action: Mouse scrolled (457, 478) with delta (0, 0)
Screenshot: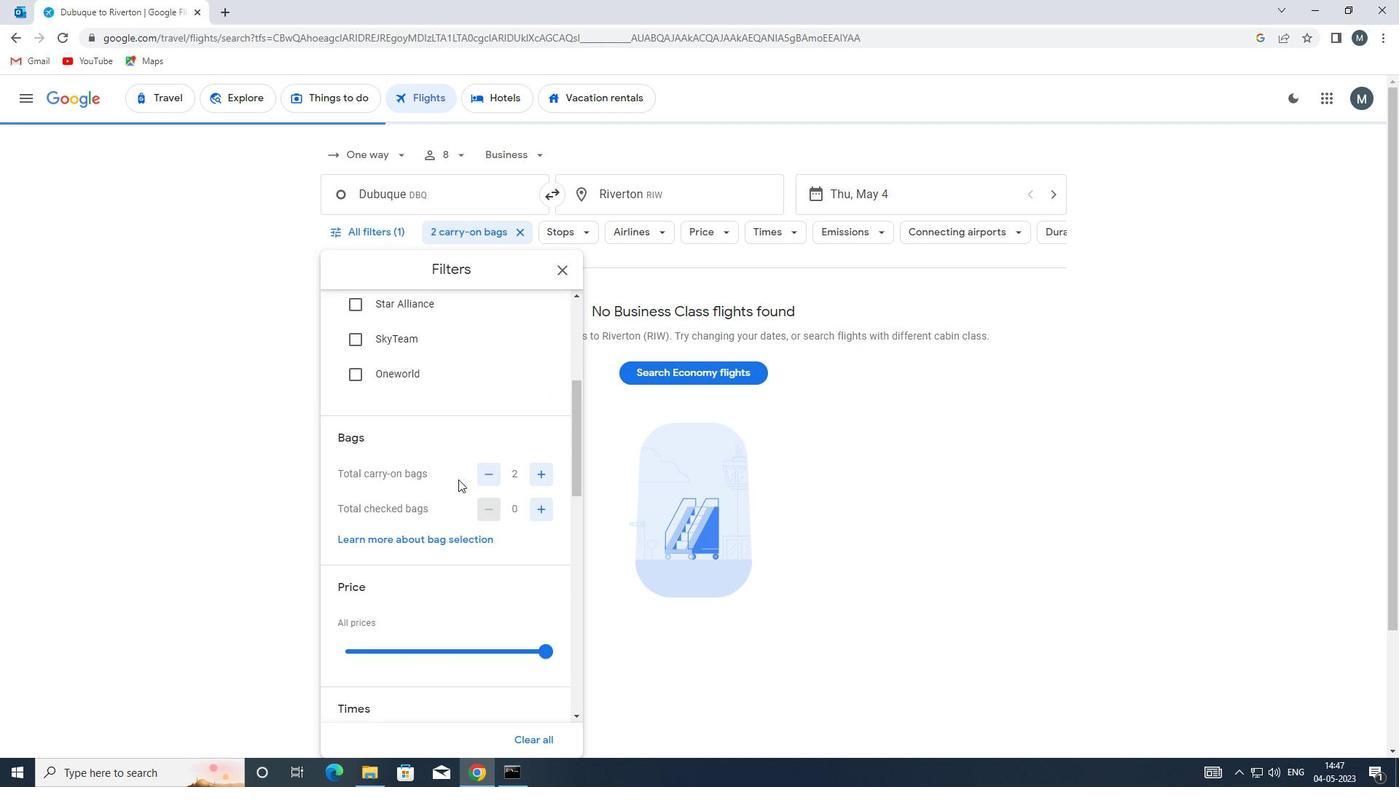 
Action: Mouse moved to (419, 508)
Screenshot: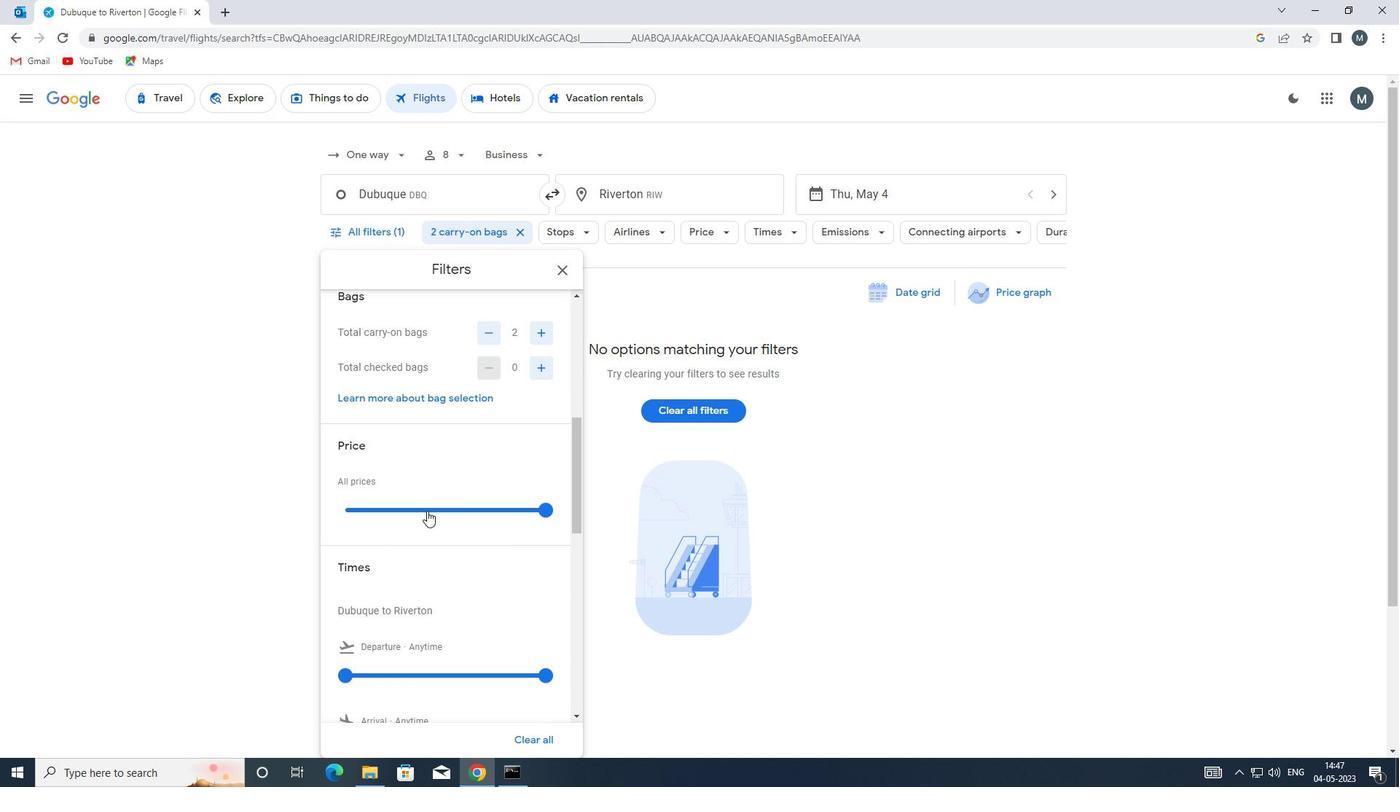 
Action: Mouse pressed left at (419, 508)
Screenshot: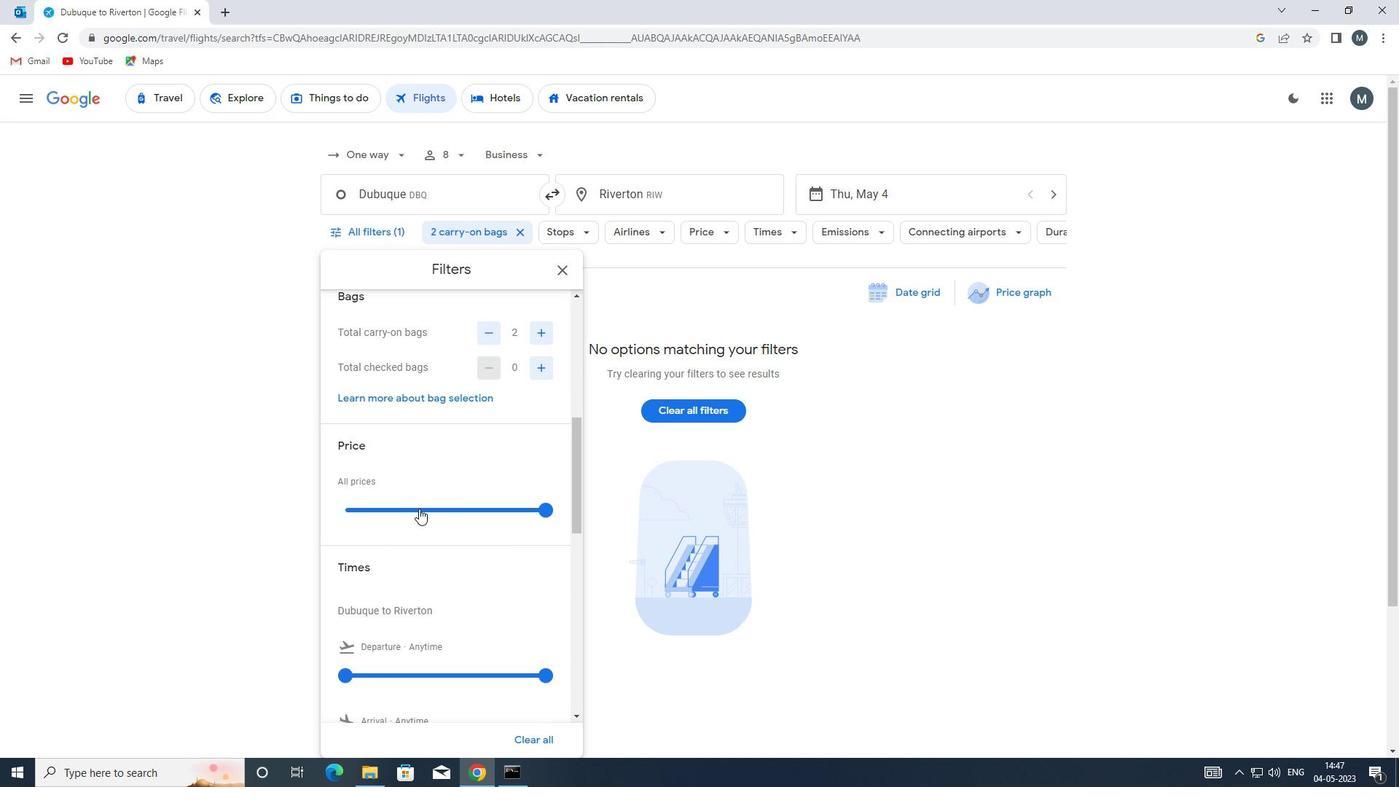 
Action: Mouse pressed left at (419, 508)
Screenshot: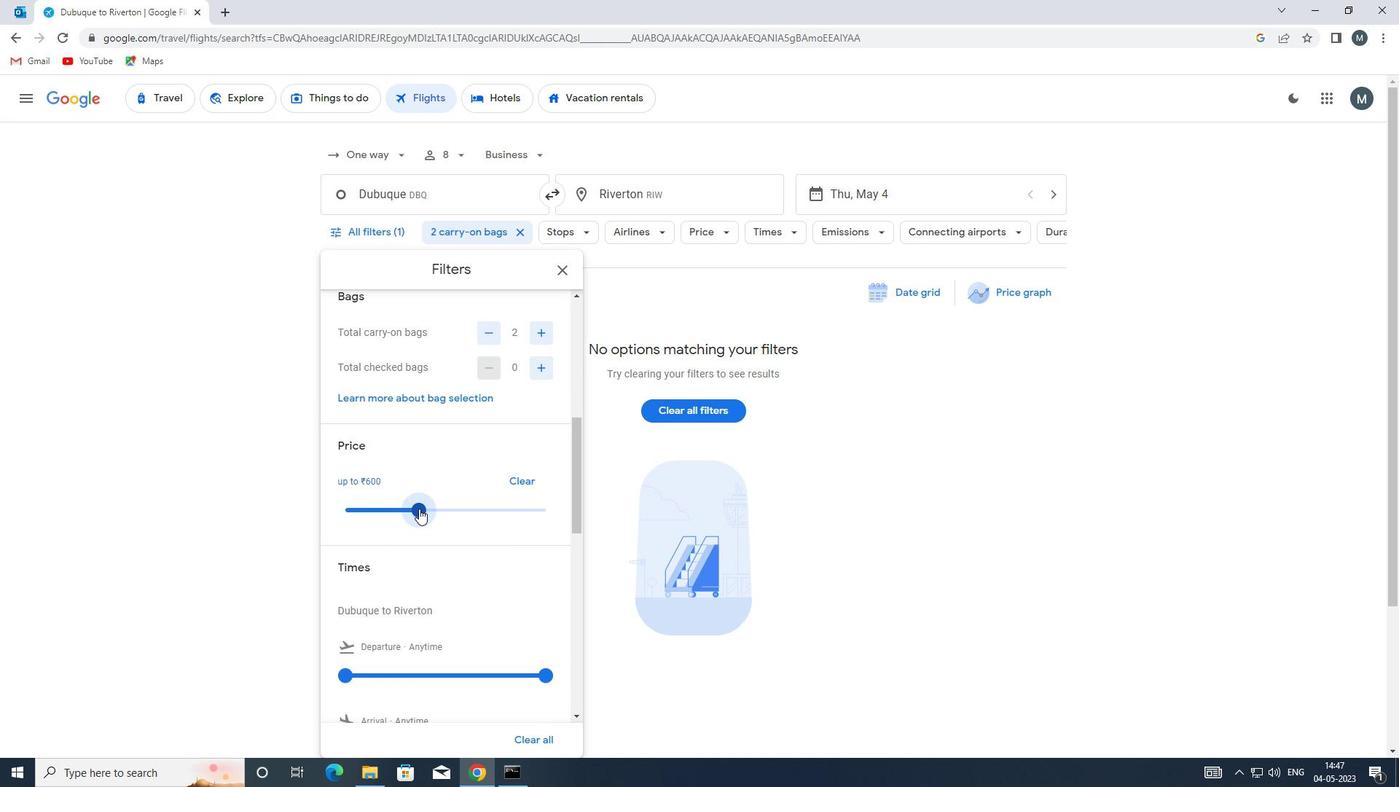 
Action: Mouse moved to (475, 509)
Screenshot: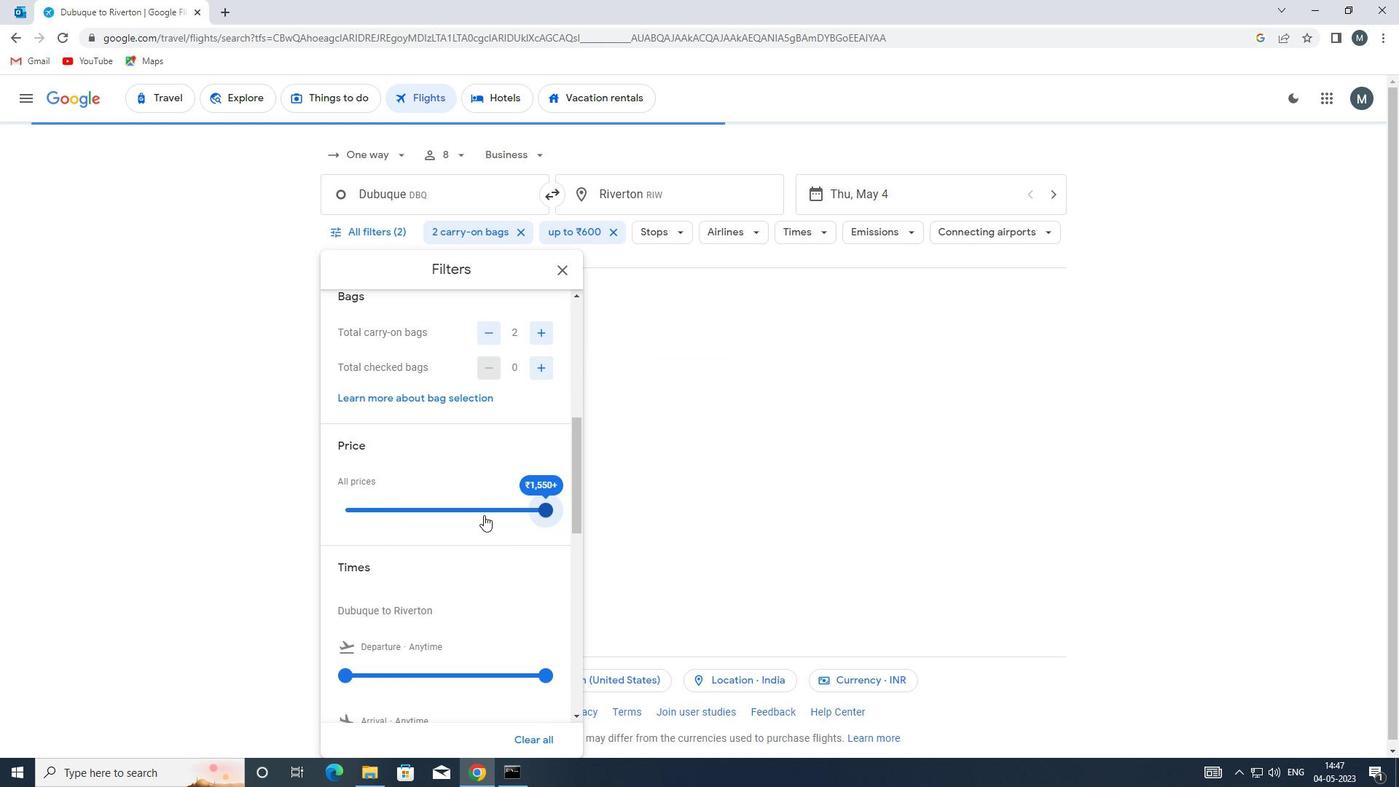
Action: Mouse scrolled (475, 508) with delta (0, 0)
Screenshot: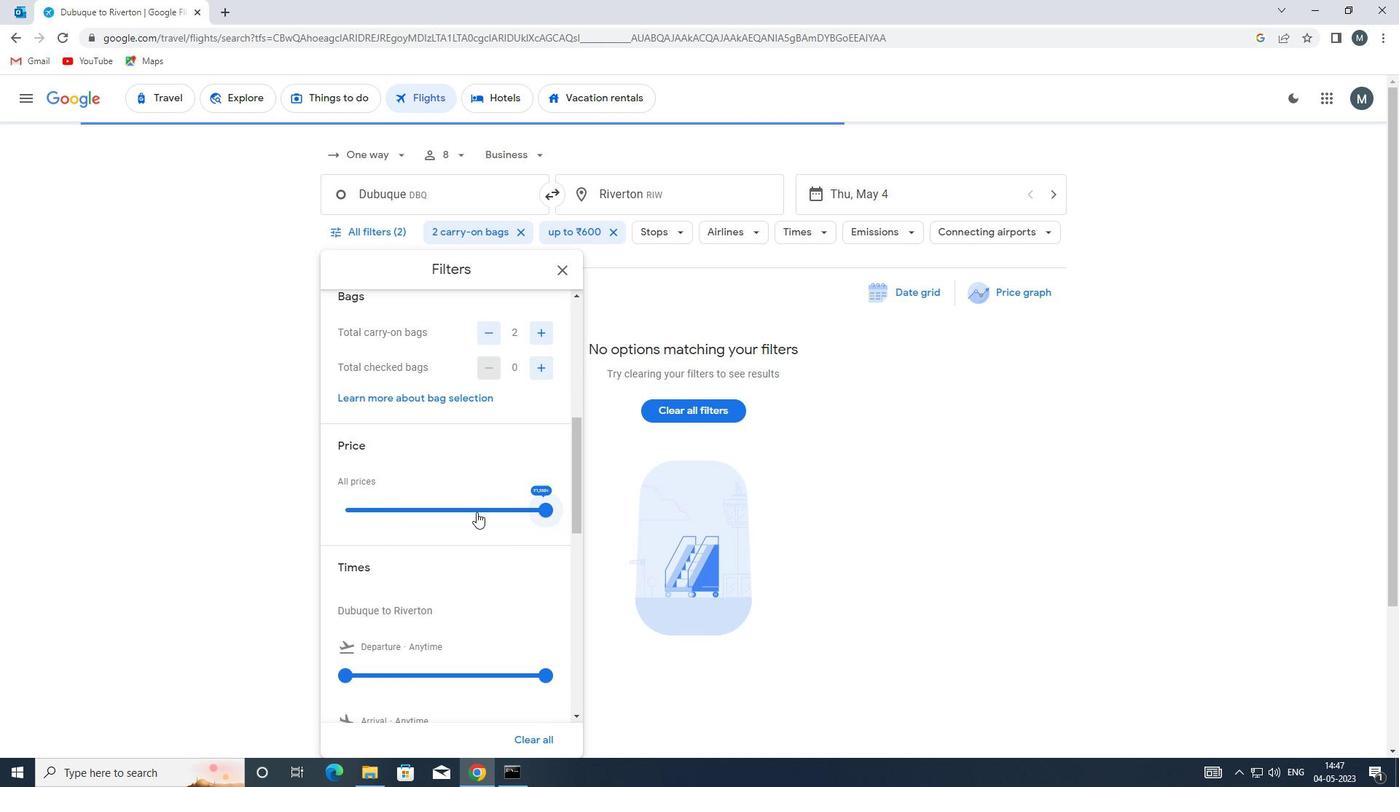 
Action: Mouse scrolled (475, 508) with delta (0, 0)
Screenshot: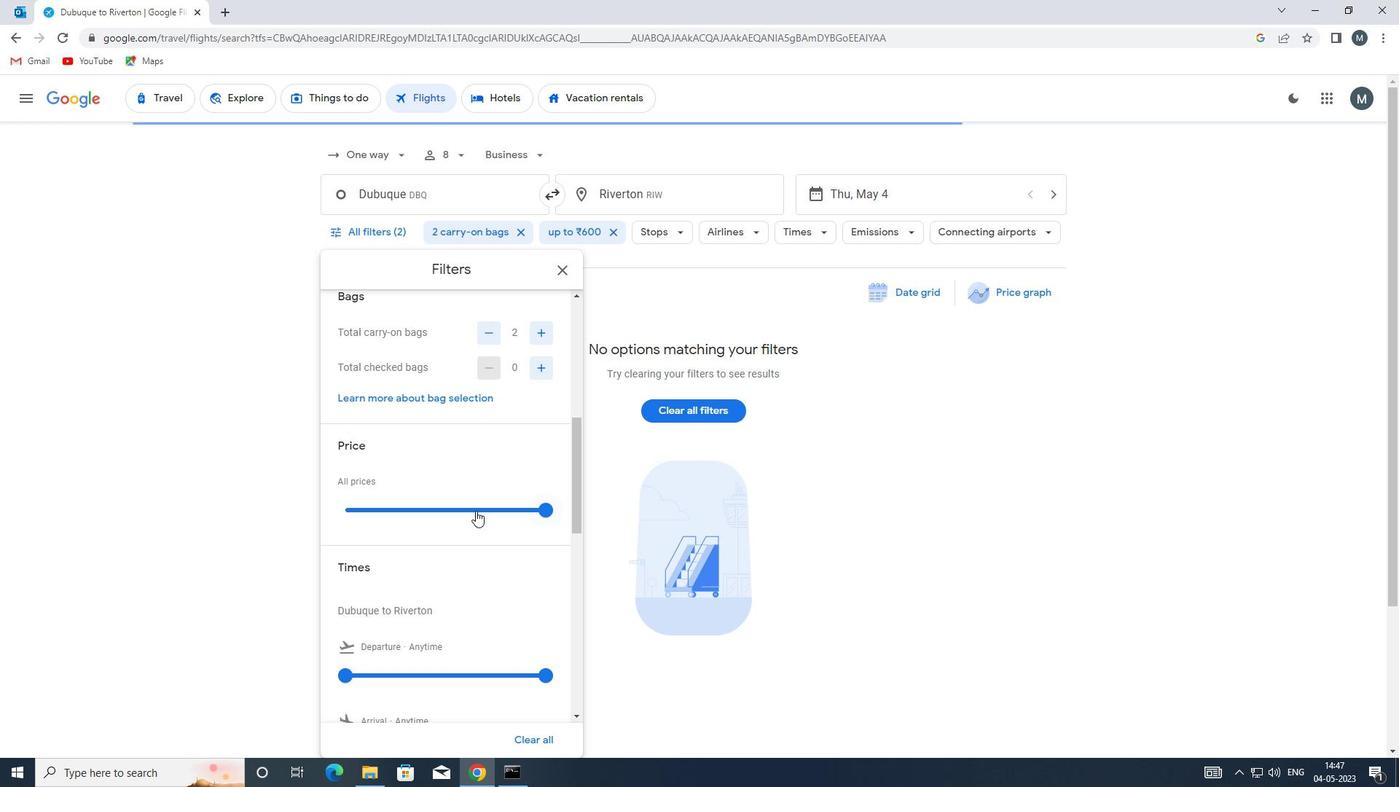 
Action: Mouse moved to (419, 502)
Screenshot: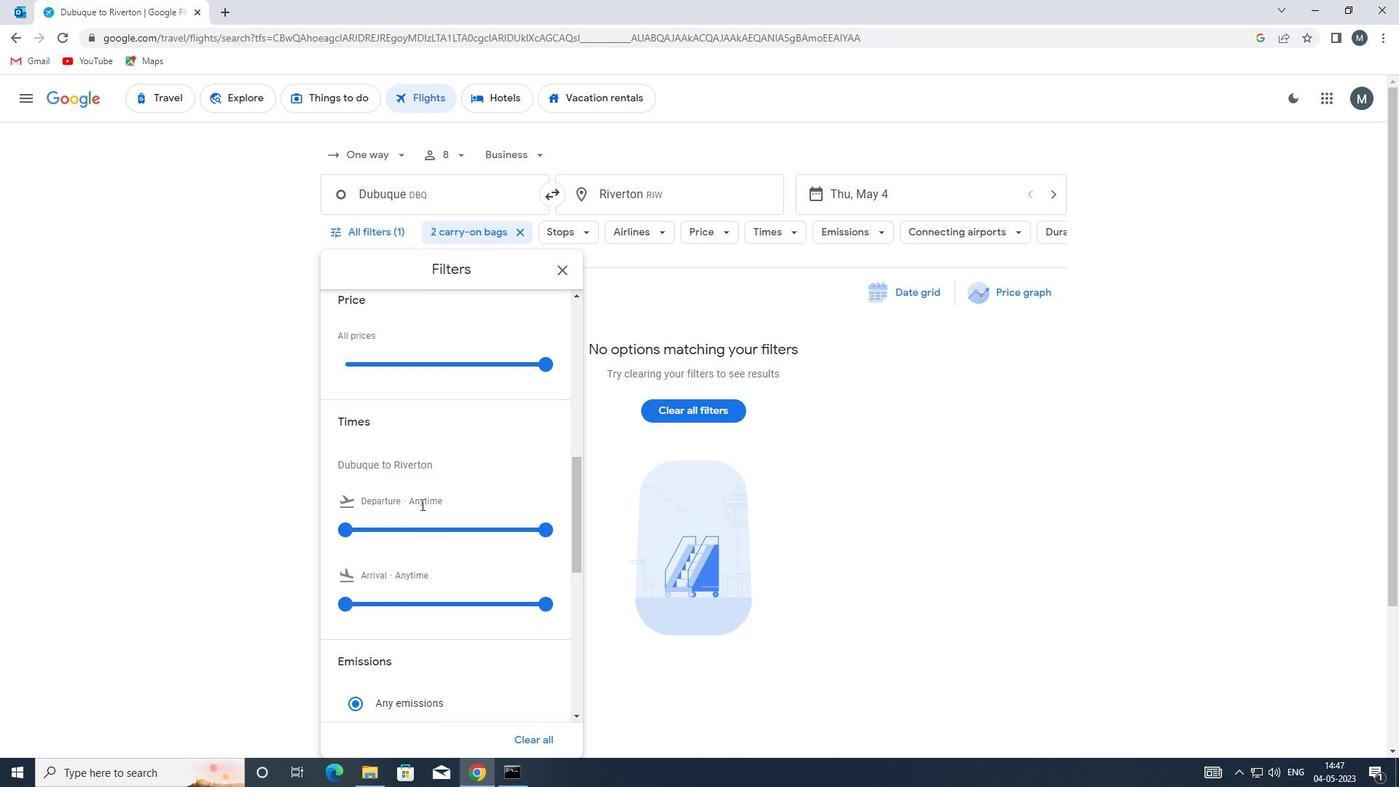 
Action: Mouse scrolled (419, 502) with delta (0, 0)
Screenshot: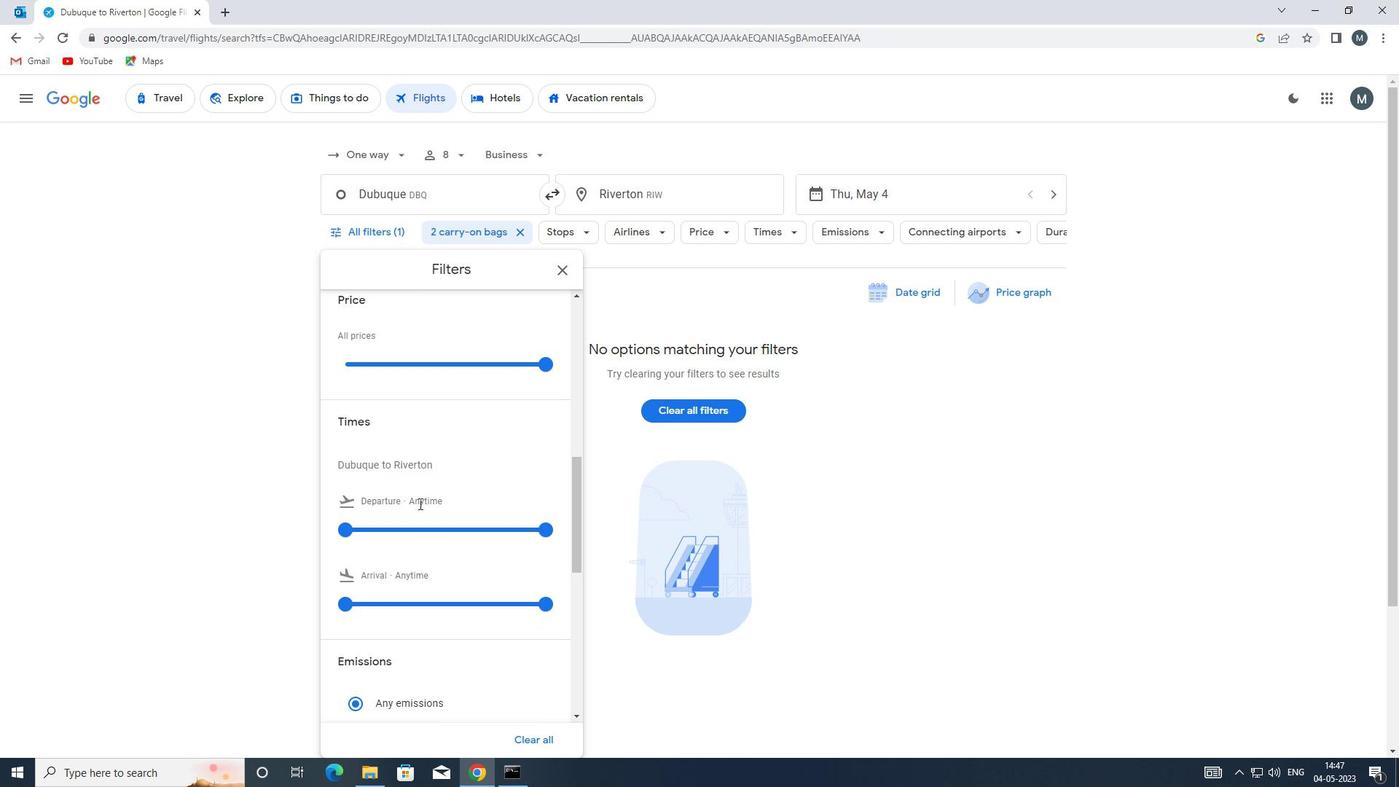 
Action: Mouse moved to (346, 442)
Screenshot: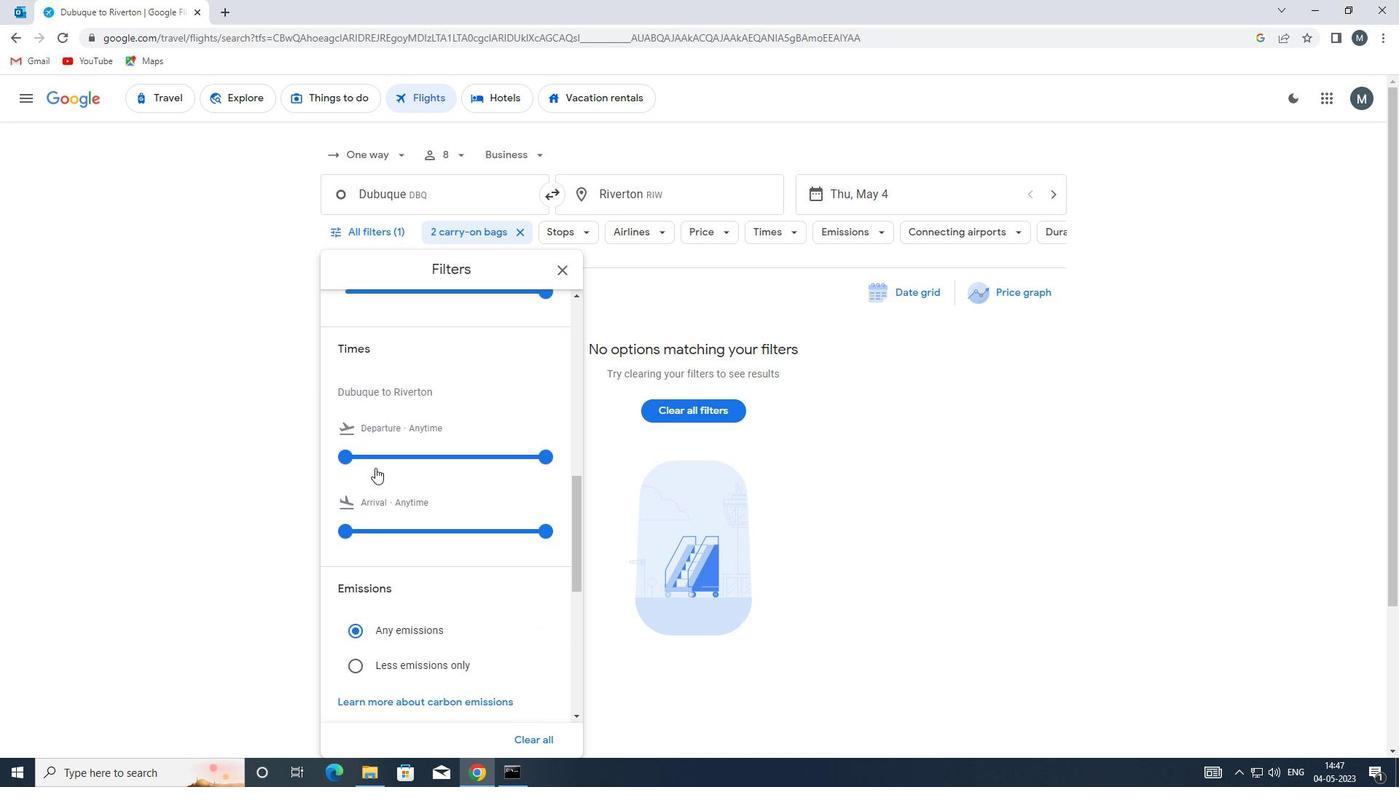 
Action: Mouse pressed left at (346, 442)
Screenshot: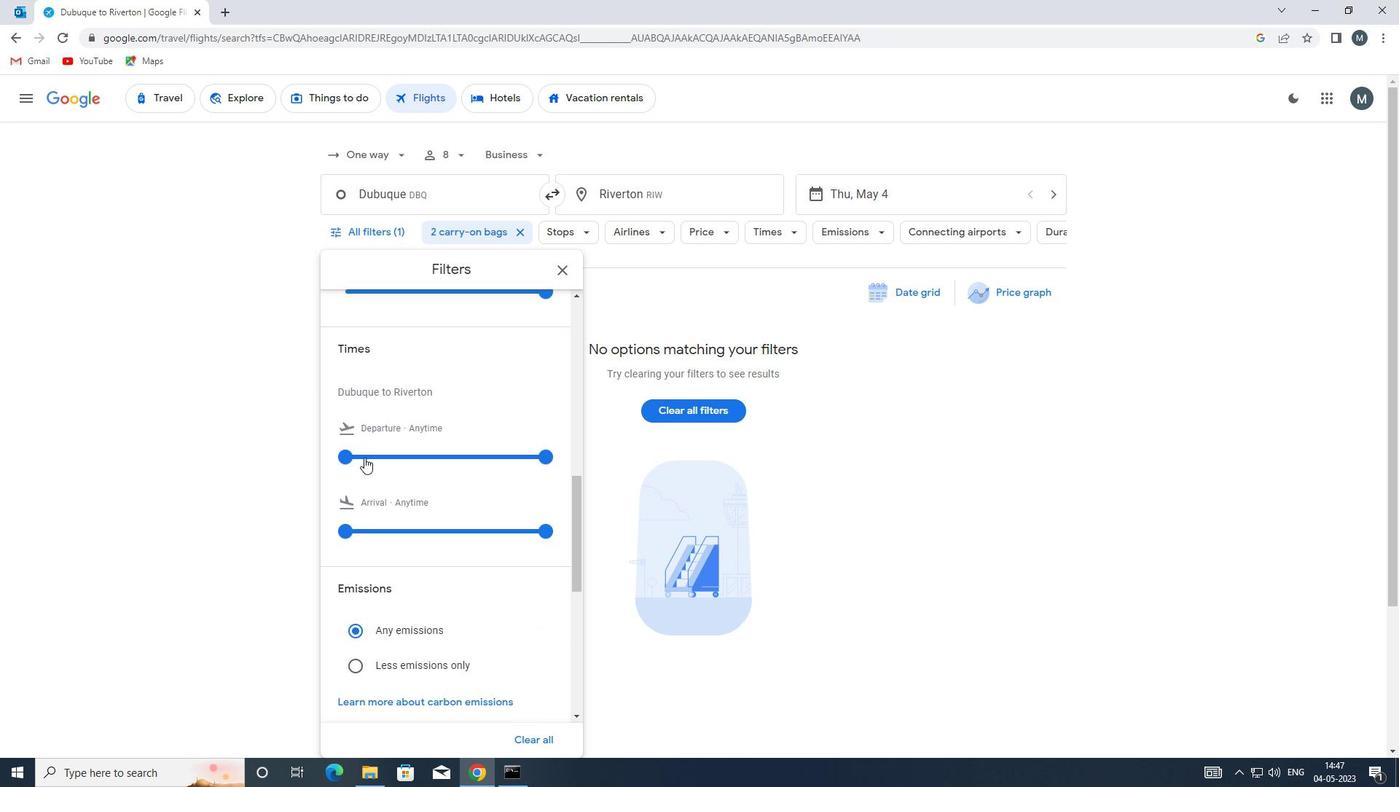 
Action: Mouse moved to (540, 454)
Screenshot: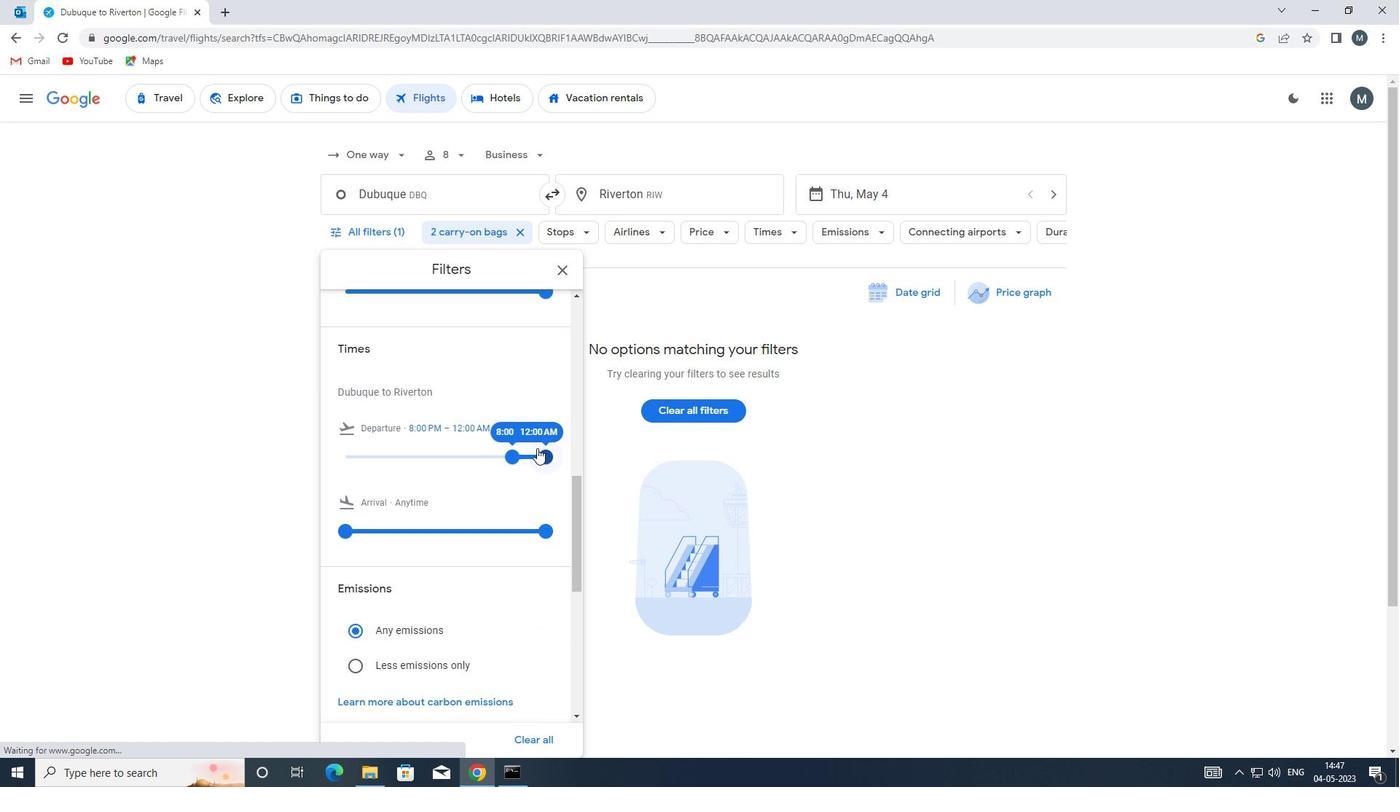 
Action: Mouse pressed left at (540, 454)
Screenshot: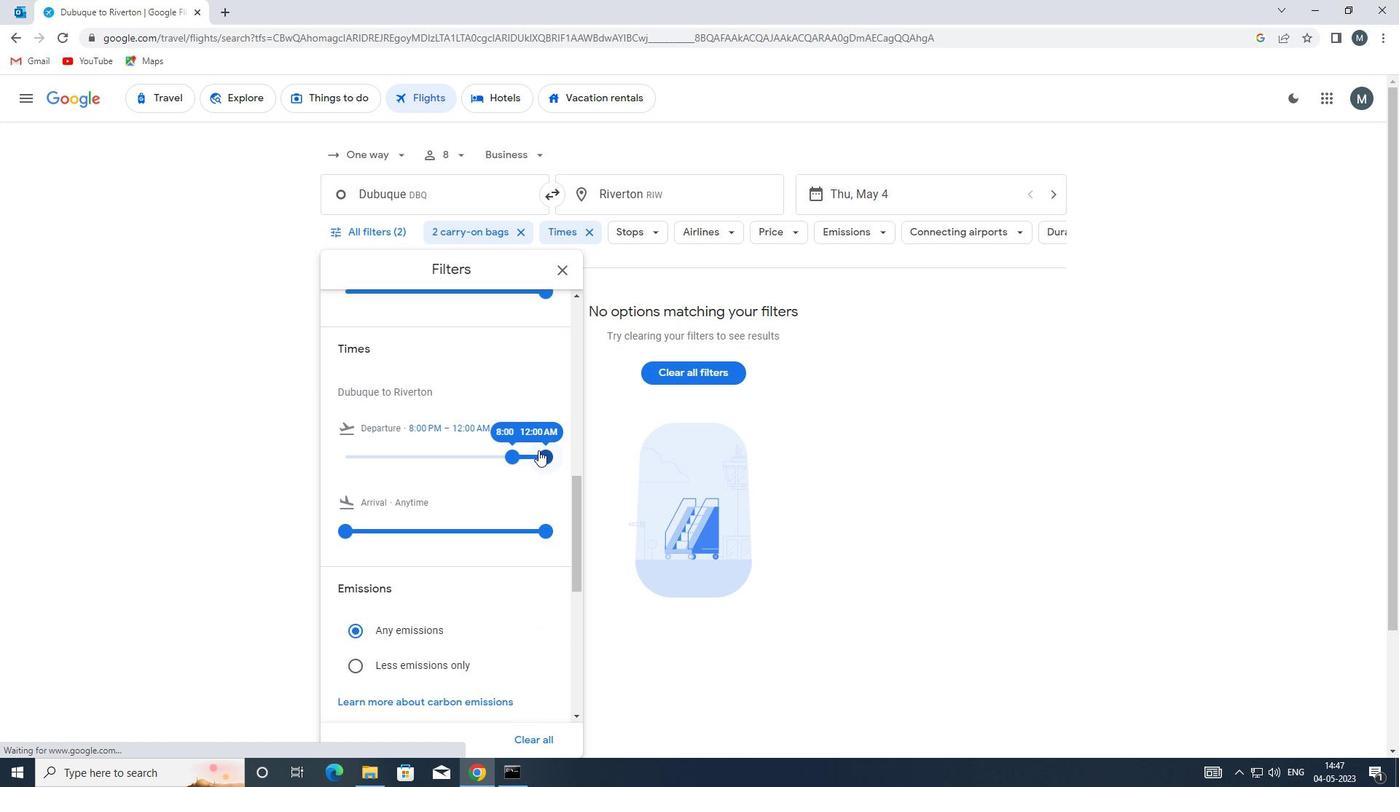 
Action: Mouse moved to (495, 459)
Screenshot: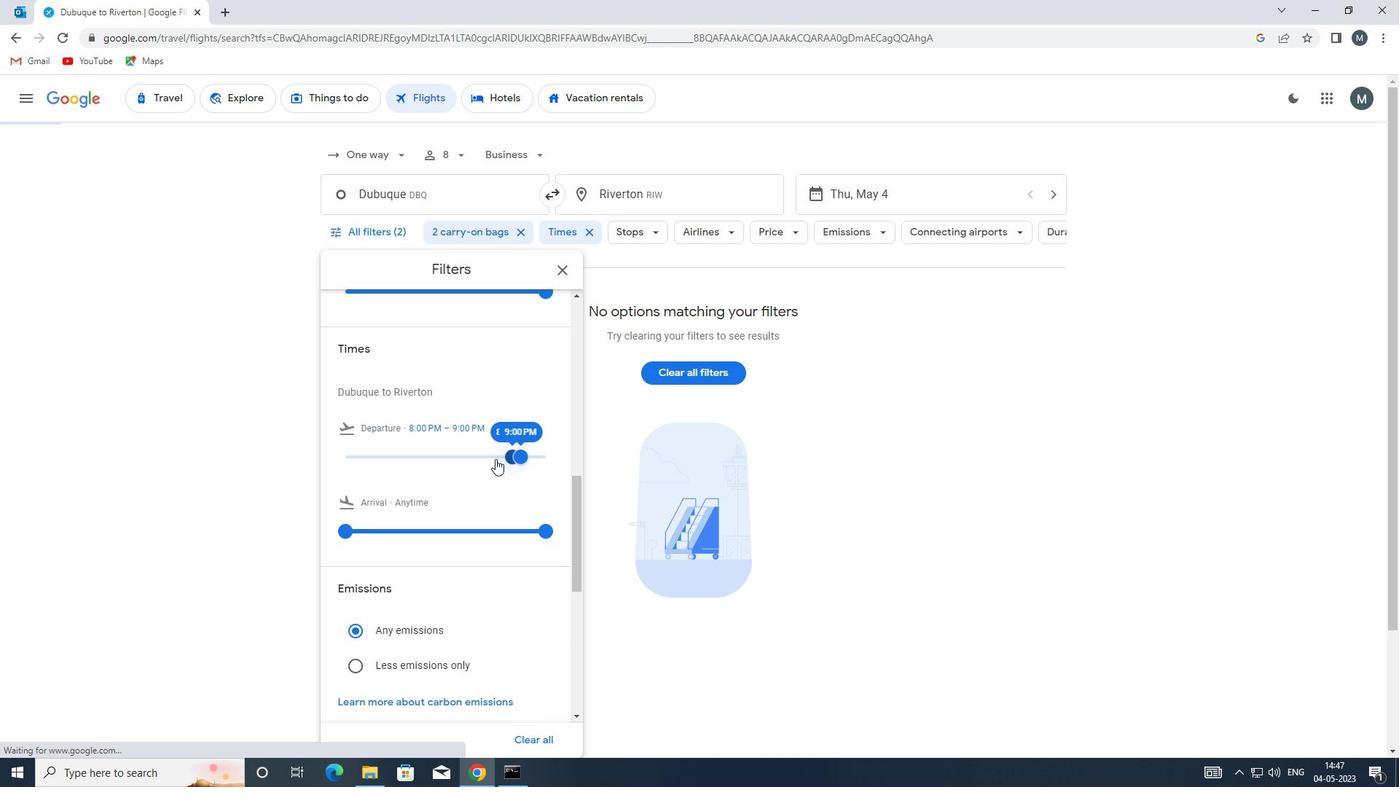 
Action: Mouse scrolled (495, 458) with delta (0, 0)
Screenshot: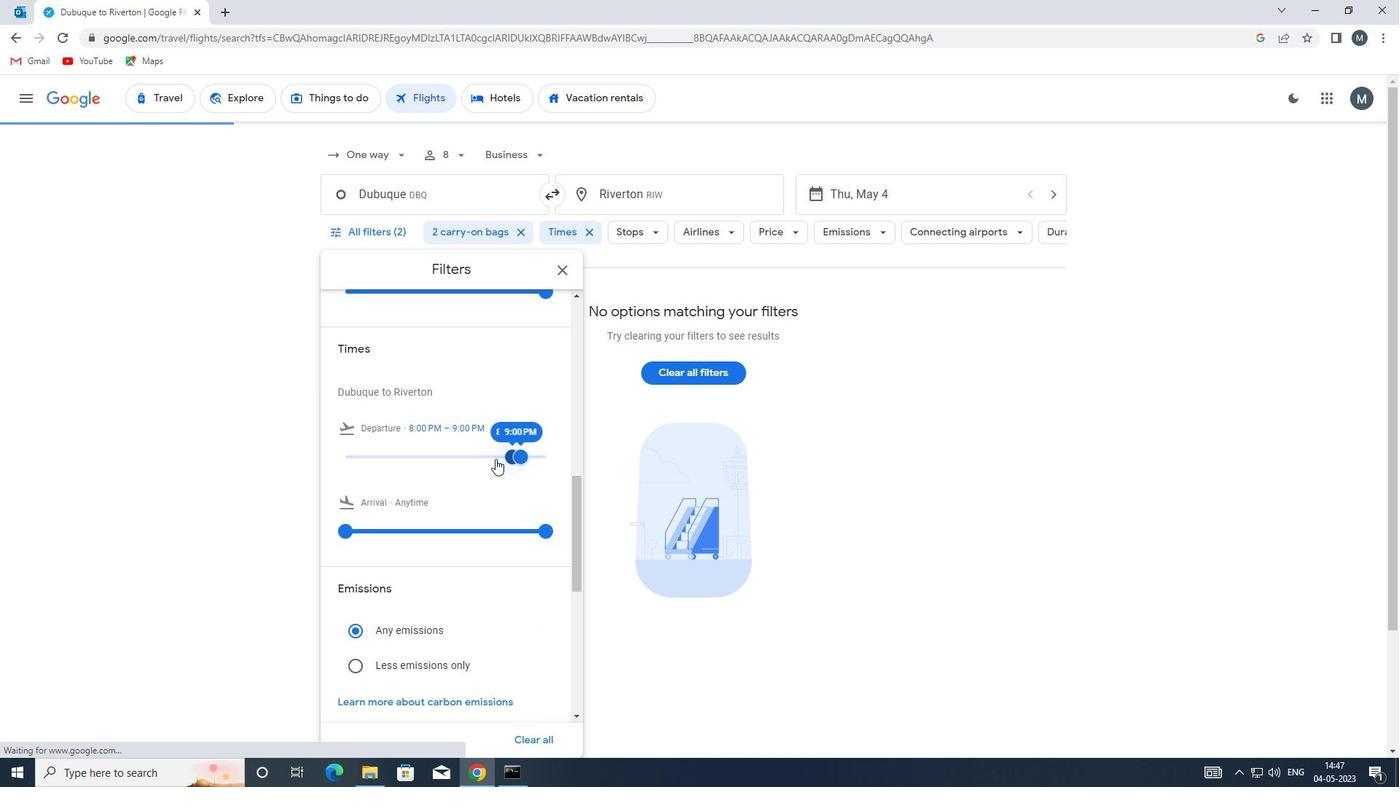 
Action: Mouse moved to (562, 276)
Screenshot: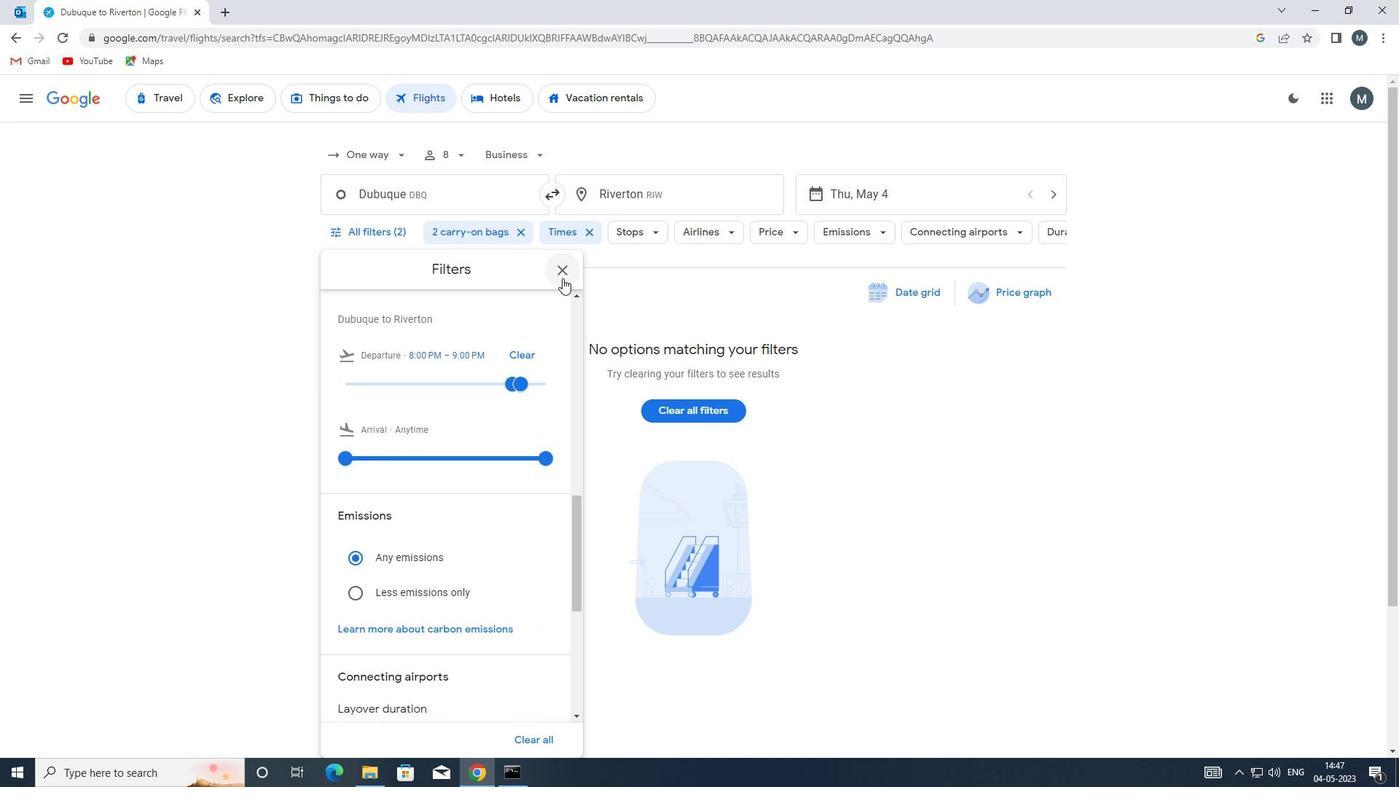 
Action: Mouse pressed left at (562, 276)
Screenshot: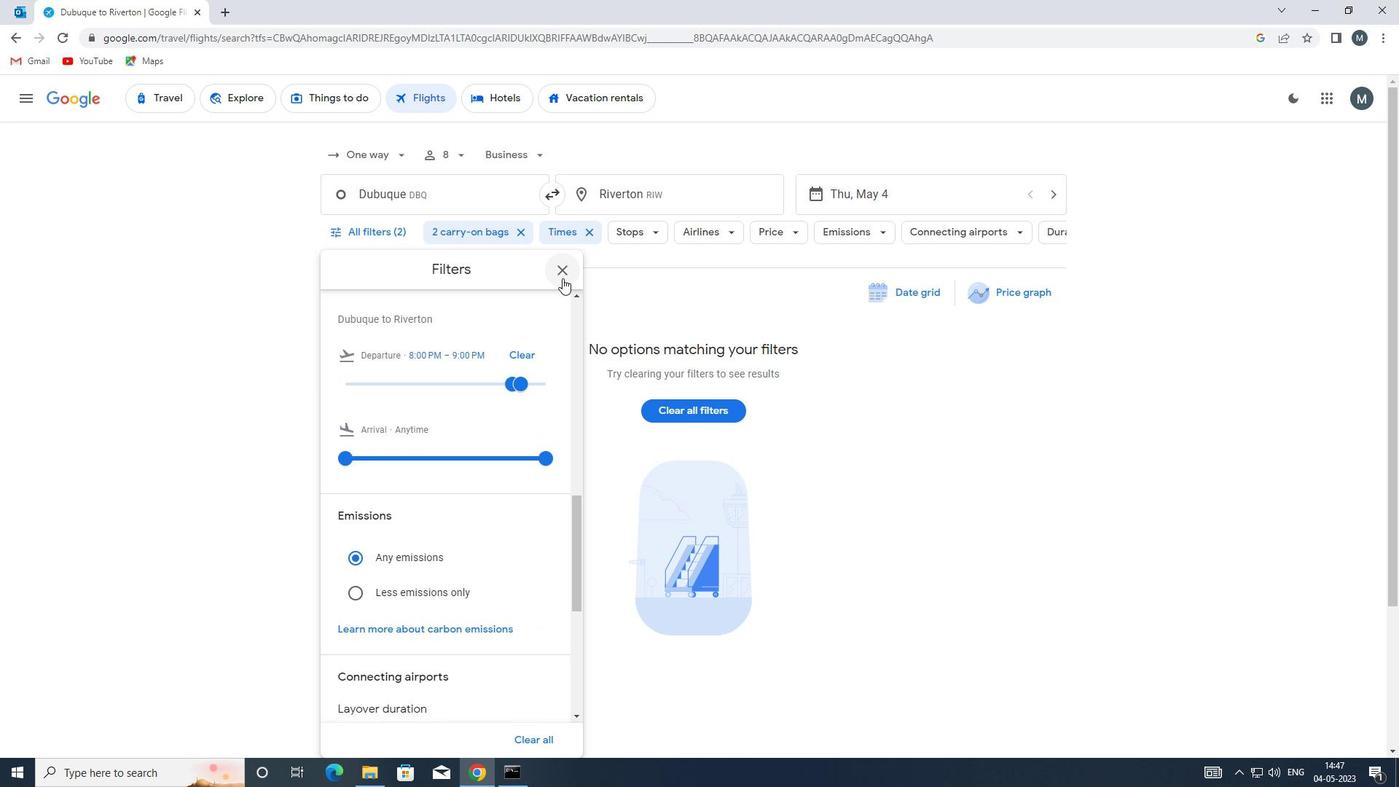 
Action: Mouse moved to (554, 281)
Screenshot: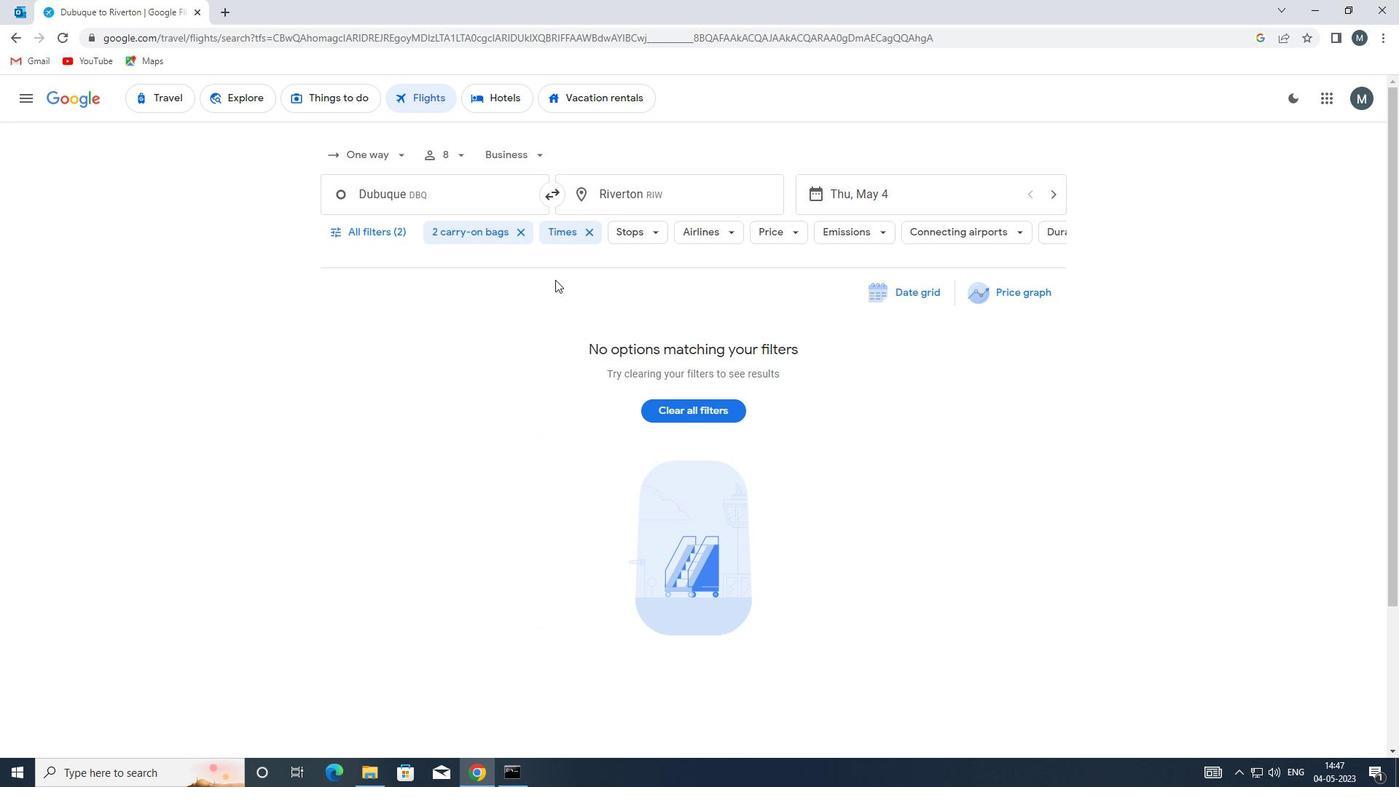 
